 Task: Find connections with filter location Dikirnis with filter topic #careerswith filter profile language Potuguese with filter current company Hoteliers Web with filter school University with filter industry Transportation Equipment Manufacturing with filter service category UX Research with filter keywords title Architect
Action: Mouse moved to (661, 85)
Screenshot: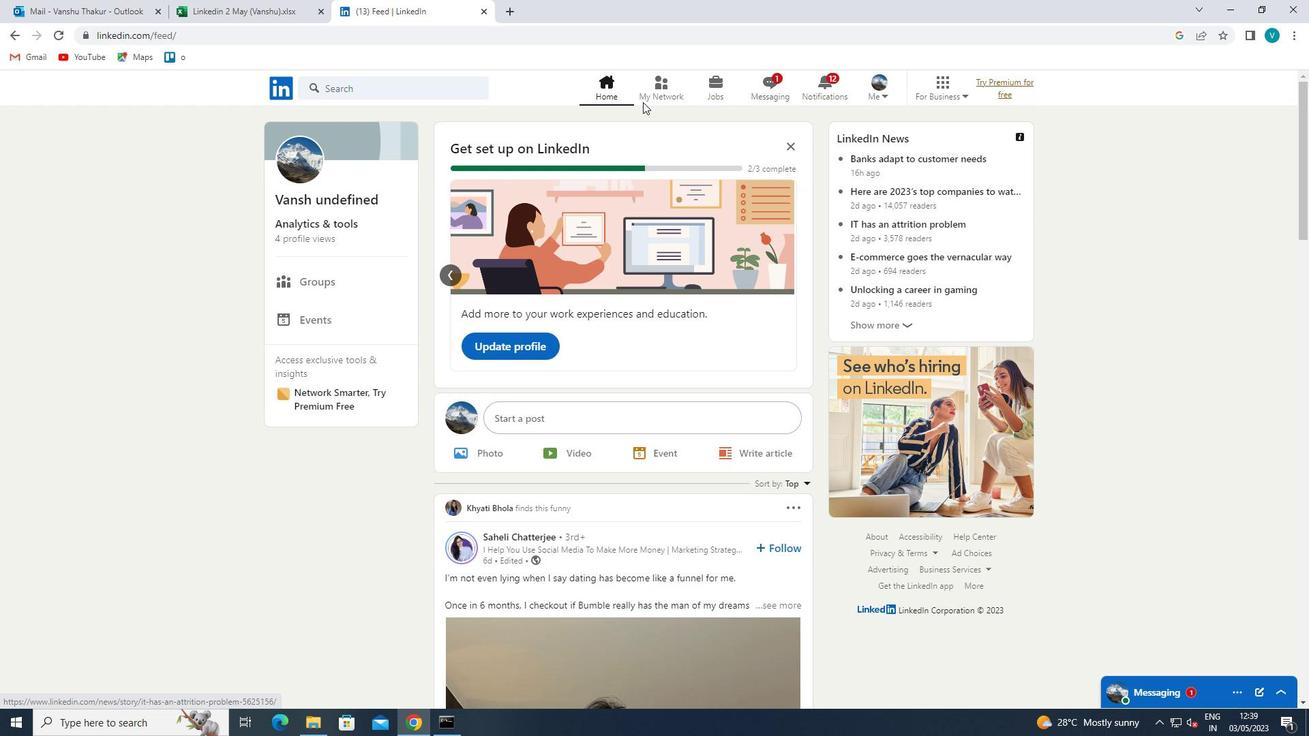 
Action: Mouse pressed left at (661, 85)
Screenshot: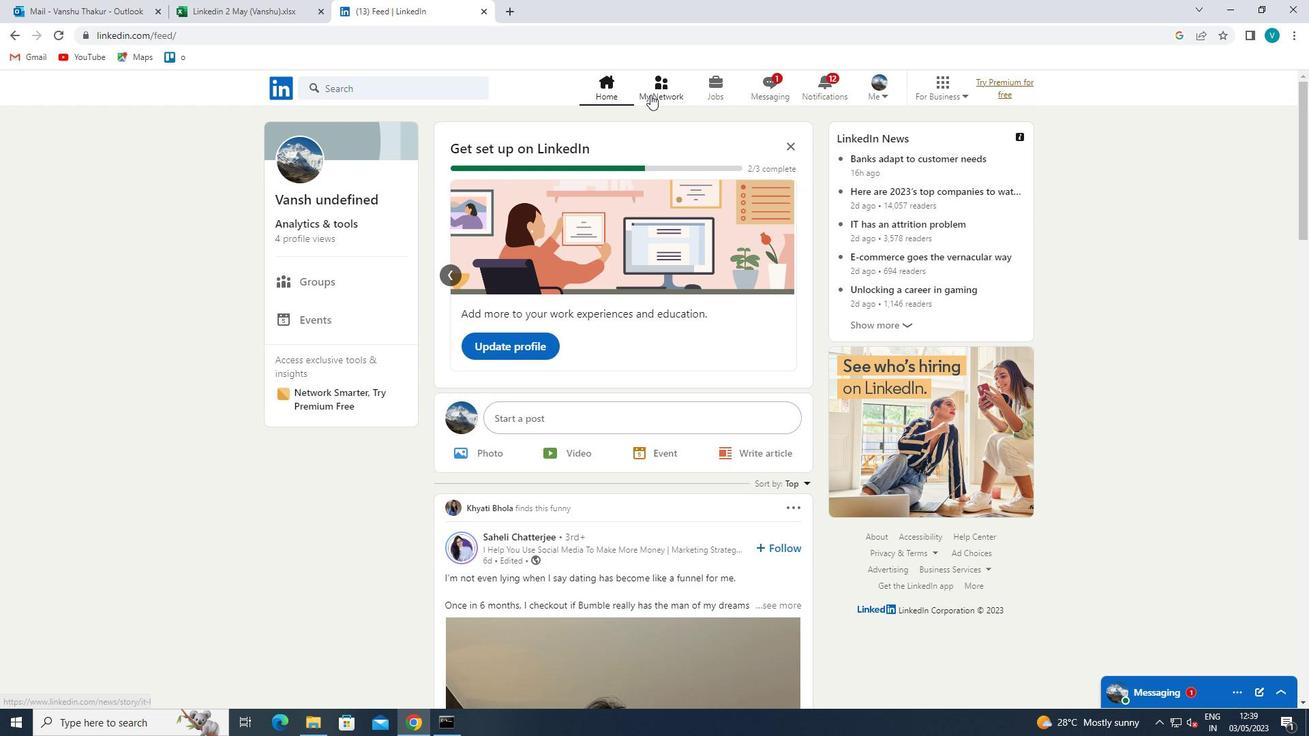 
Action: Mouse moved to (389, 167)
Screenshot: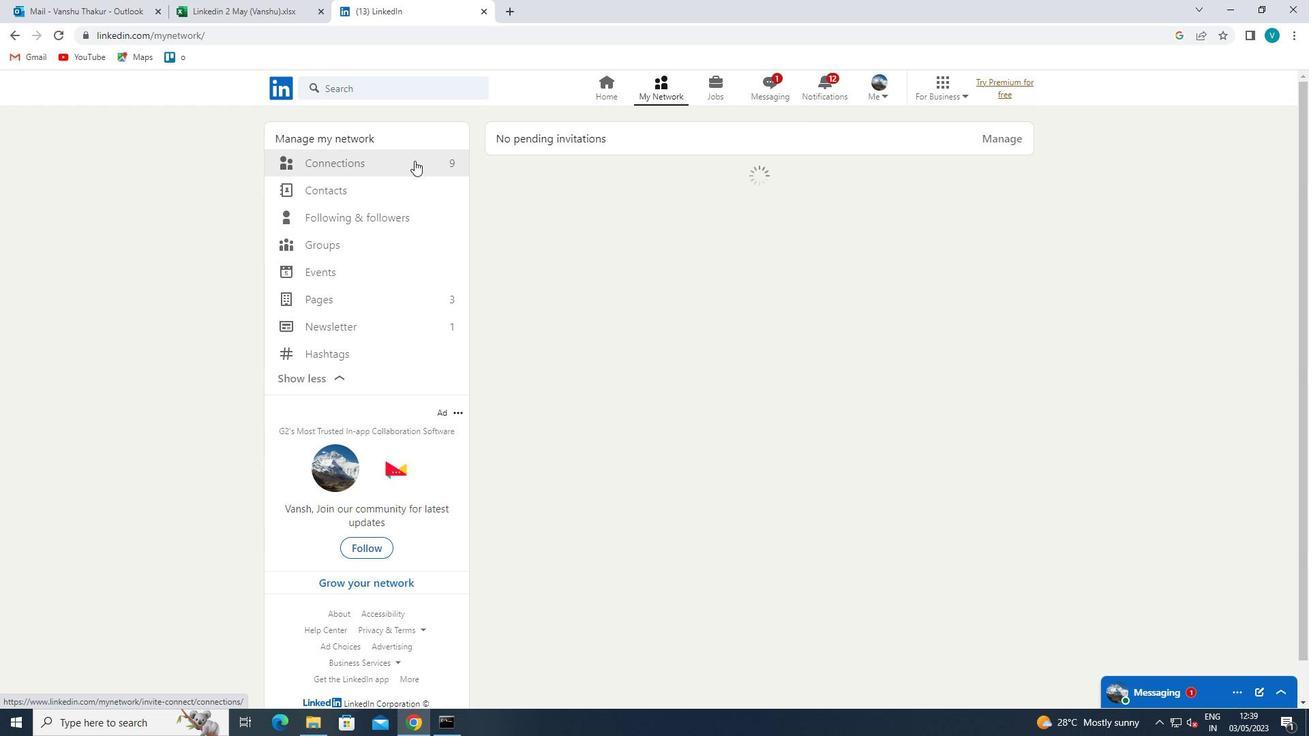 
Action: Mouse pressed left at (389, 167)
Screenshot: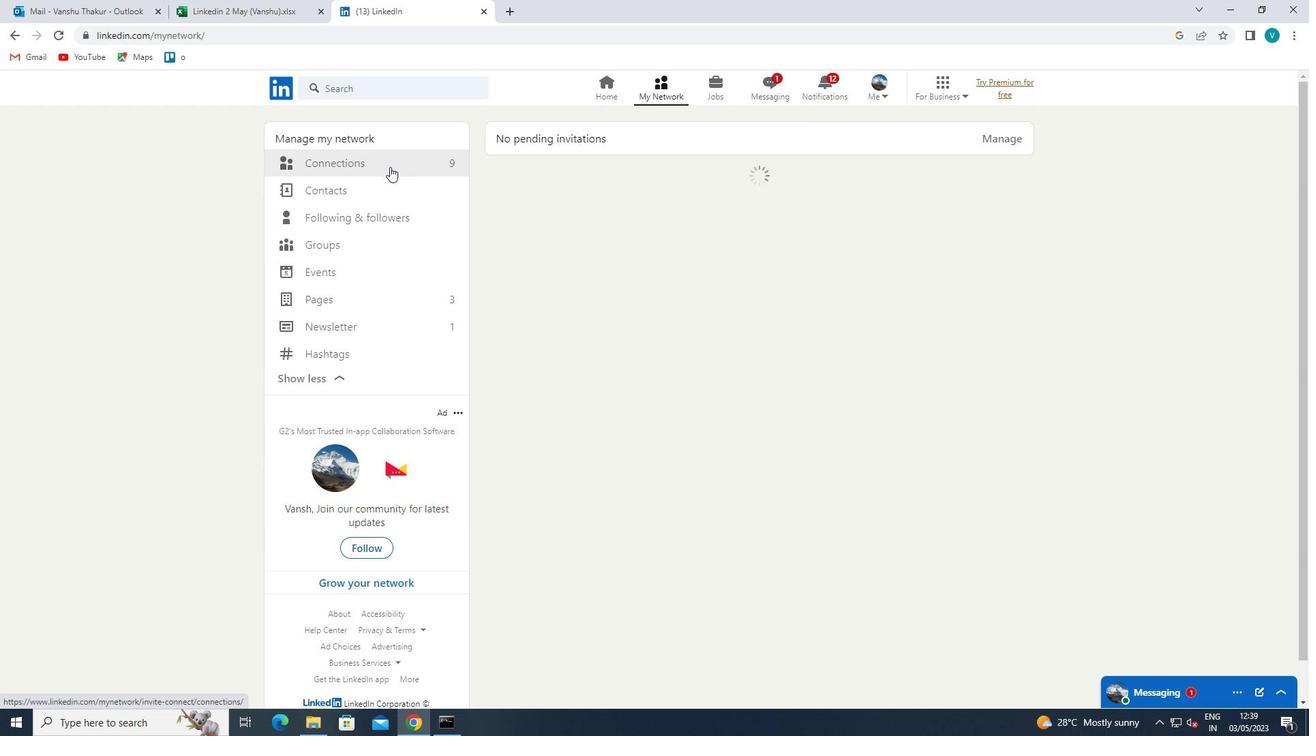 
Action: Mouse moved to (750, 171)
Screenshot: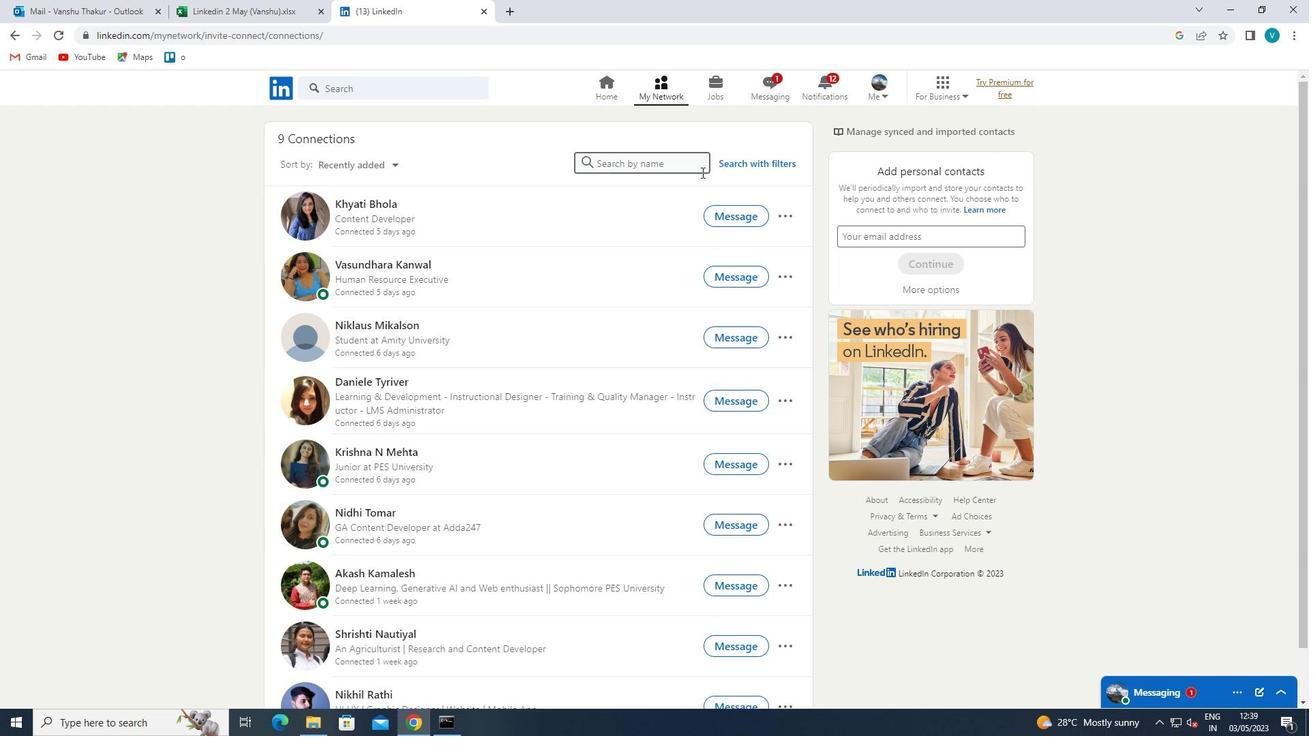 
Action: Mouse pressed left at (750, 171)
Screenshot: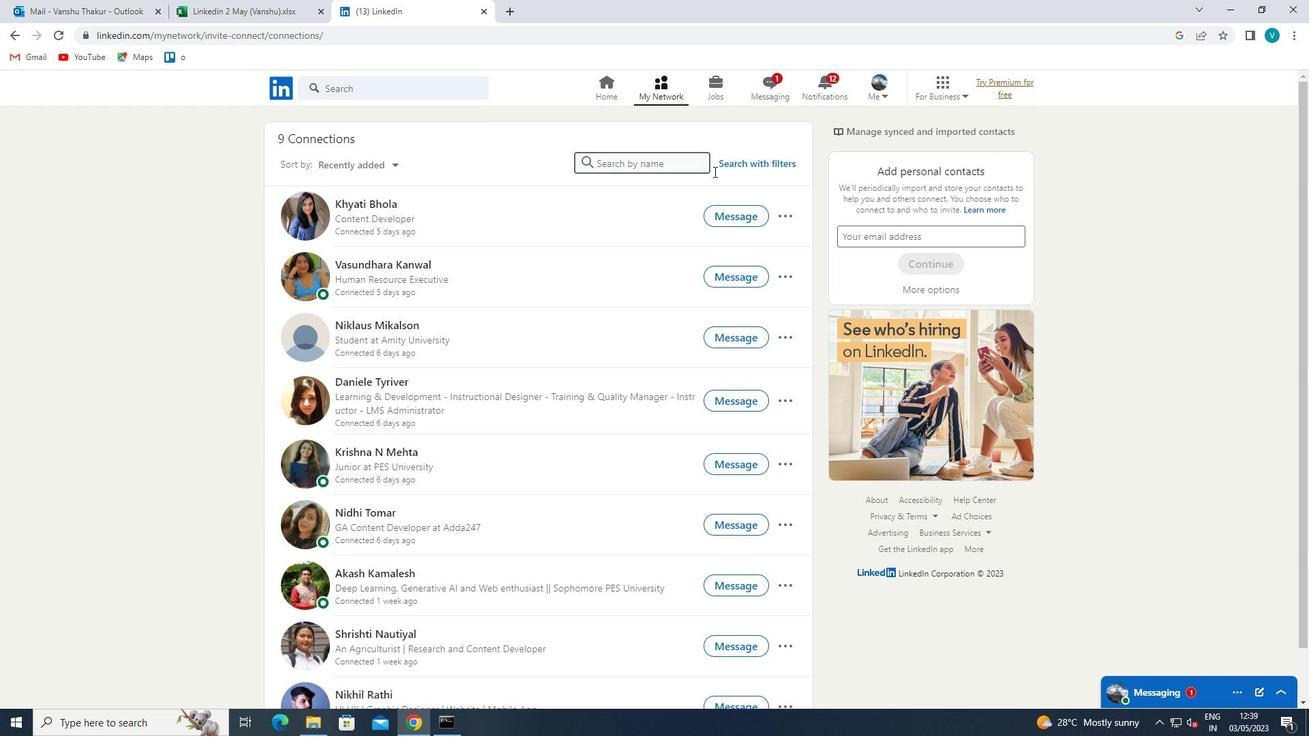 
Action: Mouse moved to (759, 166)
Screenshot: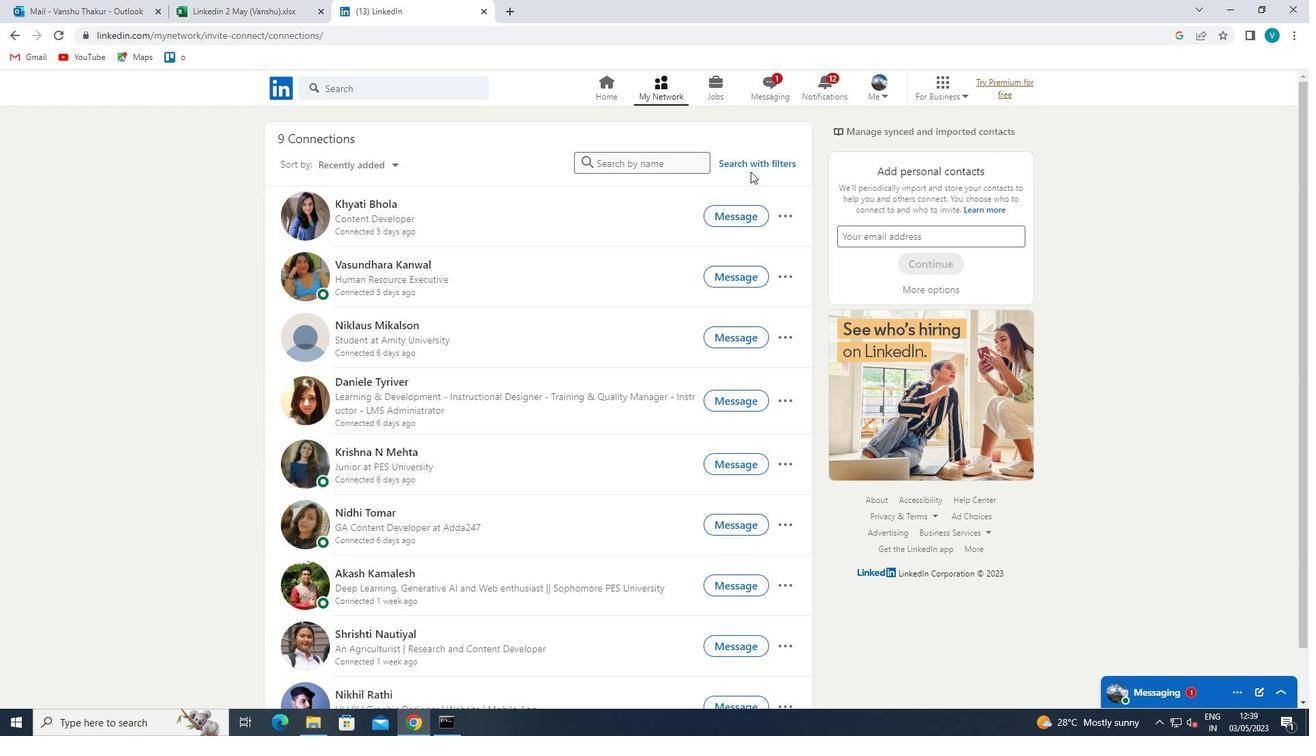 
Action: Mouse pressed left at (759, 166)
Screenshot: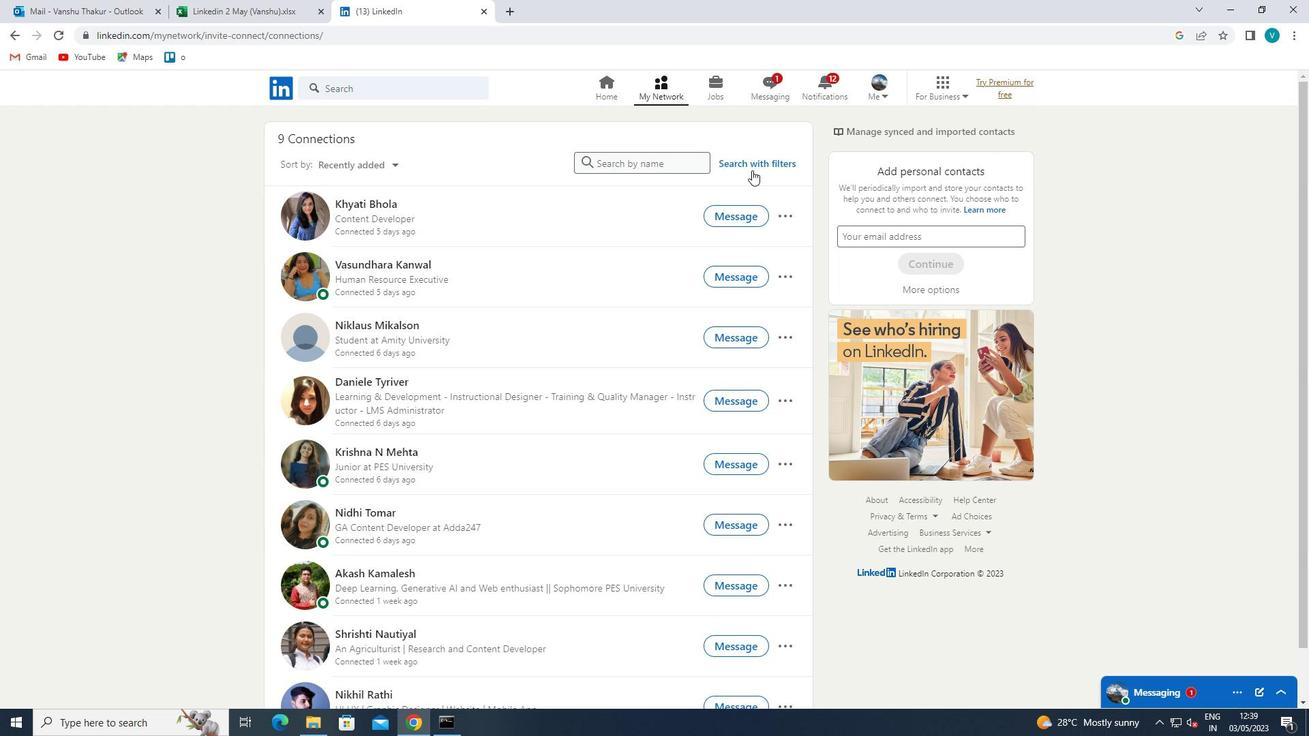 
Action: Mouse moved to (637, 130)
Screenshot: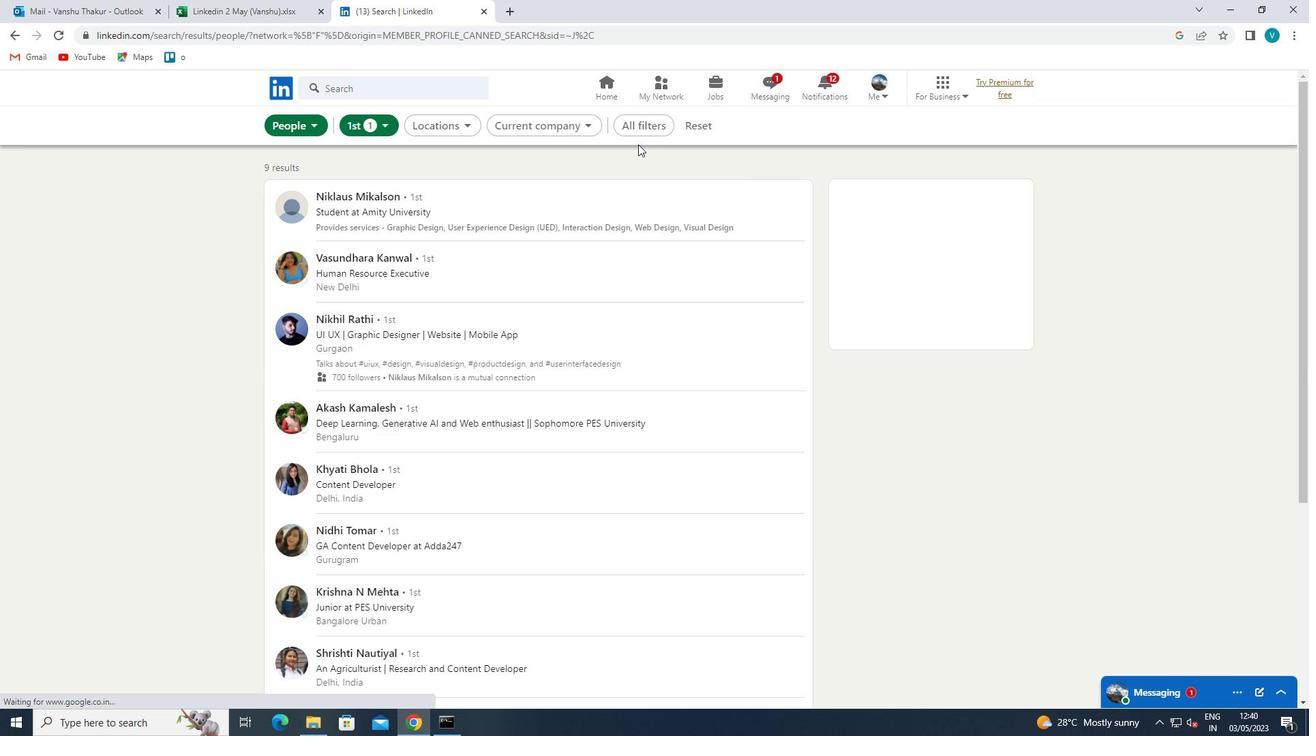 
Action: Mouse pressed left at (637, 130)
Screenshot: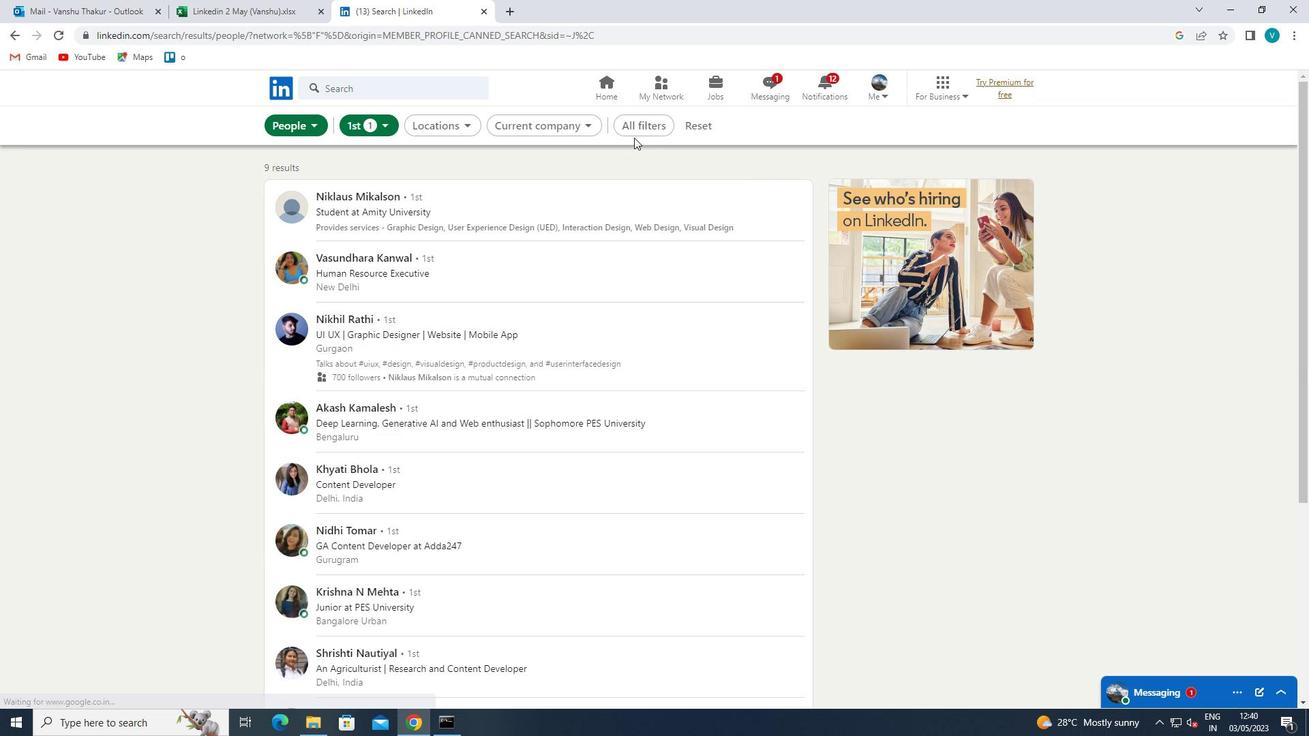 
Action: Mouse moved to (1106, 302)
Screenshot: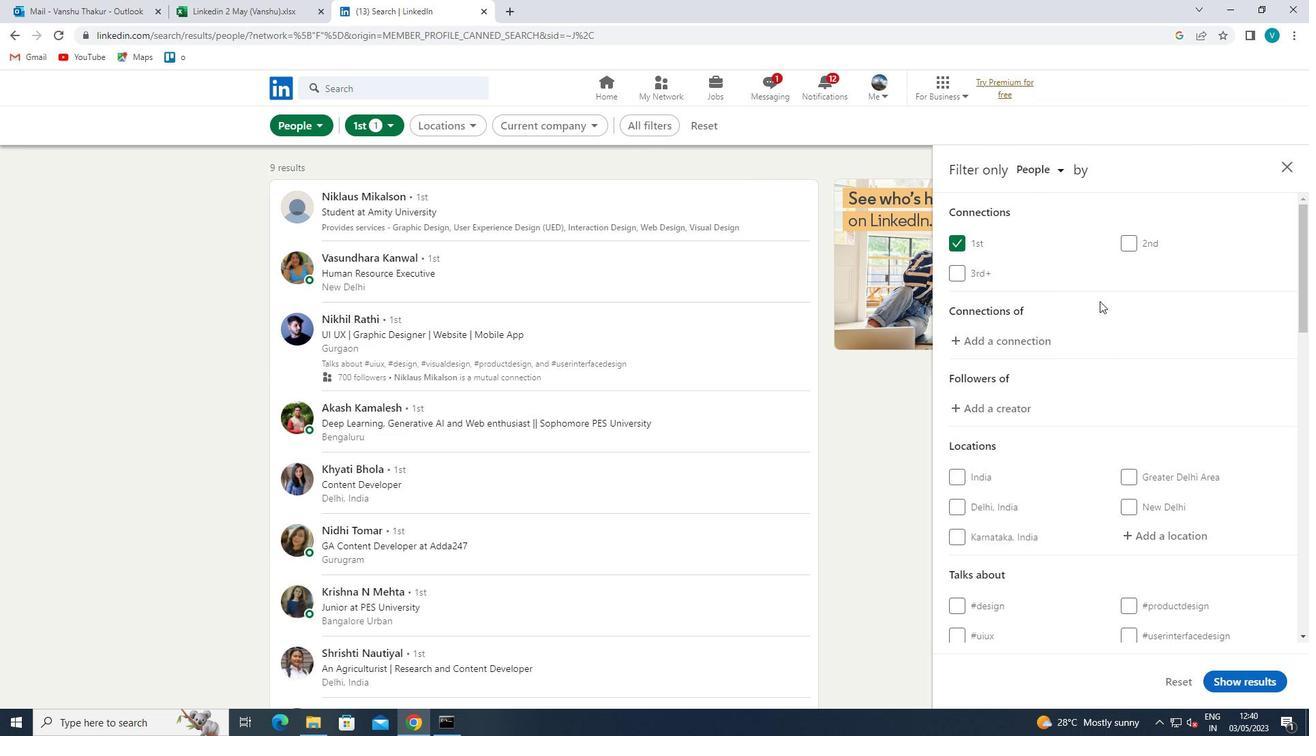 
Action: Mouse scrolled (1106, 301) with delta (0, 0)
Screenshot: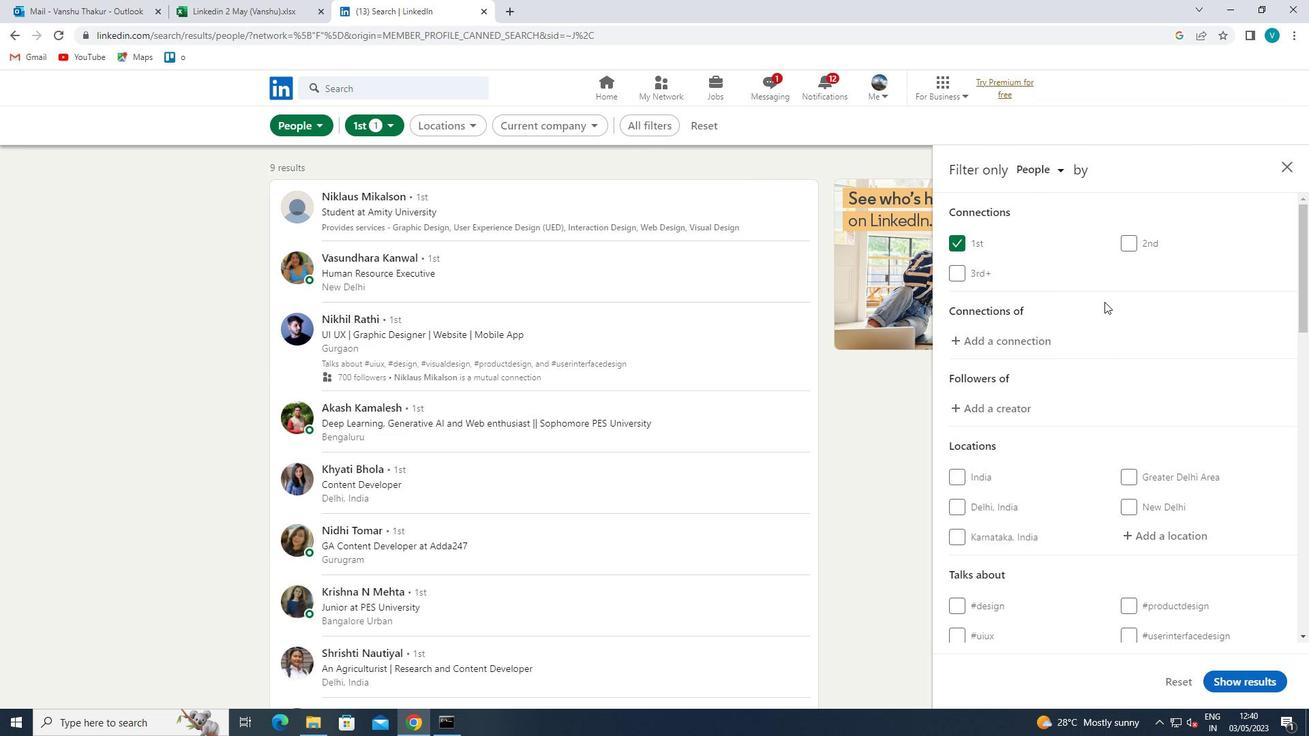 
Action: Mouse scrolled (1106, 301) with delta (0, 0)
Screenshot: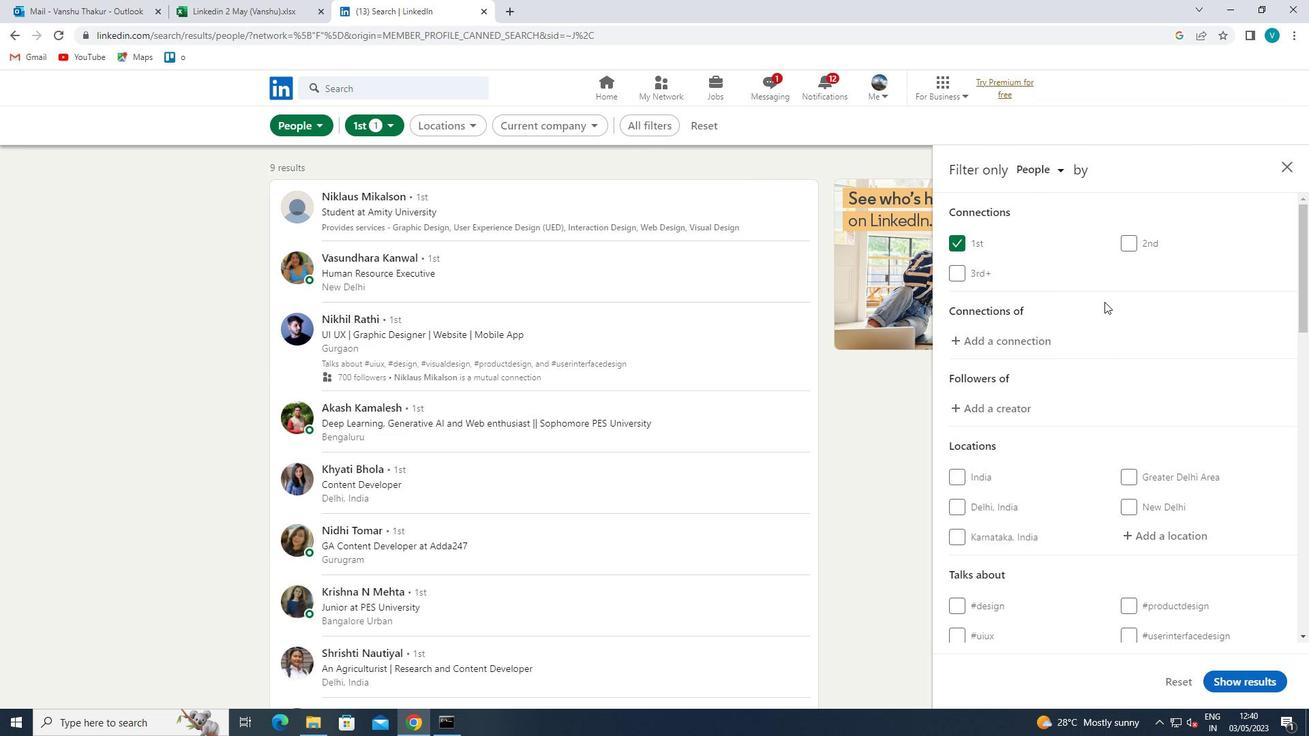 
Action: Mouse scrolled (1106, 301) with delta (0, 0)
Screenshot: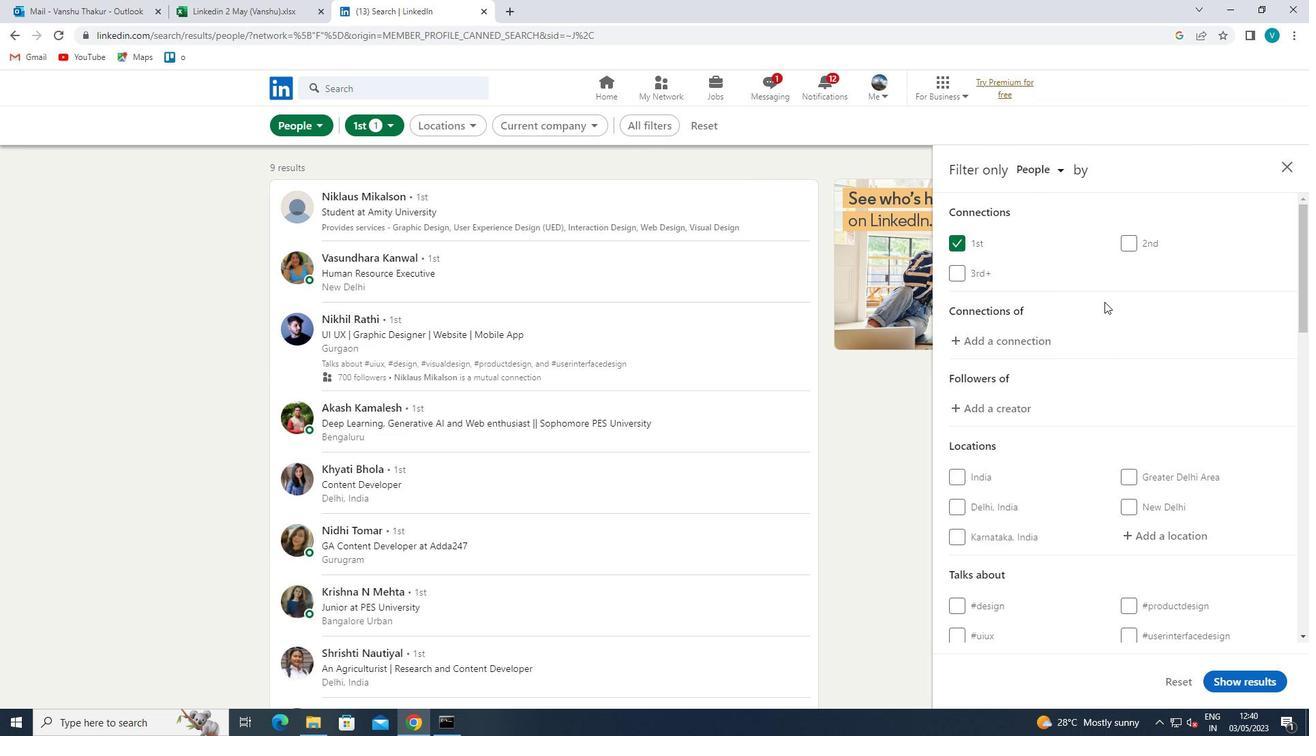 
Action: Mouse moved to (1147, 319)
Screenshot: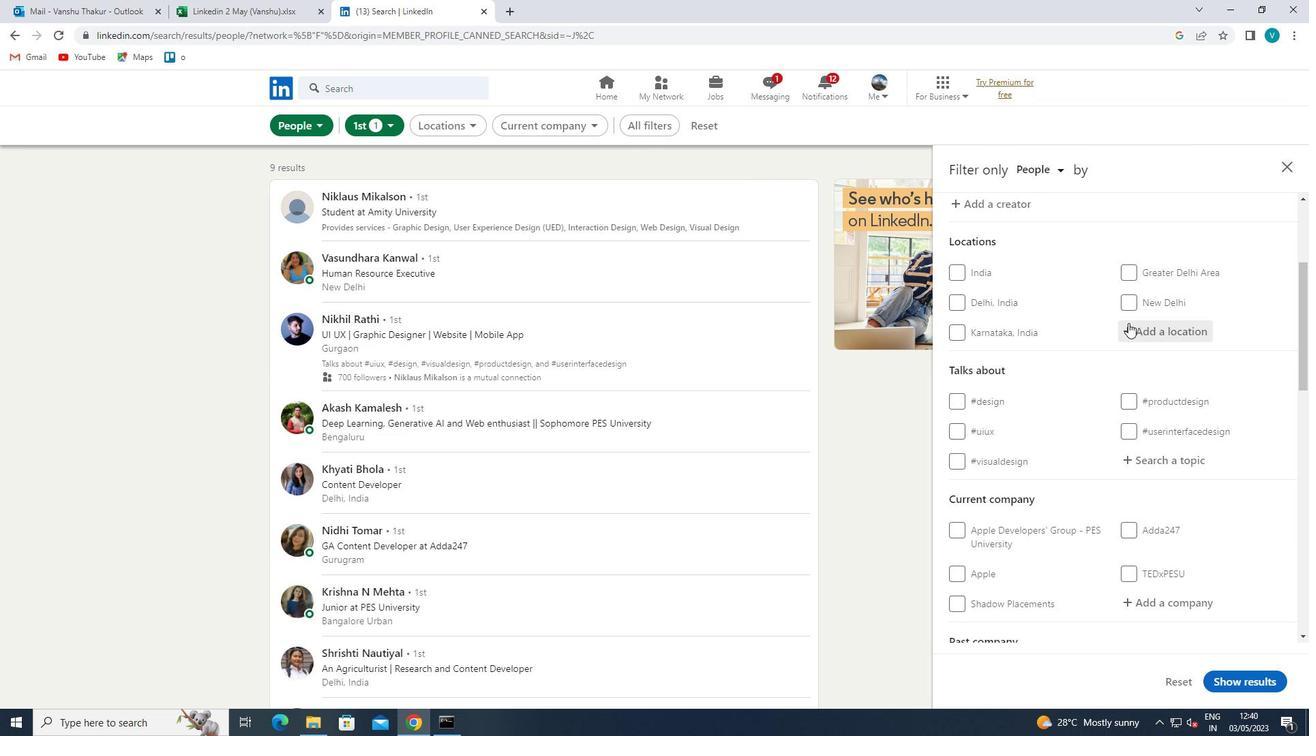 
Action: Mouse pressed left at (1147, 319)
Screenshot: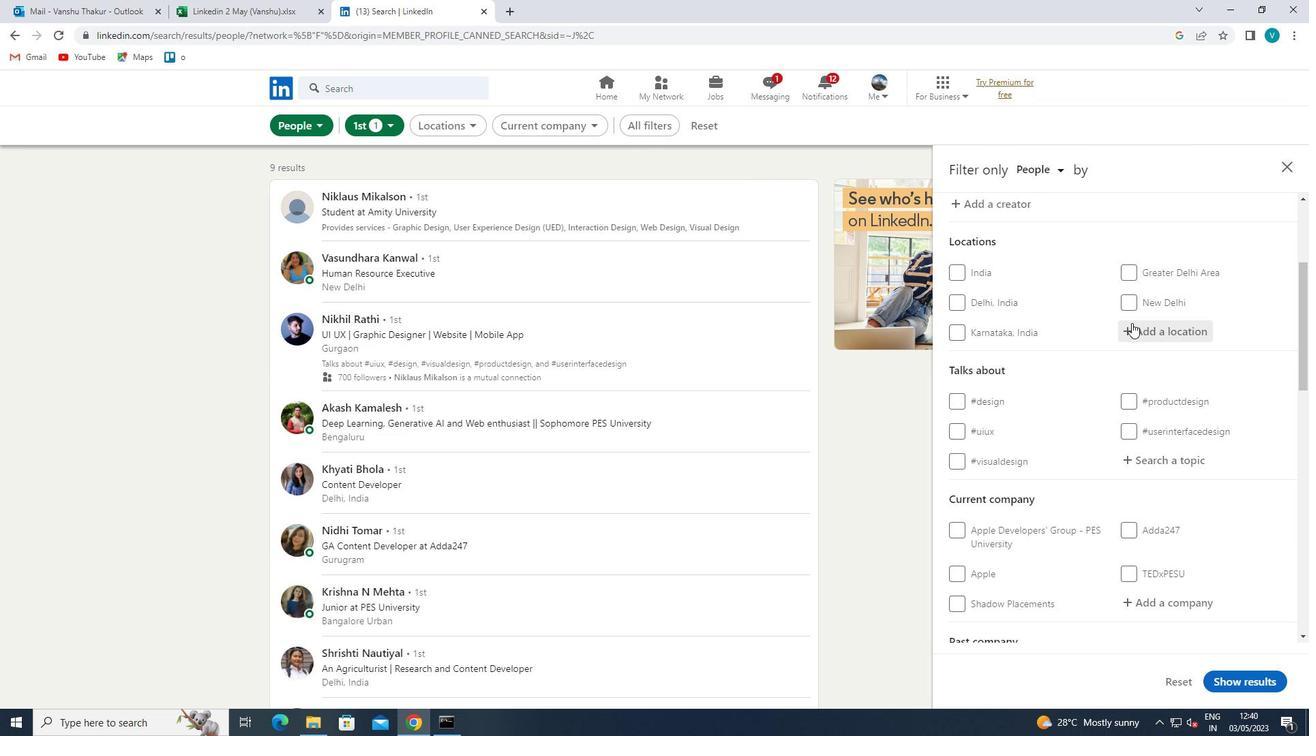 
Action: Mouse moved to (1015, 244)
Screenshot: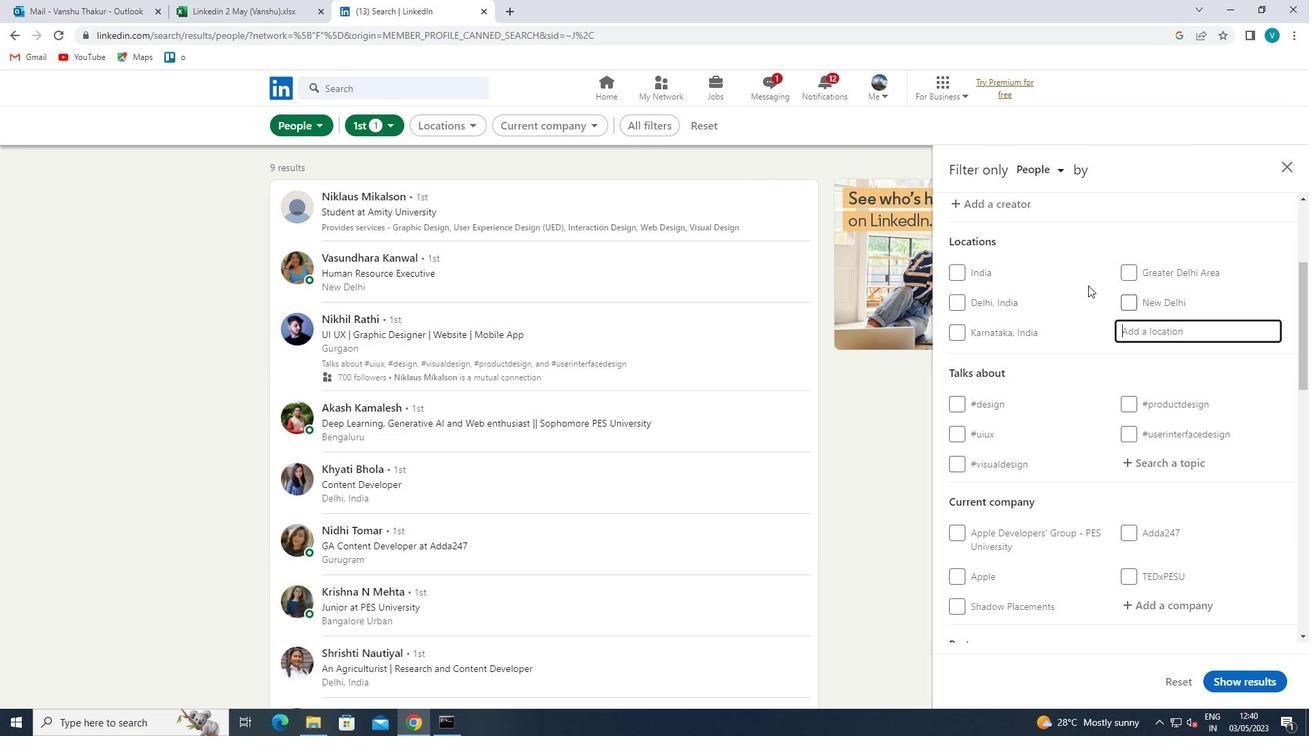 
Action: Key pressed <Key.shift>DIKIRINS
Screenshot: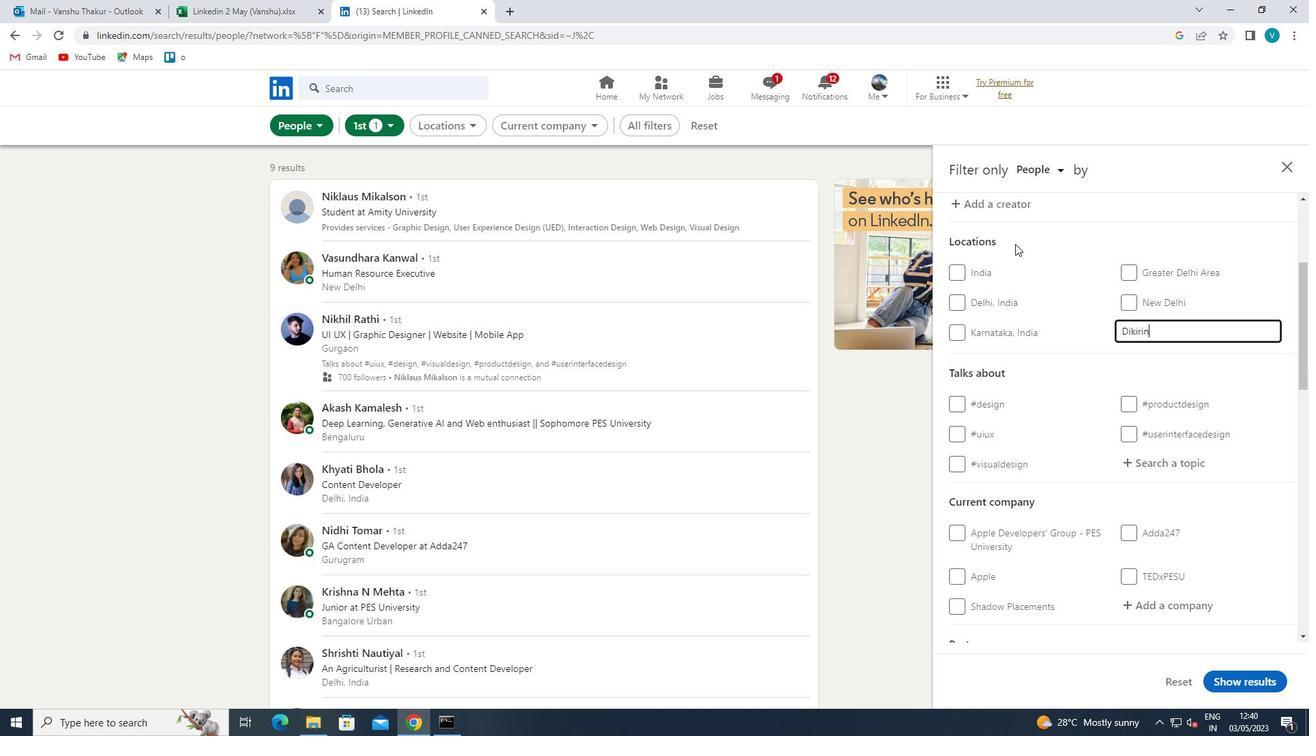 
Action: Mouse moved to (1089, 336)
Screenshot: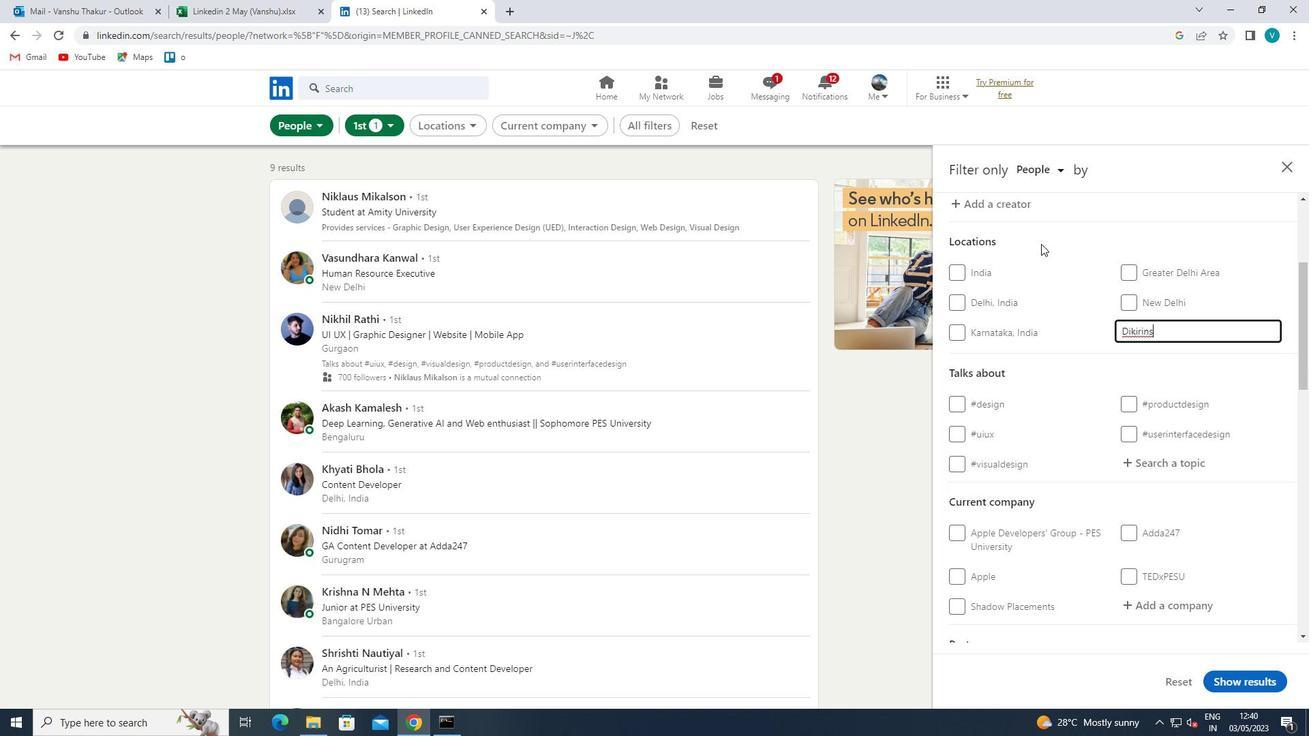 
Action: Mouse pressed left at (1089, 336)
Screenshot: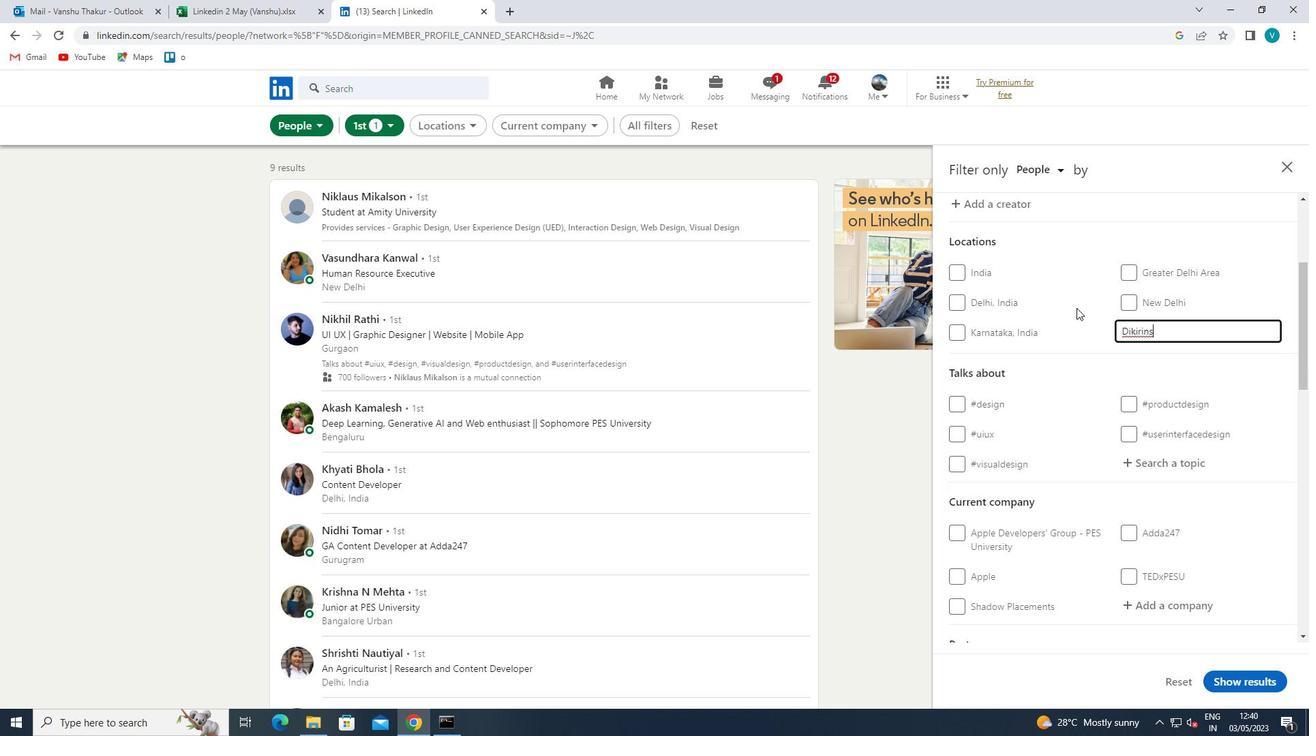 
Action: Mouse moved to (1149, 347)
Screenshot: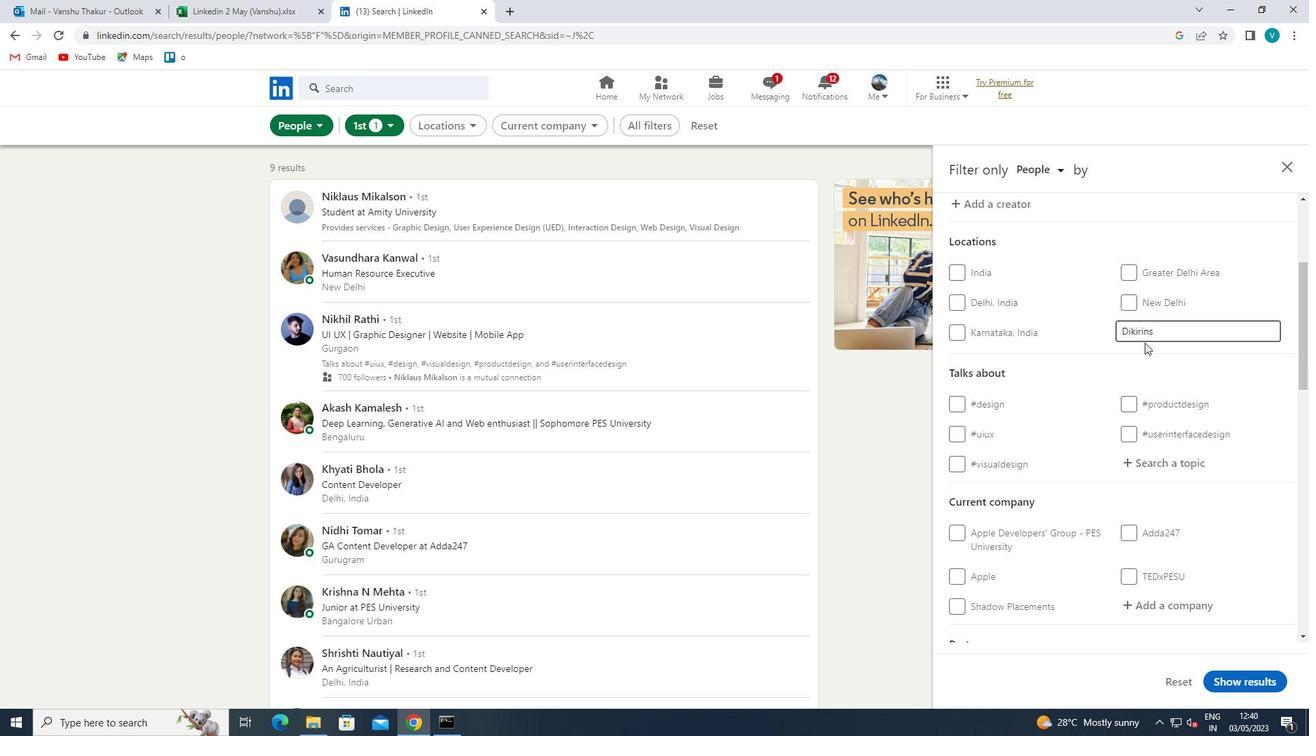 
Action: Mouse scrolled (1149, 346) with delta (0, 0)
Screenshot: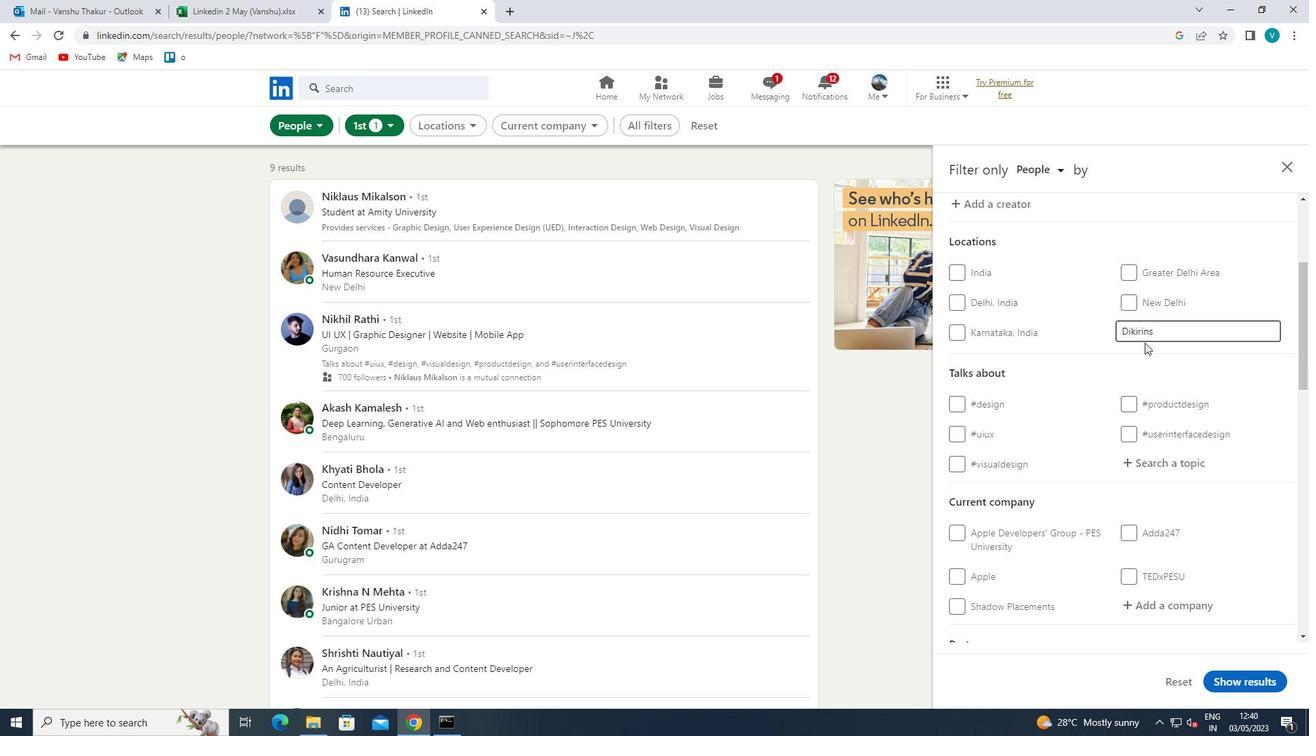 
Action: Mouse moved to (1152, 349)
Screenshot: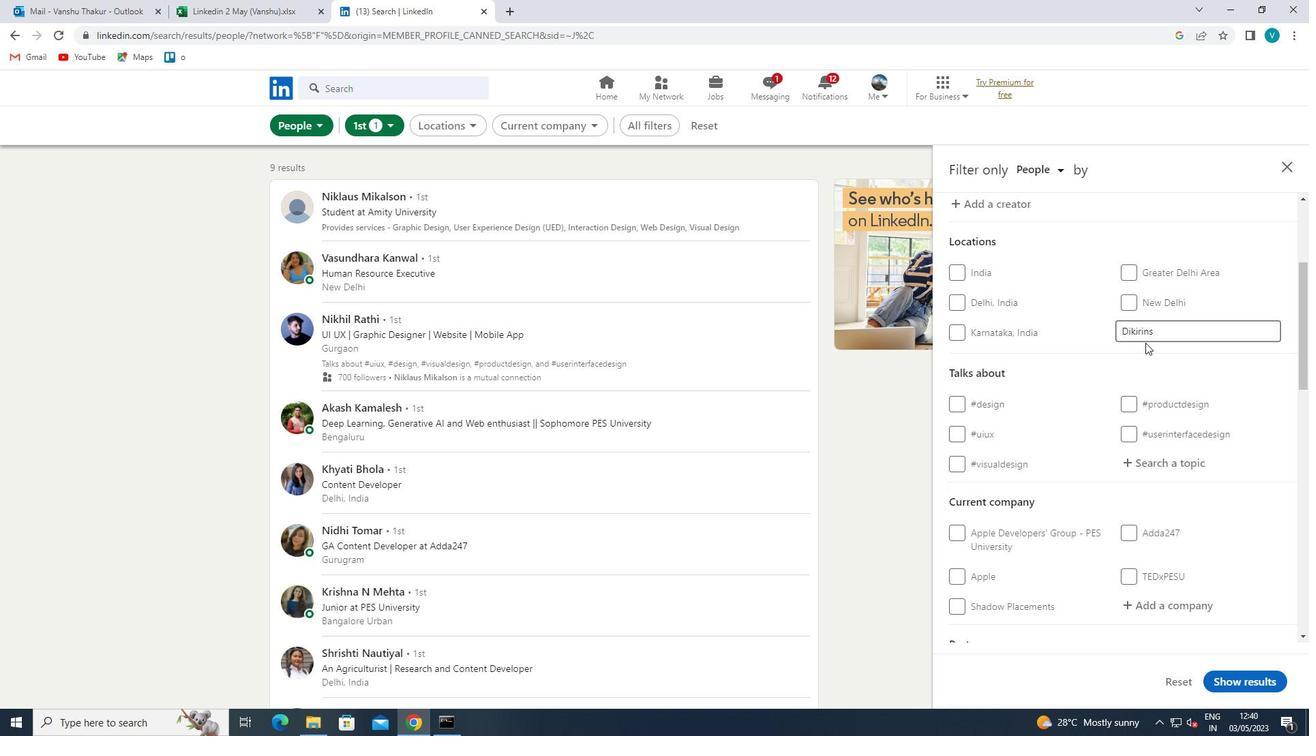 
Action: Mouse scrolled (1152, 348) with delta (0, 0)
Screenshot: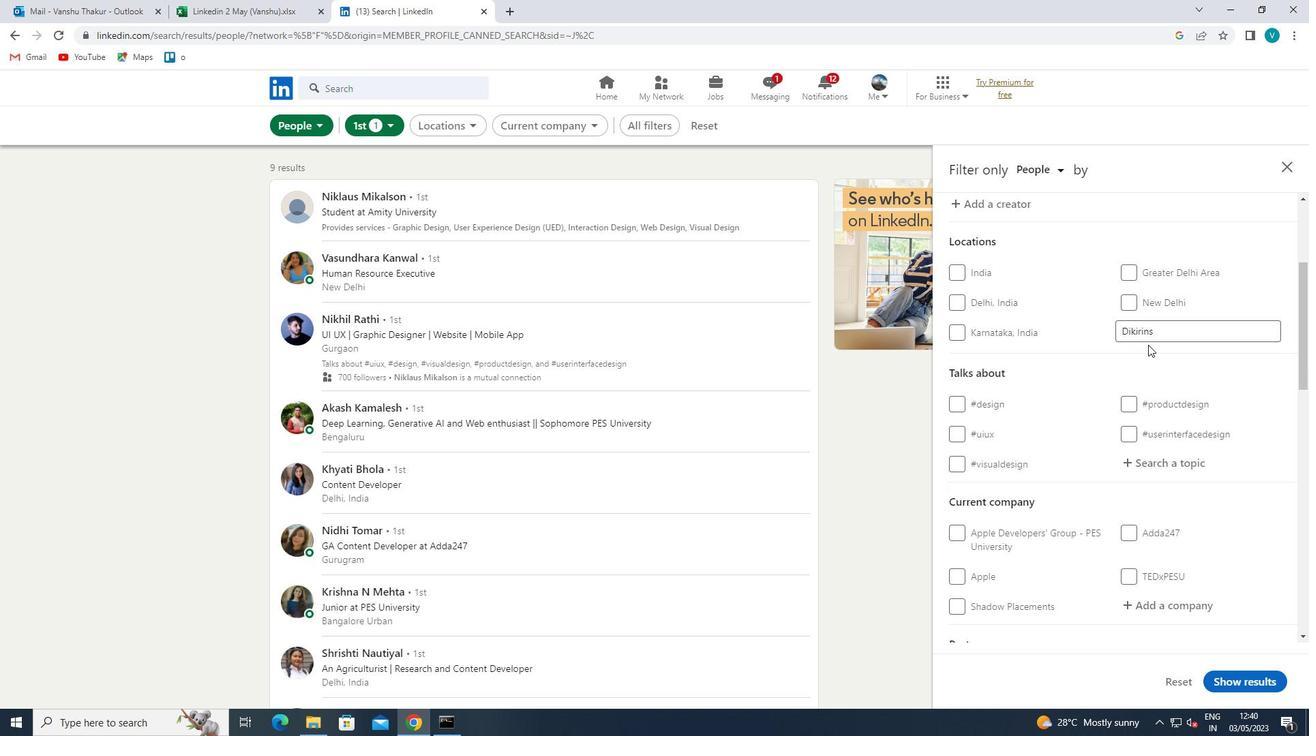 
Action: Mouse moved to (1188, 321)
Screenshot: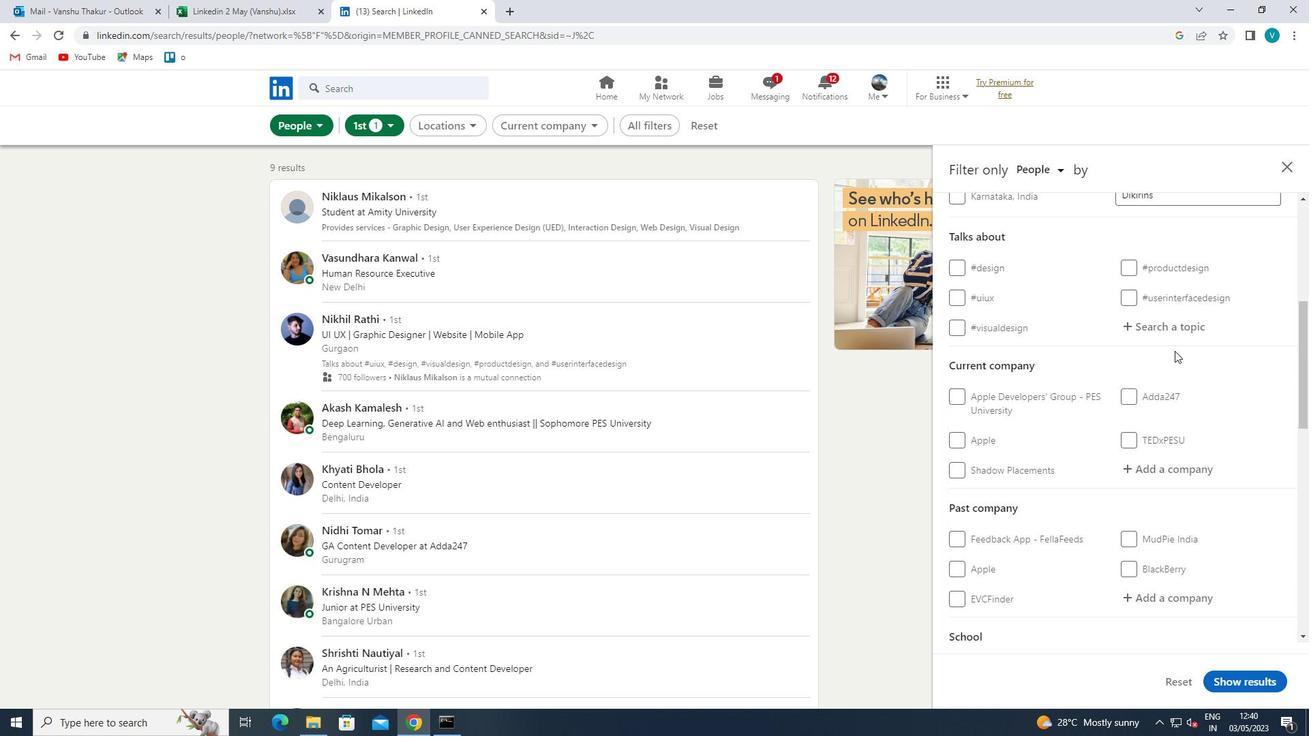 
Action: Mouse pressed left at (1188, 321)
Screenshot: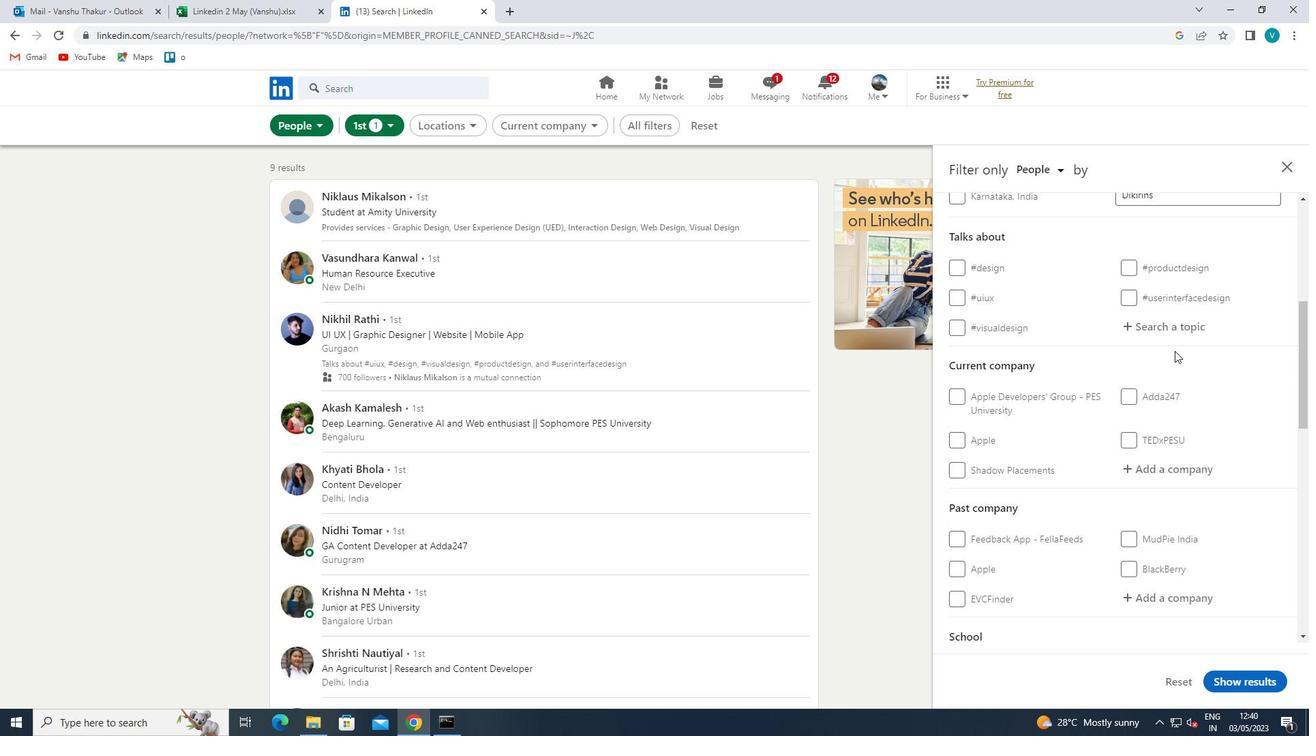 
Action: Mouse moved to (1188, 321)
Screenshot: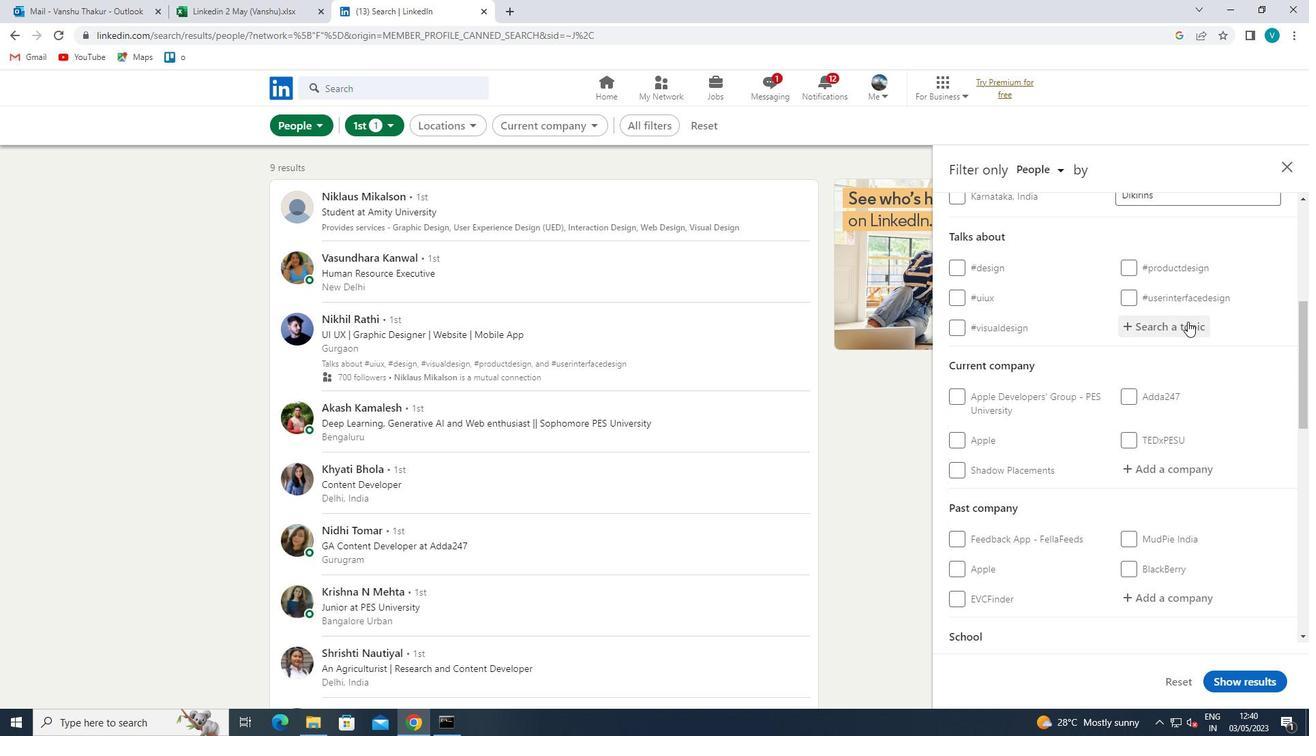 
Action: Key pressed CAREERS
Screenshot: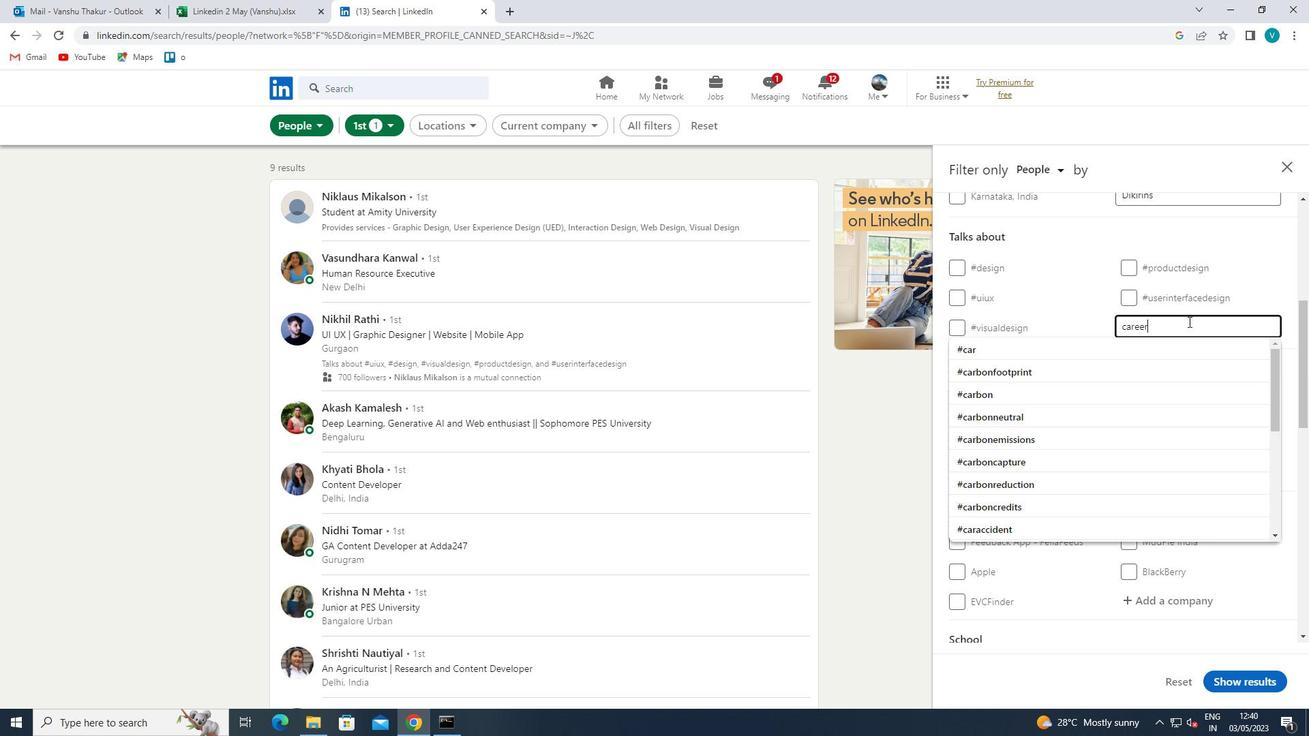 
Action: Mouse moved to (1128, 346)
Screenshot: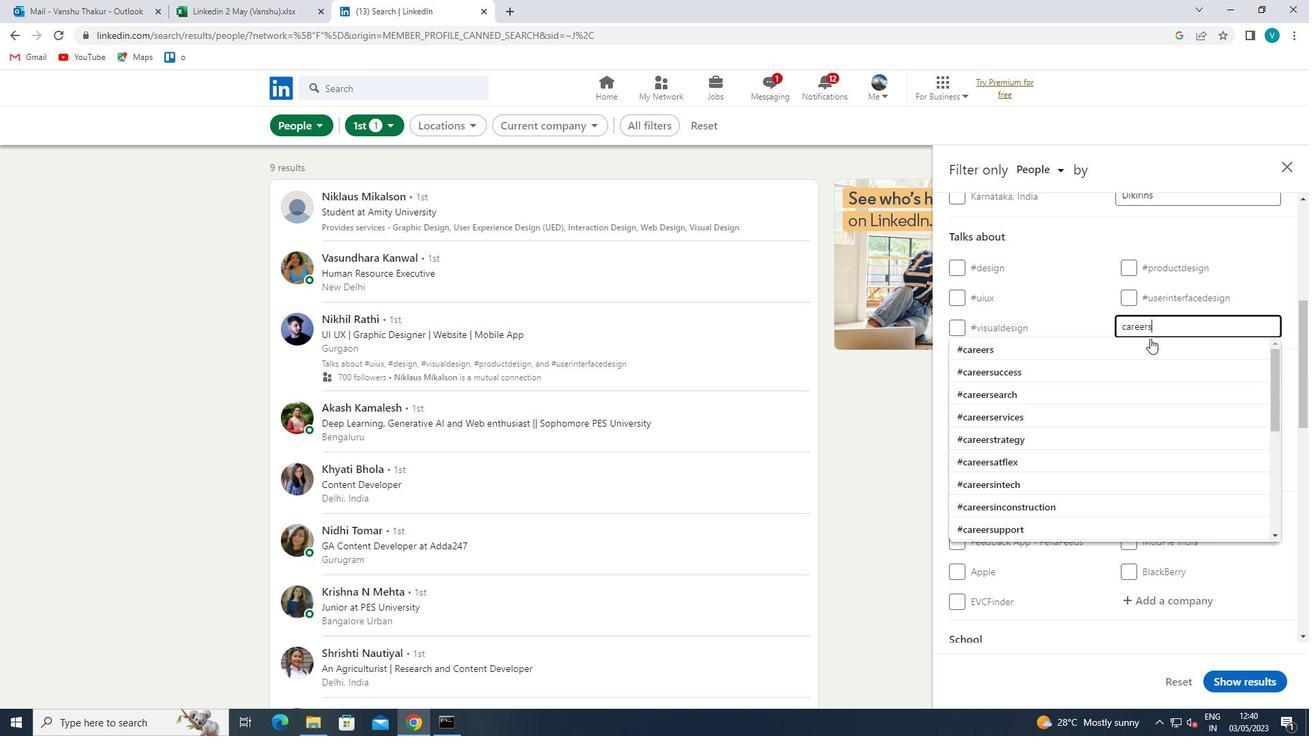 
Action: Mouse pressed left at (1128, 346)
Screenshot: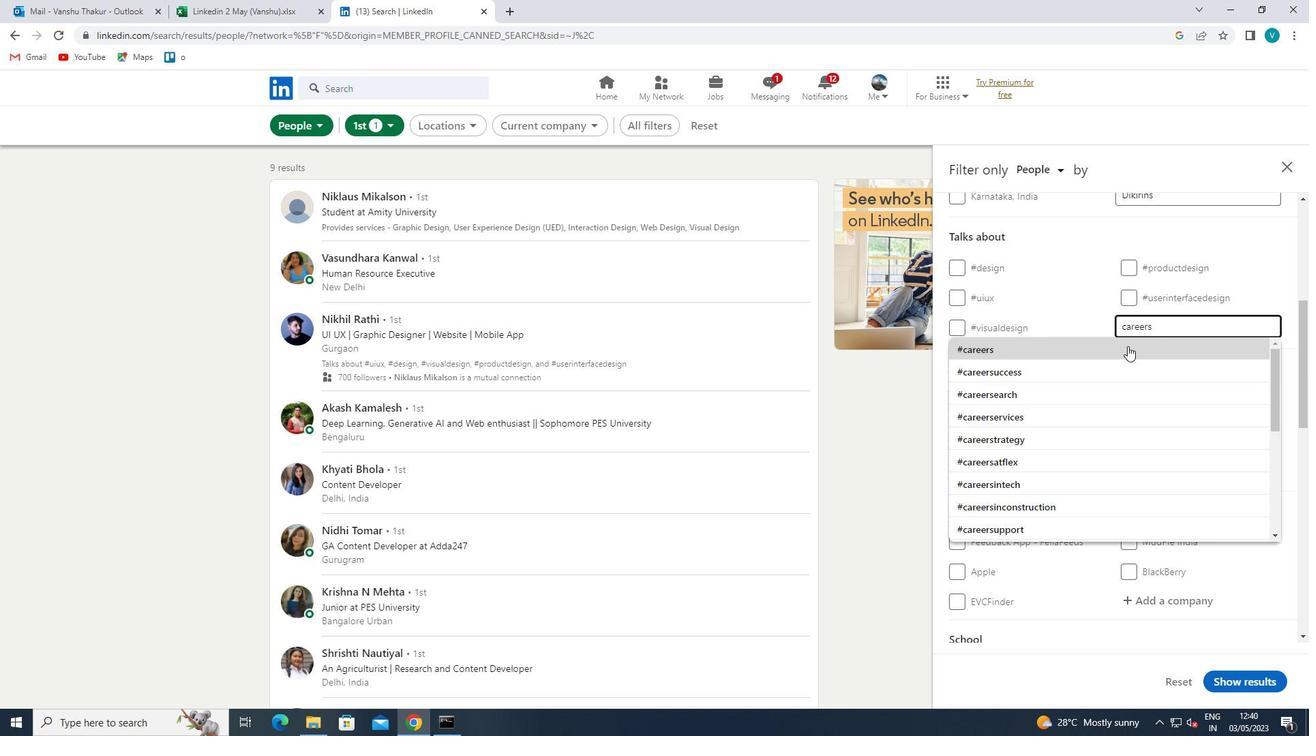 
Action: Mouse moved to (1128, 347)
Screenshot: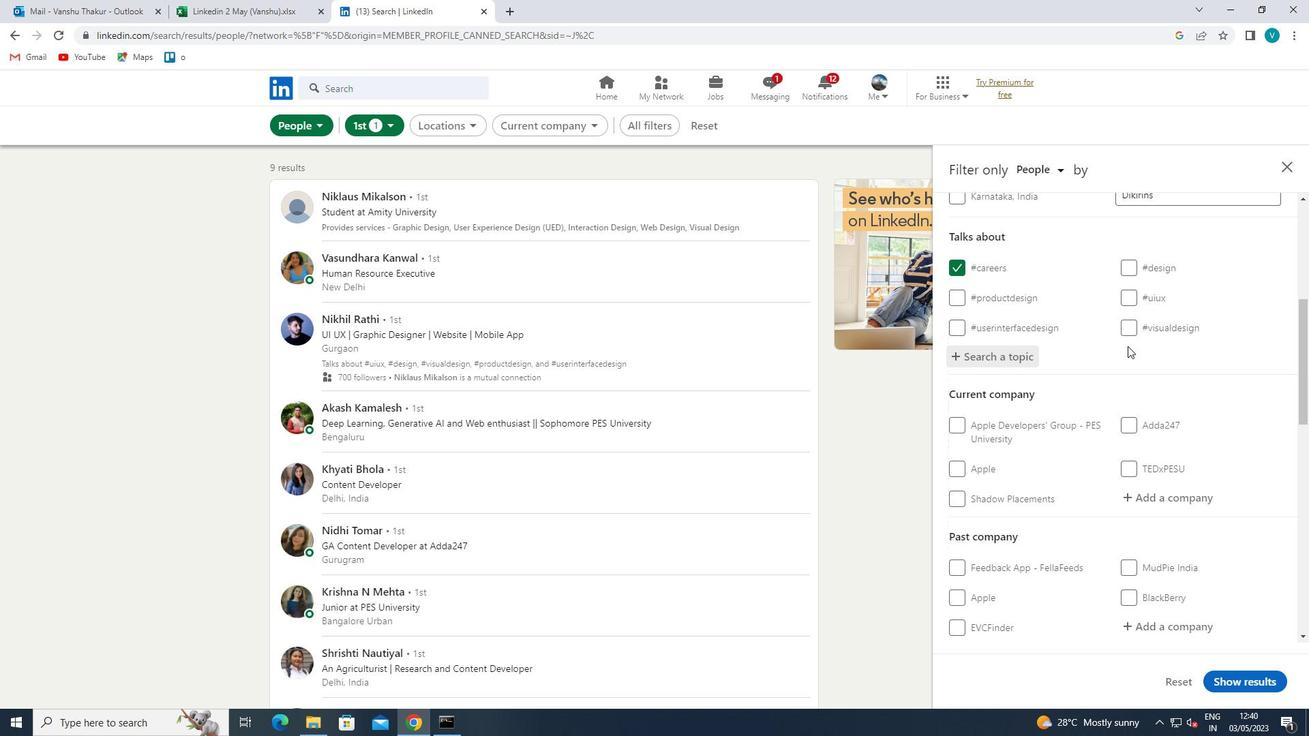 
Action: Mouse scrolled (1128, 347) with delta (0, 0)
Screenshot: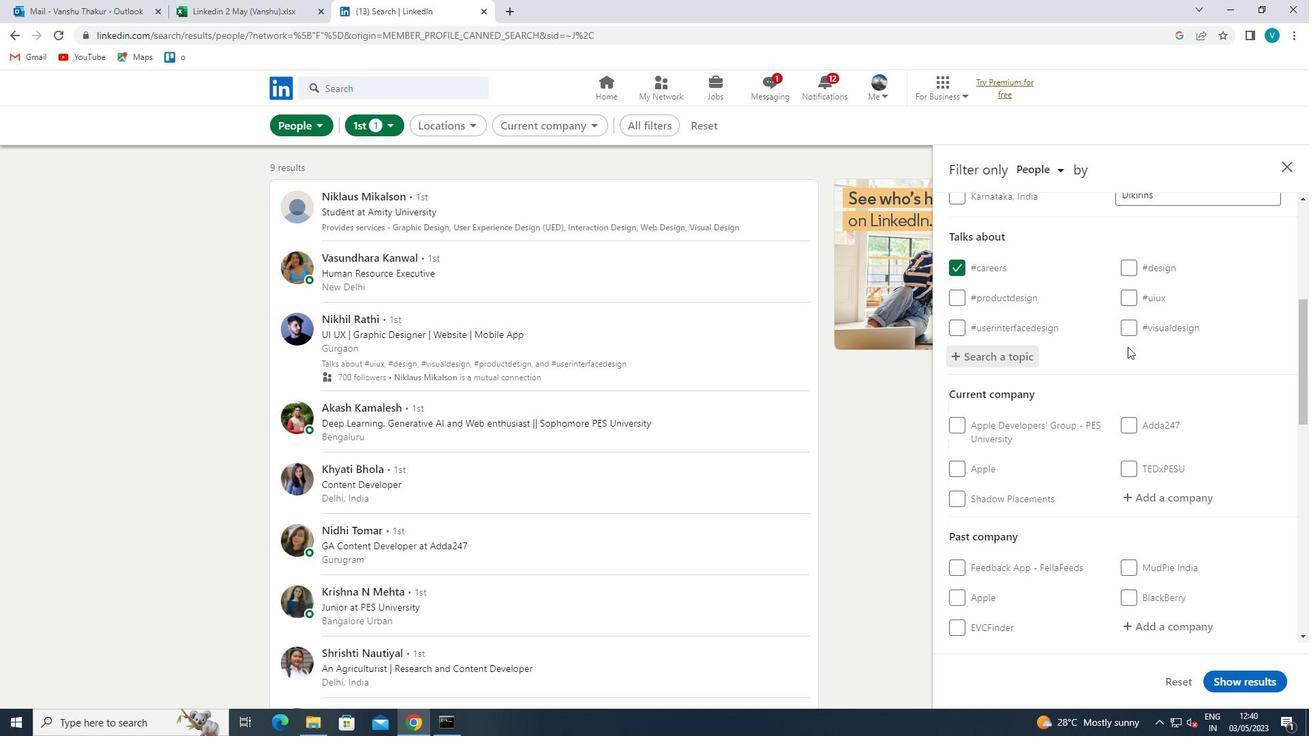 
Action: Mouse moved to (1128, 348)
Screenshot: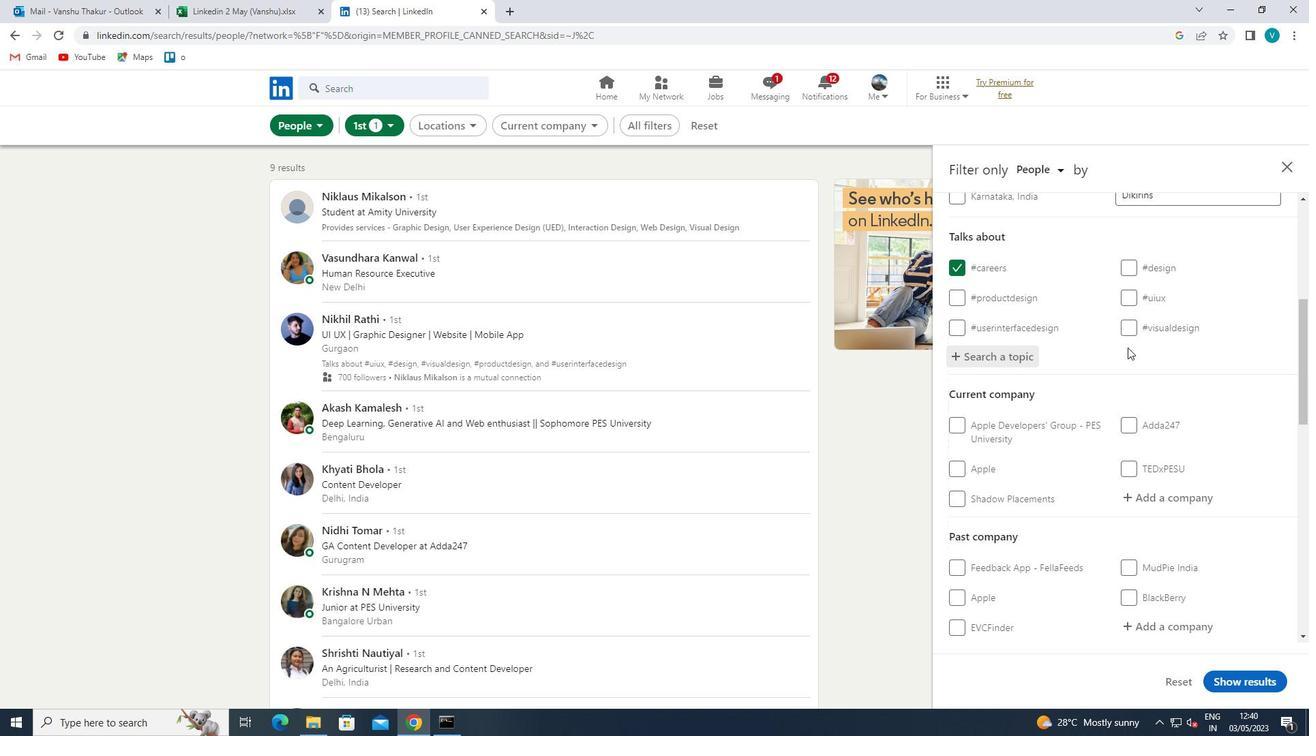 
Action: Mouse scrolled (1128, 347) with delta (0, 0)
Screenshot: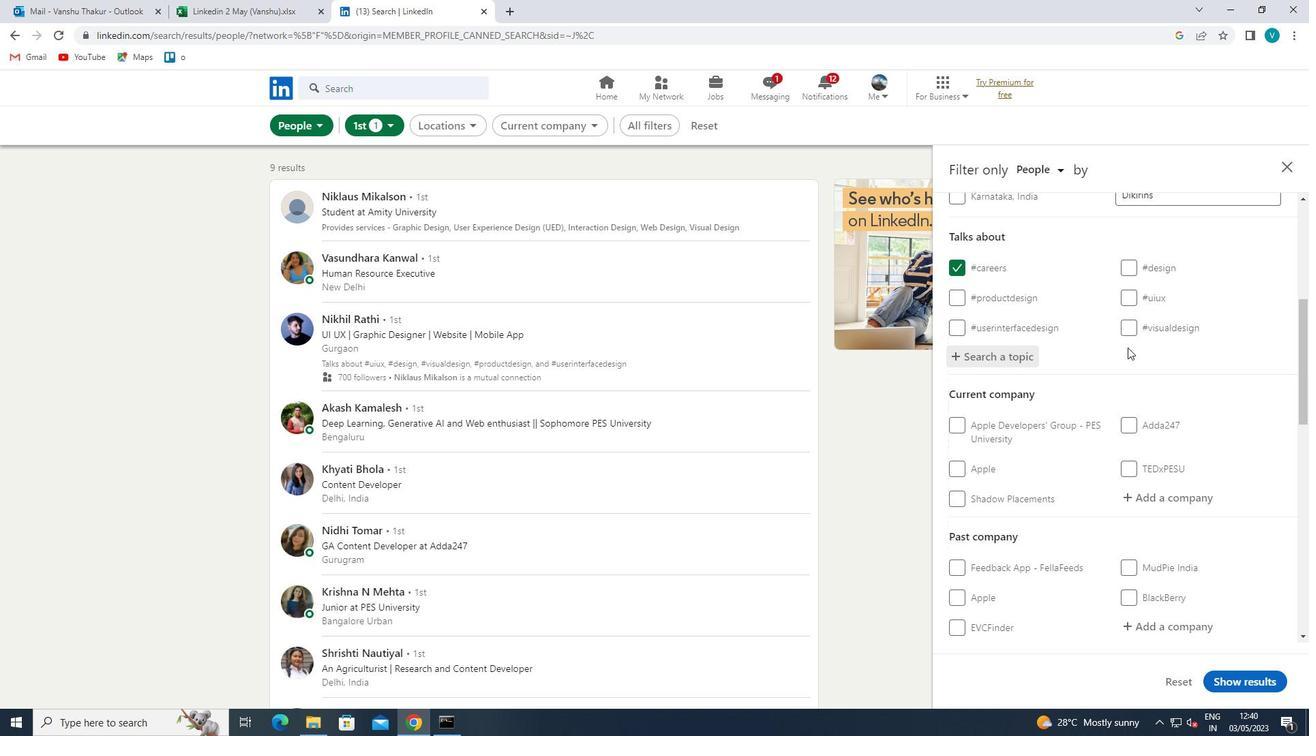 
Action: Mouse scrolled (1128, 347) with delta (0, 0)
Screenshot: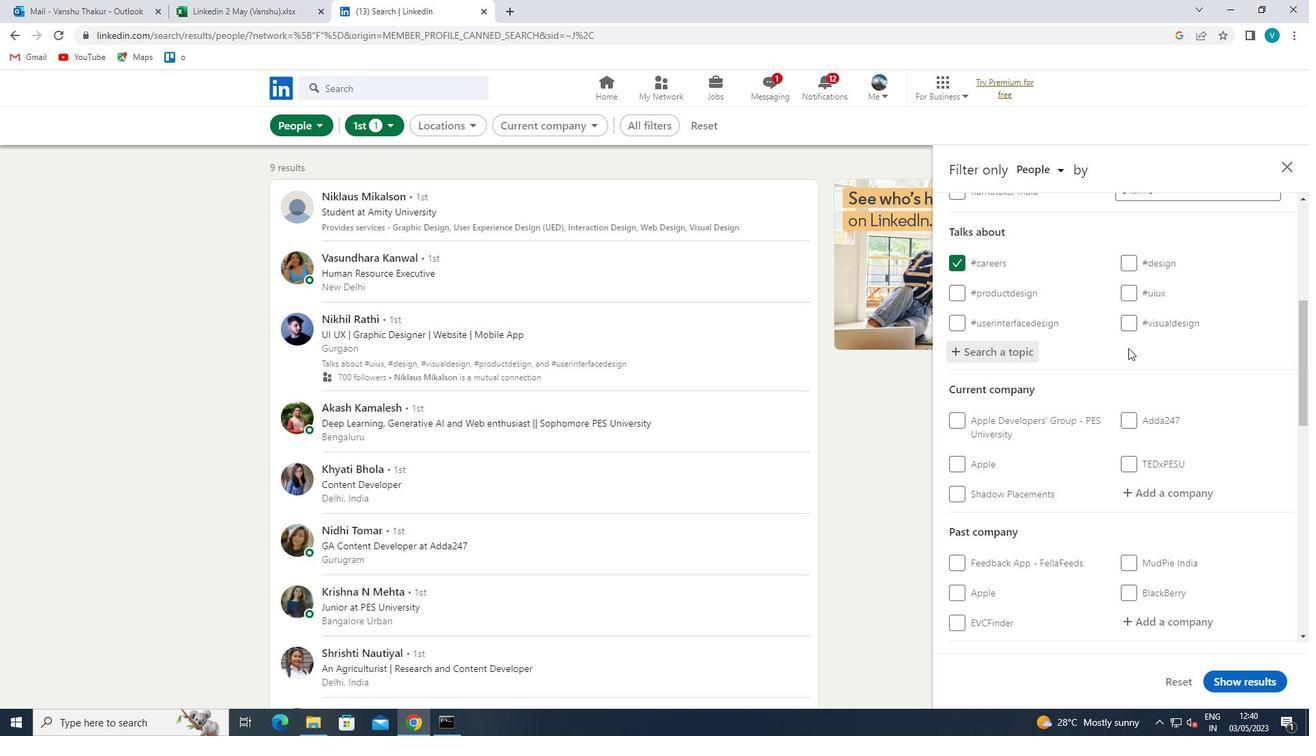 
Action: Mouse moved to (1164, 307)
Screenshot: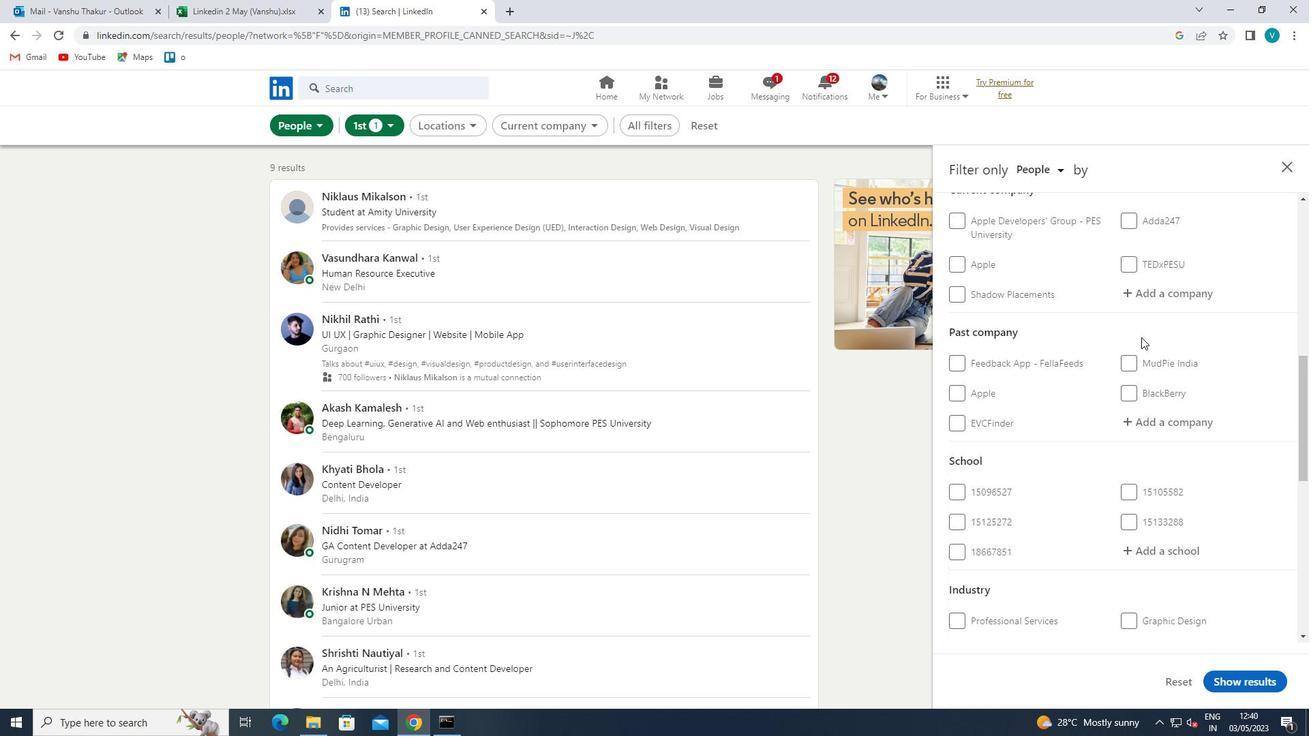 
Action: Mouse pressed left at (1164, 307)
Screenshot: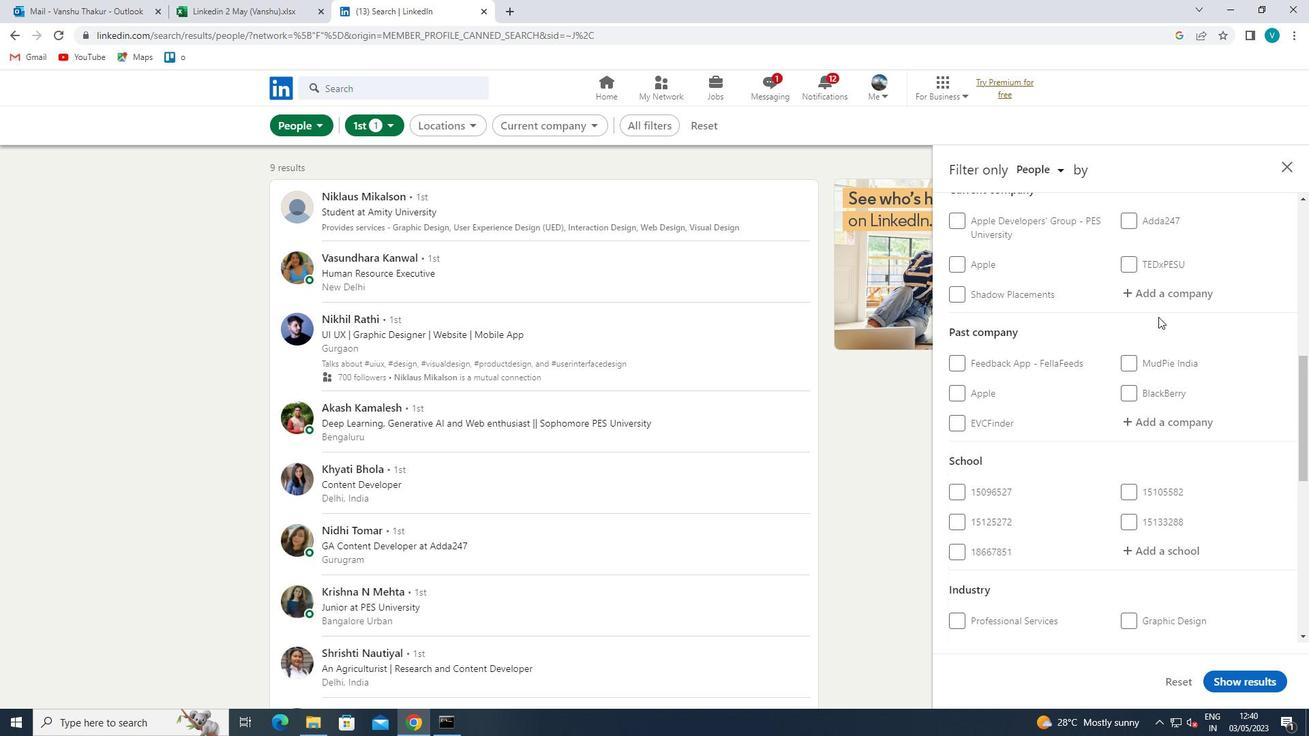 
Action: Mouse moved to (1170, 297)
Screenshot: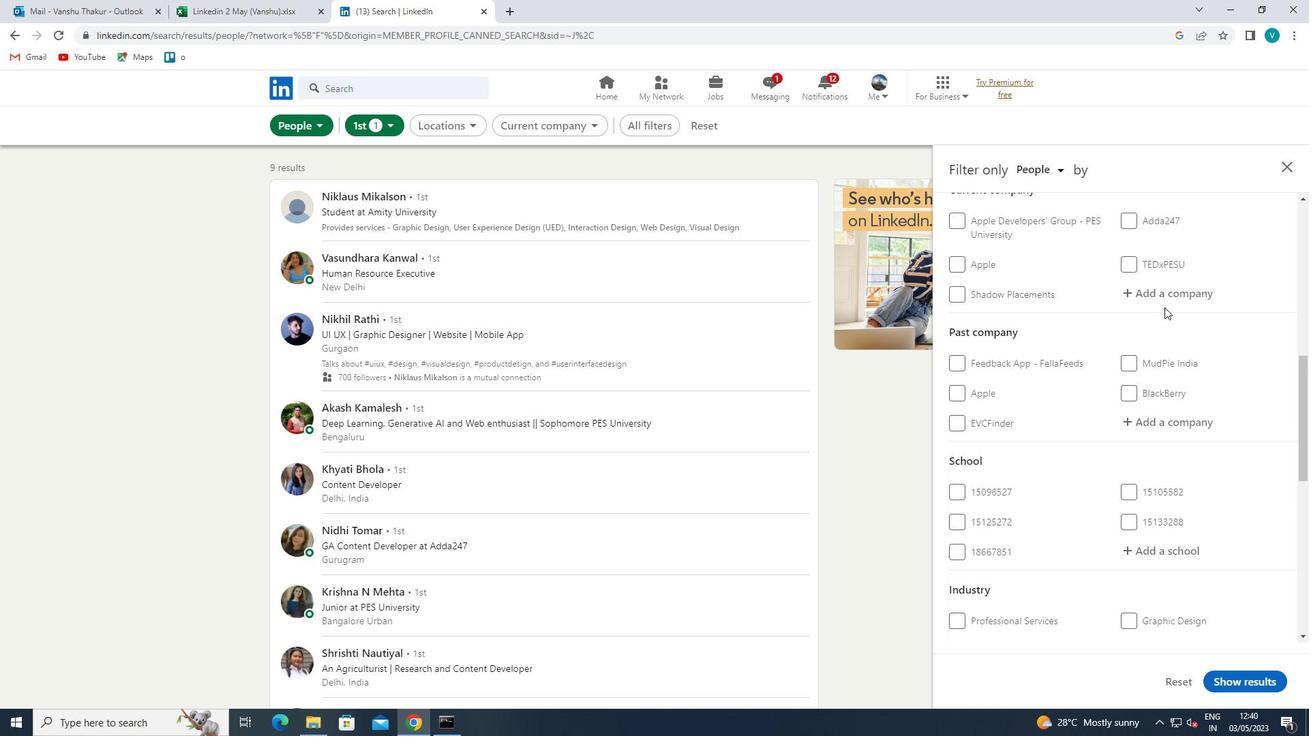 
Action: Mouse pressed left at (1170, 297)
Screenshot: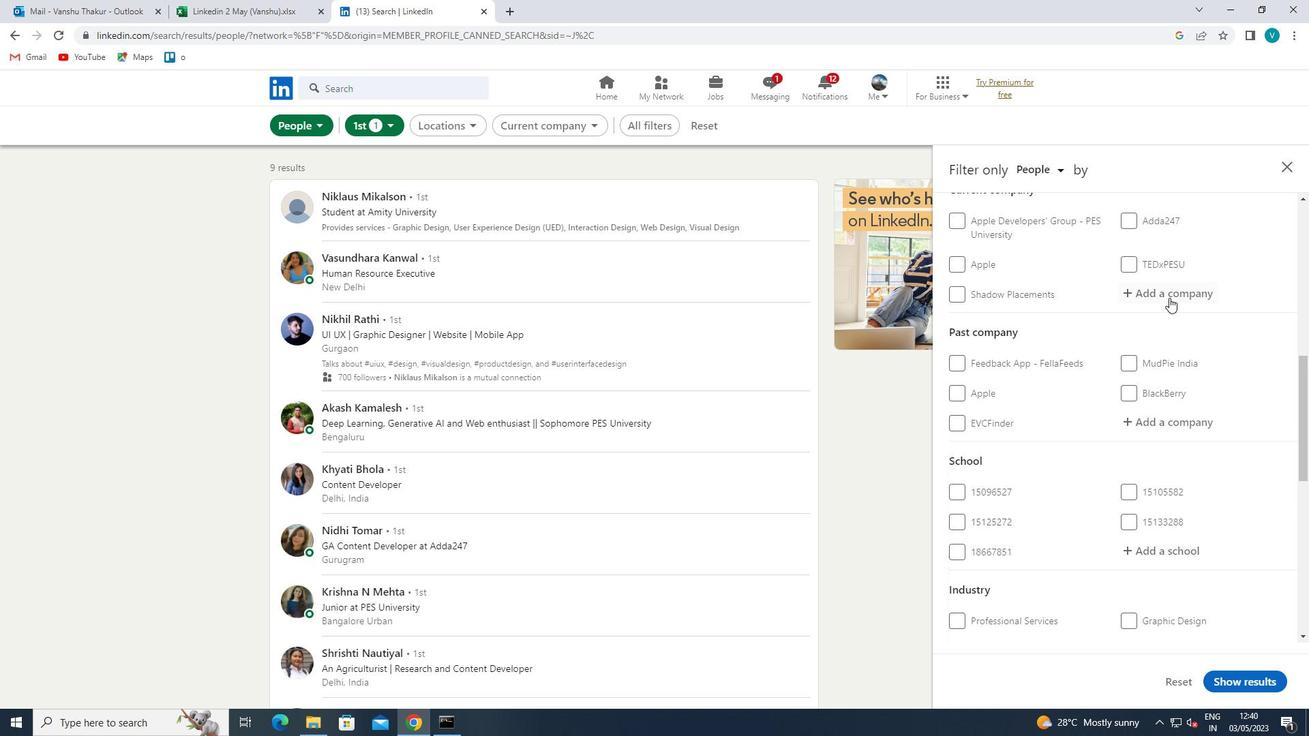 
Action: Mouse scrolled (1170, 298) with delta (0, 0)
Screenshot: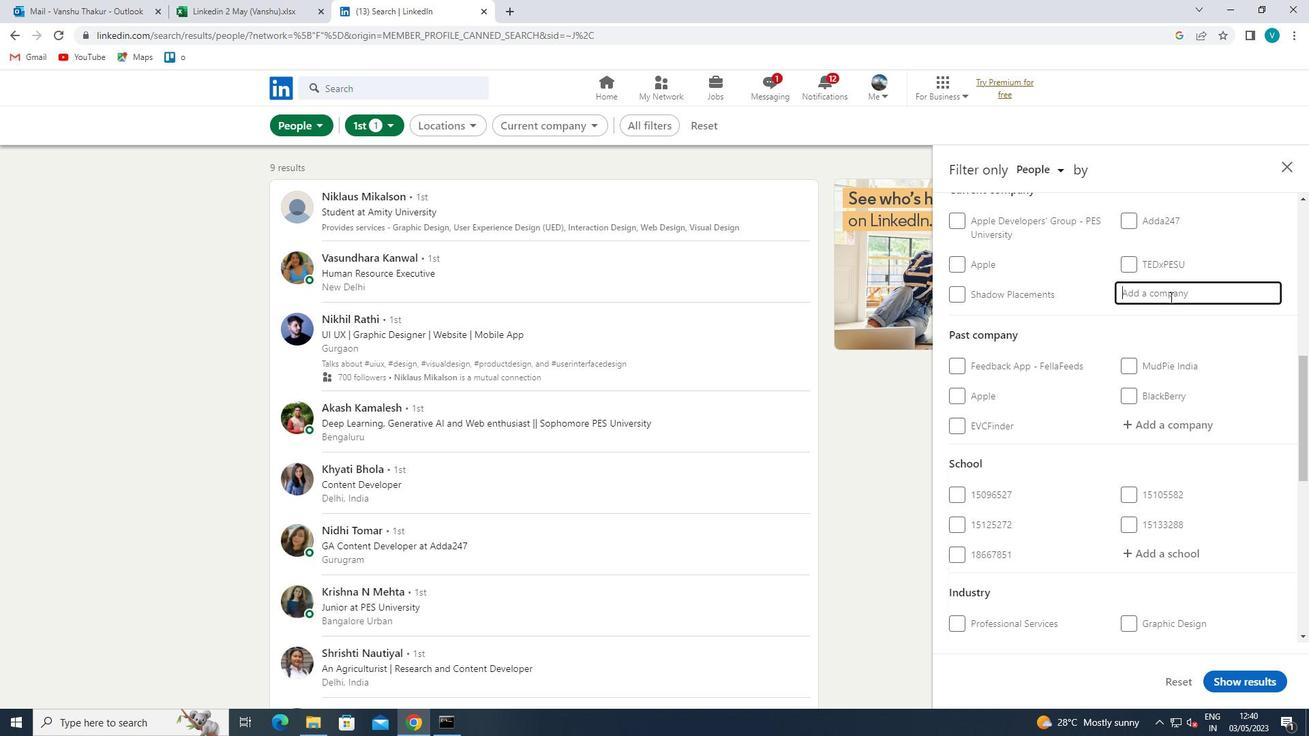 
Action: Key pressed <Key.shift>HOTELIERS
Screenshot: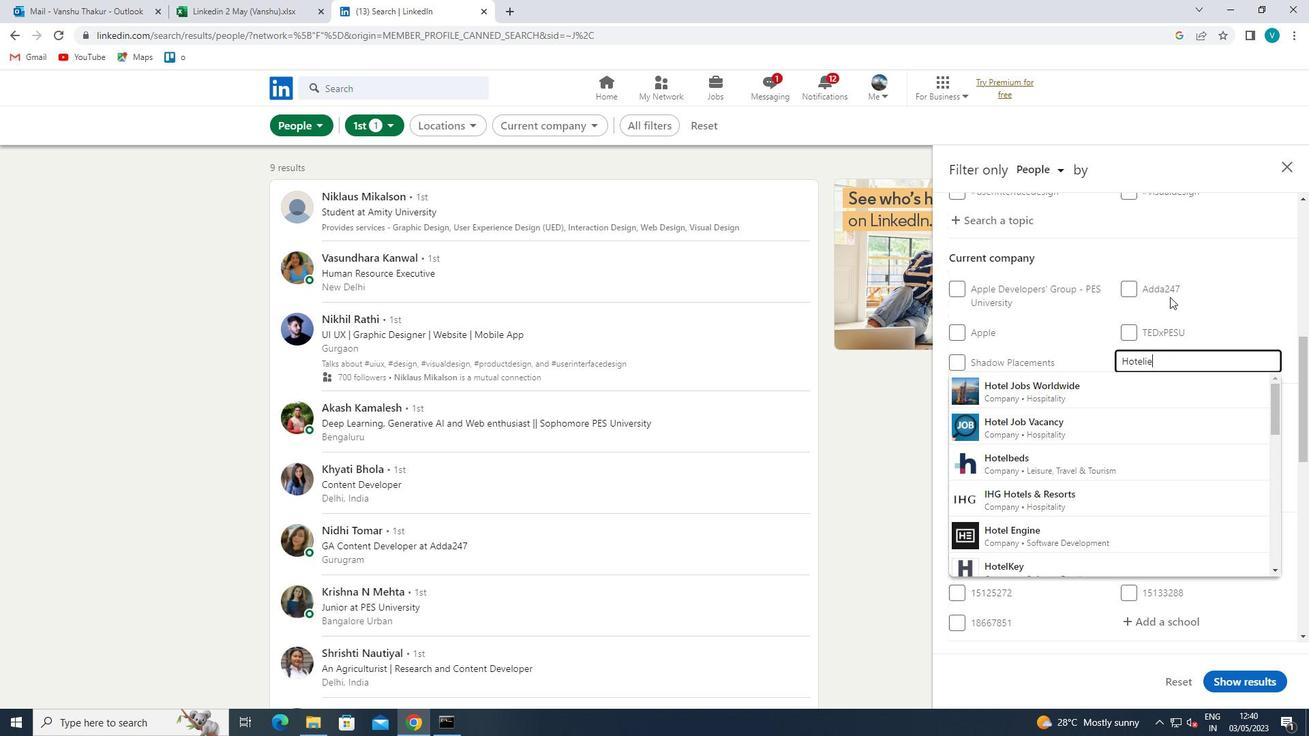
Action: Mouse moved to (1109, 383)
Screenshot: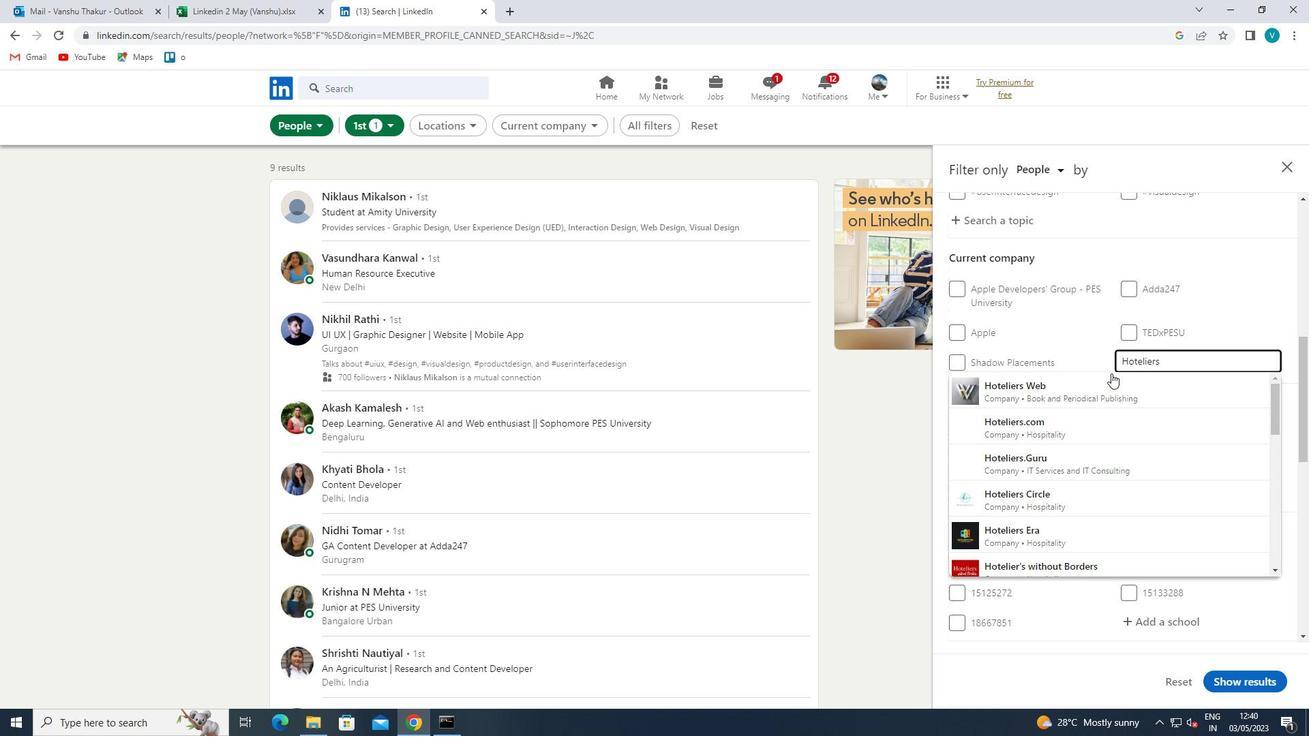 
Action: Mouse pressed left at (1109, 383)
Screenshot: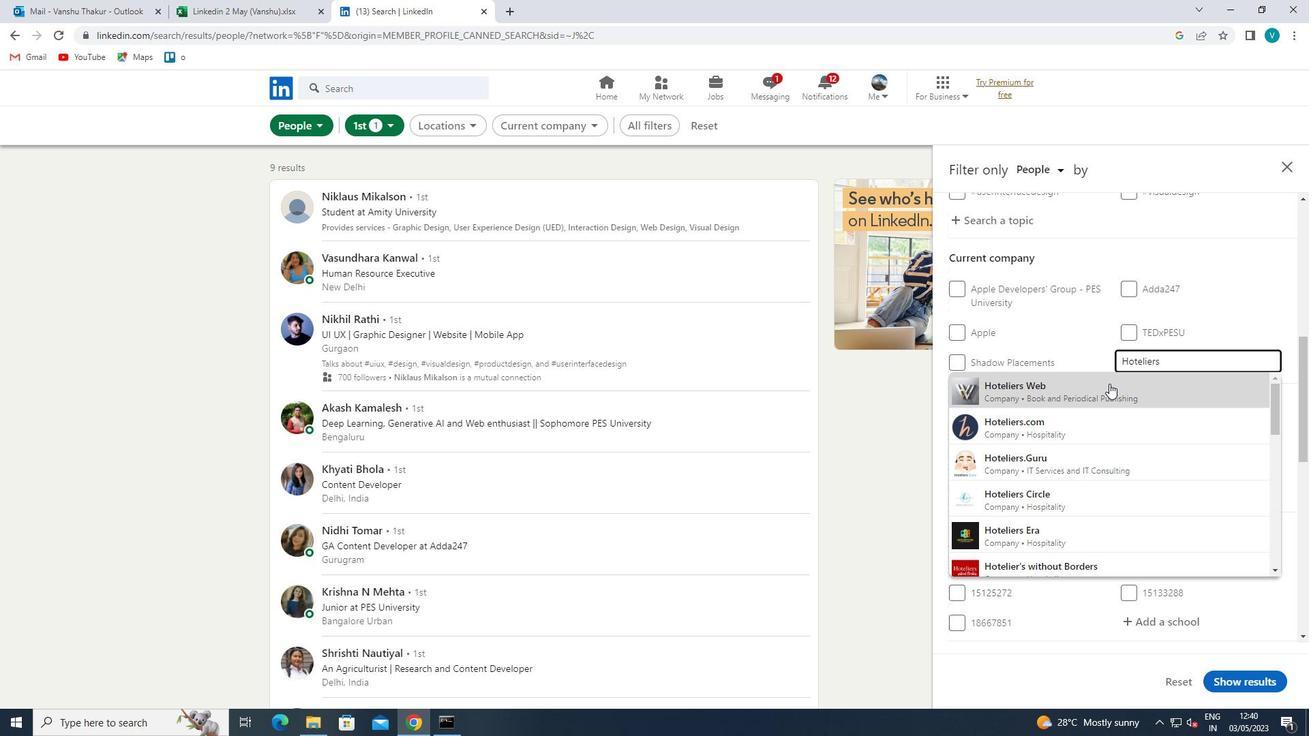 
Action: Mouse moved to (1111, 386)
Screenshot: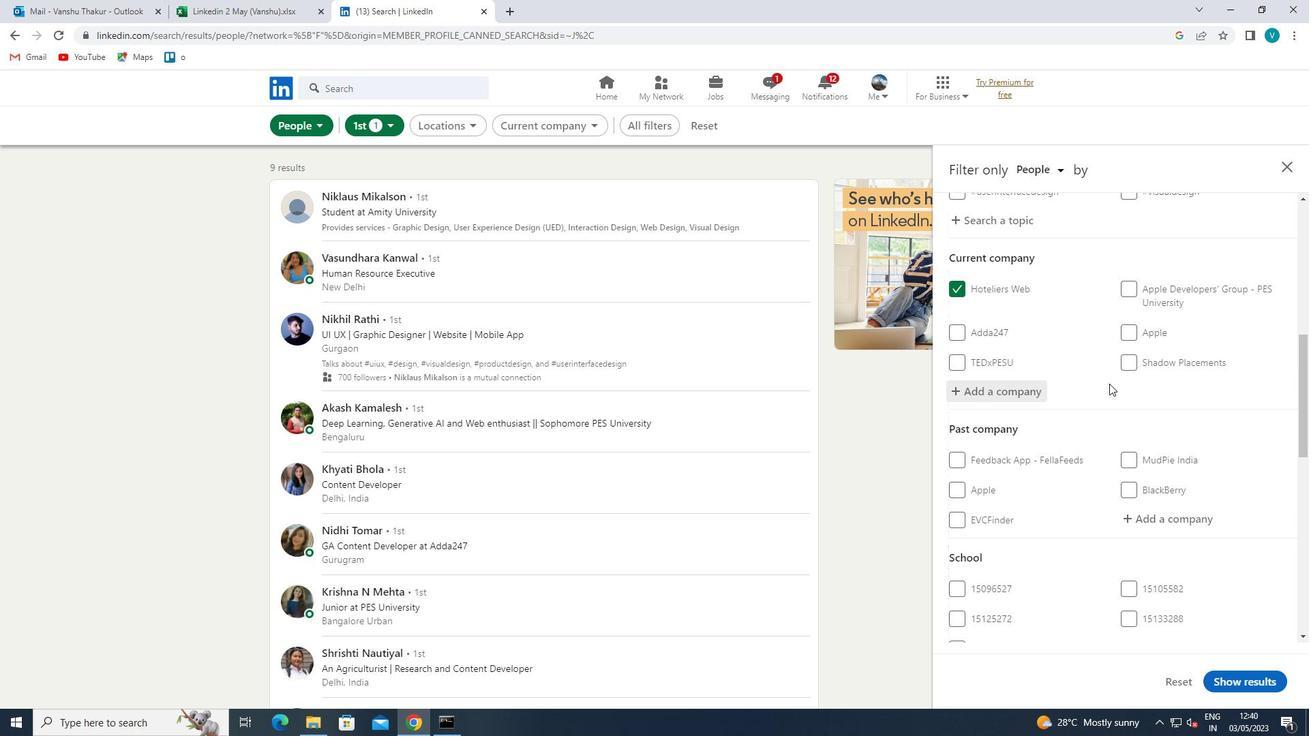 
Action: Mouse scrolled (1111, 385) with delta (0, 0)
Screenshot: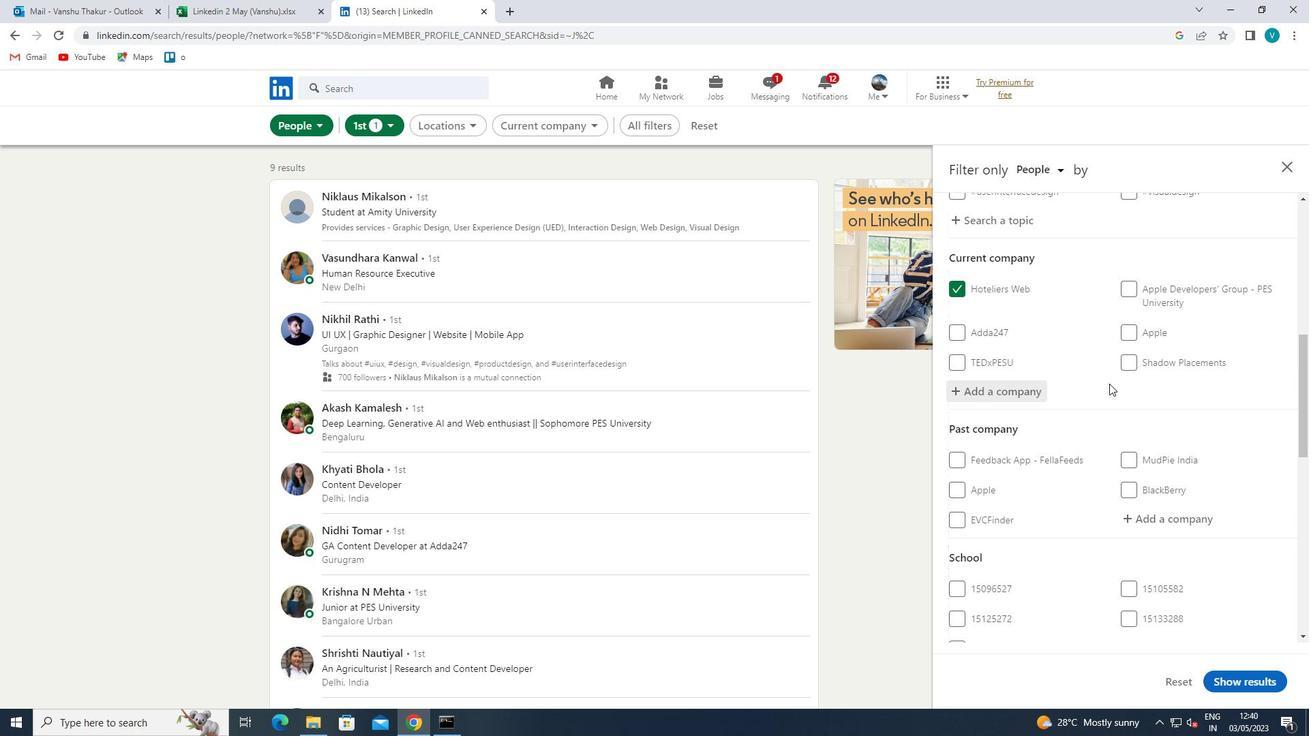 
Action: Mouse moved to (1113, 387)
Screenshot: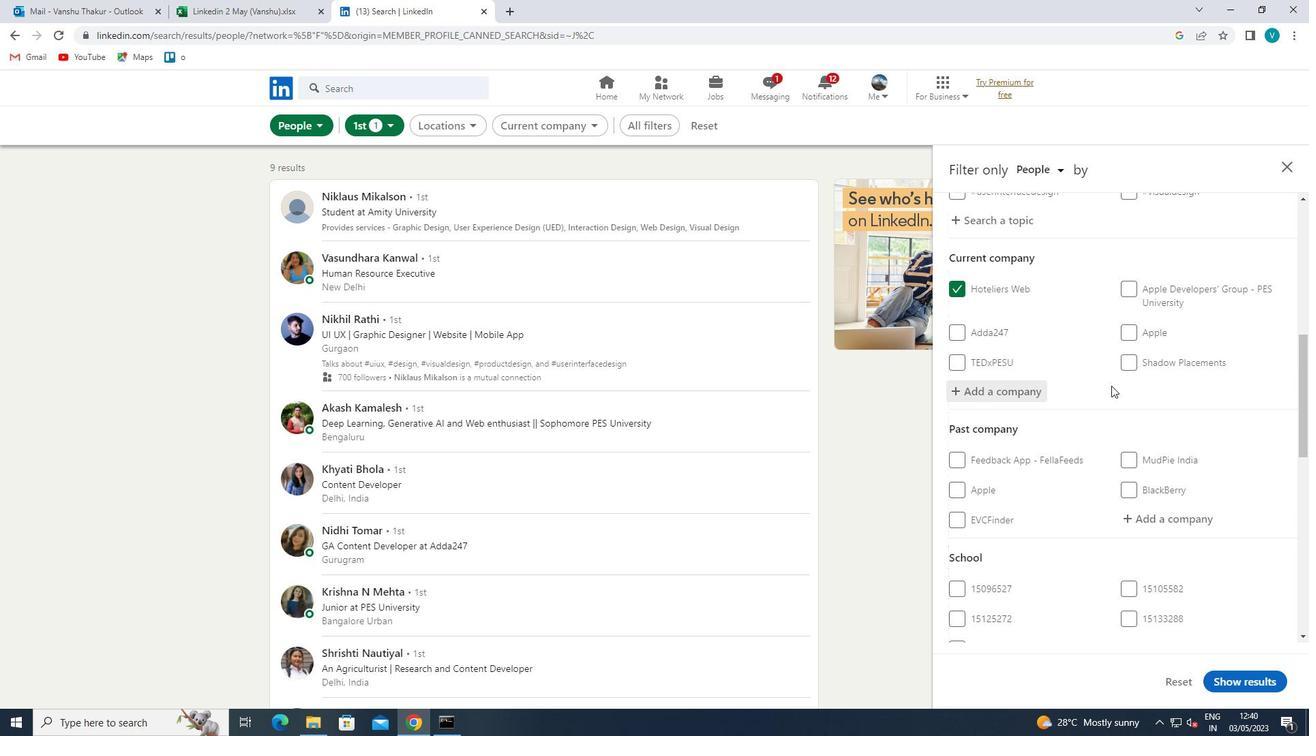 
Action: Mouse scrolled (1113, 386) with delta (0, 0)
Screenshot: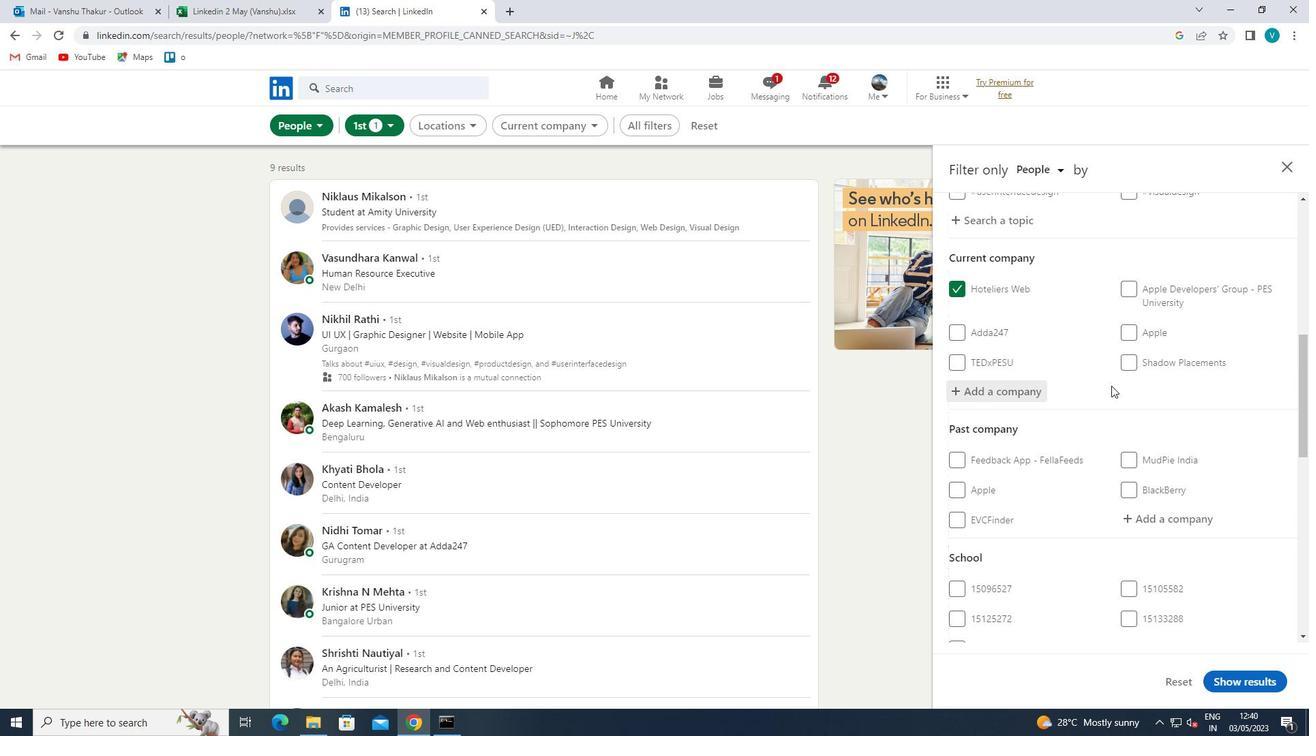 
Action: Mouse moved to (1113, 388)
Screenshot: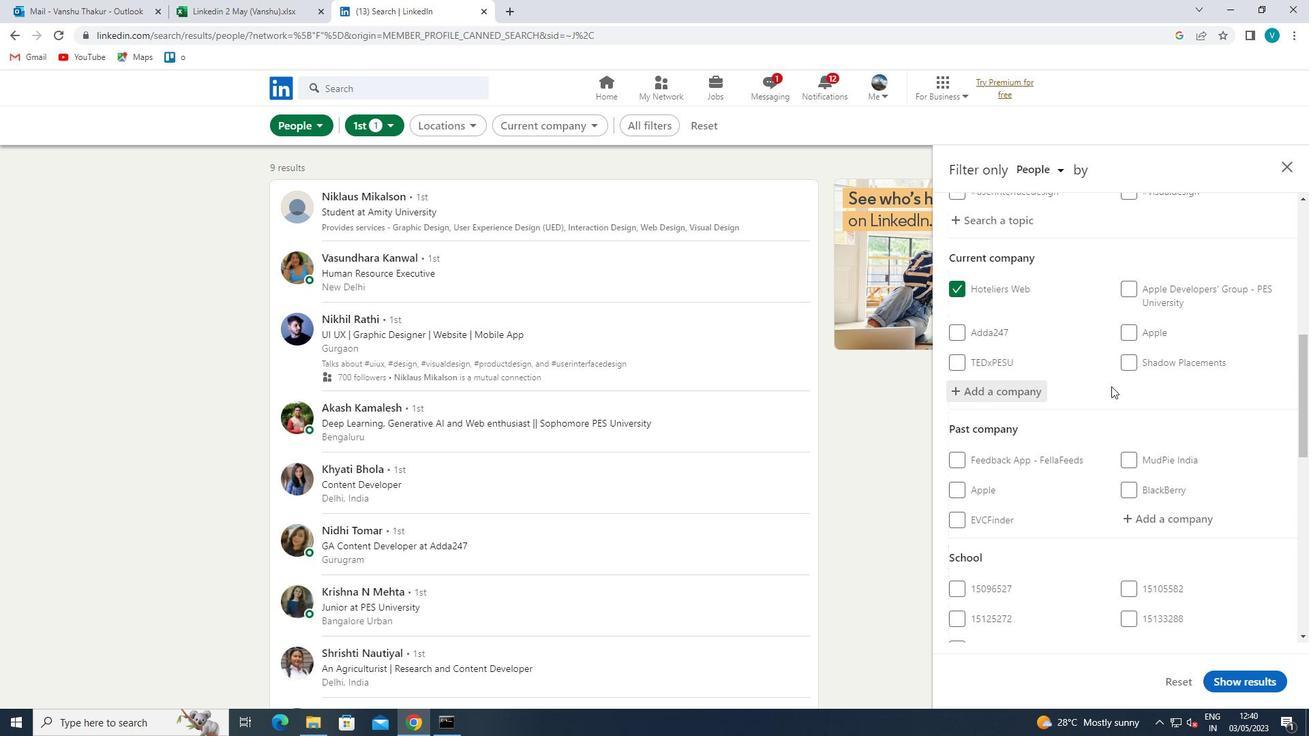 
Action: Mouse scrolled (1113, 387) with delta (0, 0)
Screenshot: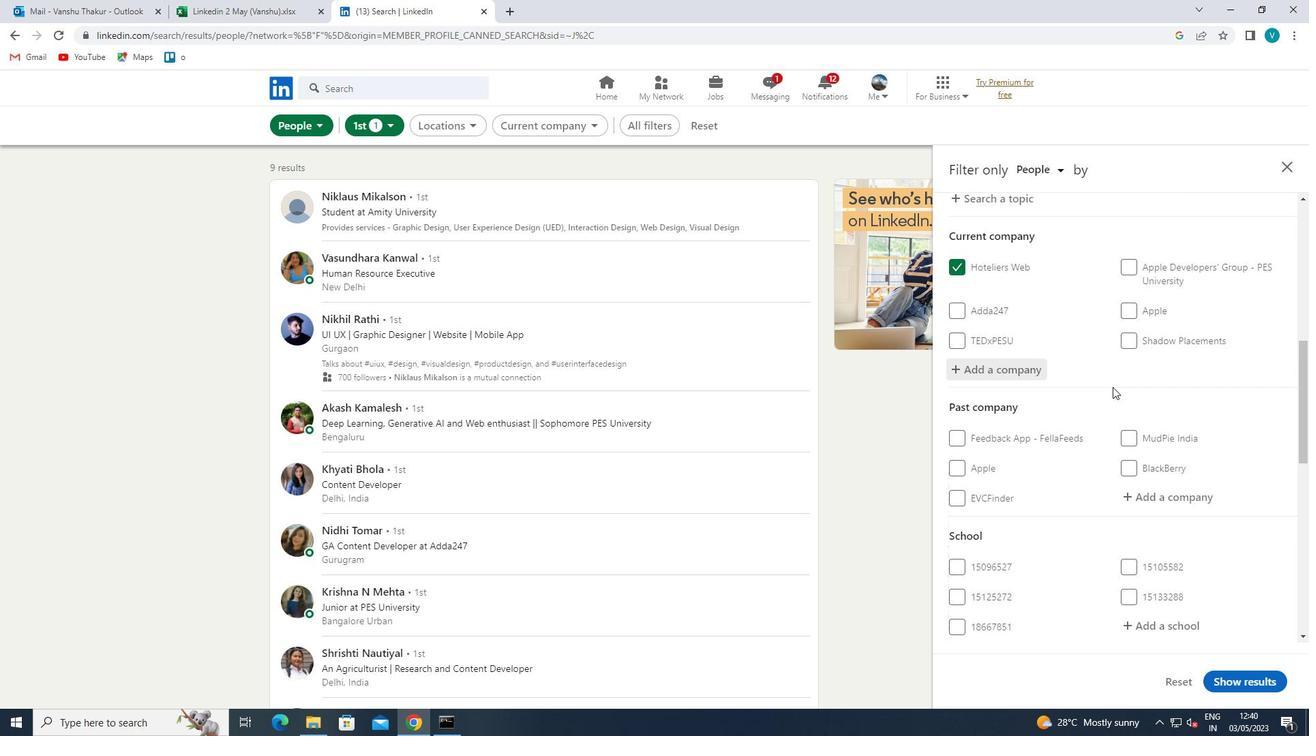 
Action: Mouse moved to (1140, 433)
Screenshot: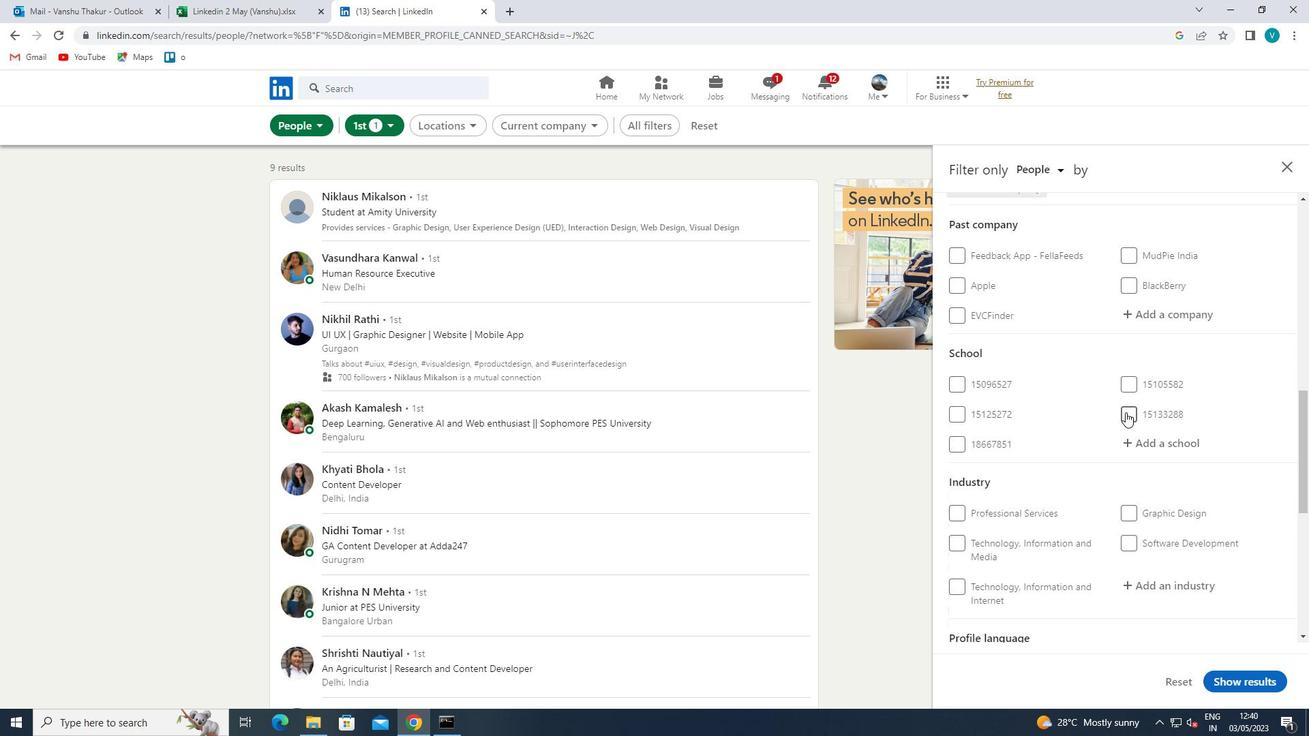 
Action: Mouse pressed left at (1140, 433)
Screenshot: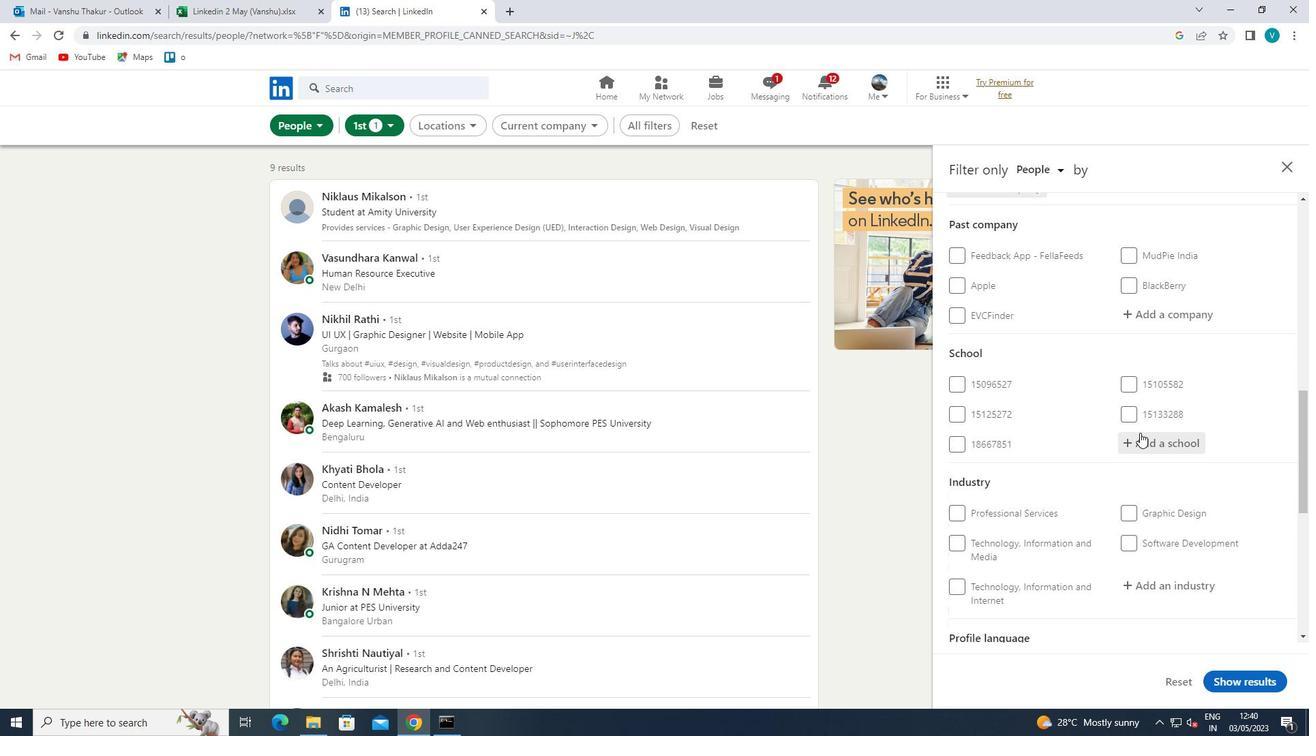 
Action: Key pressed <Key.shift>UNIVERSITY<Key.space>
Screenshot: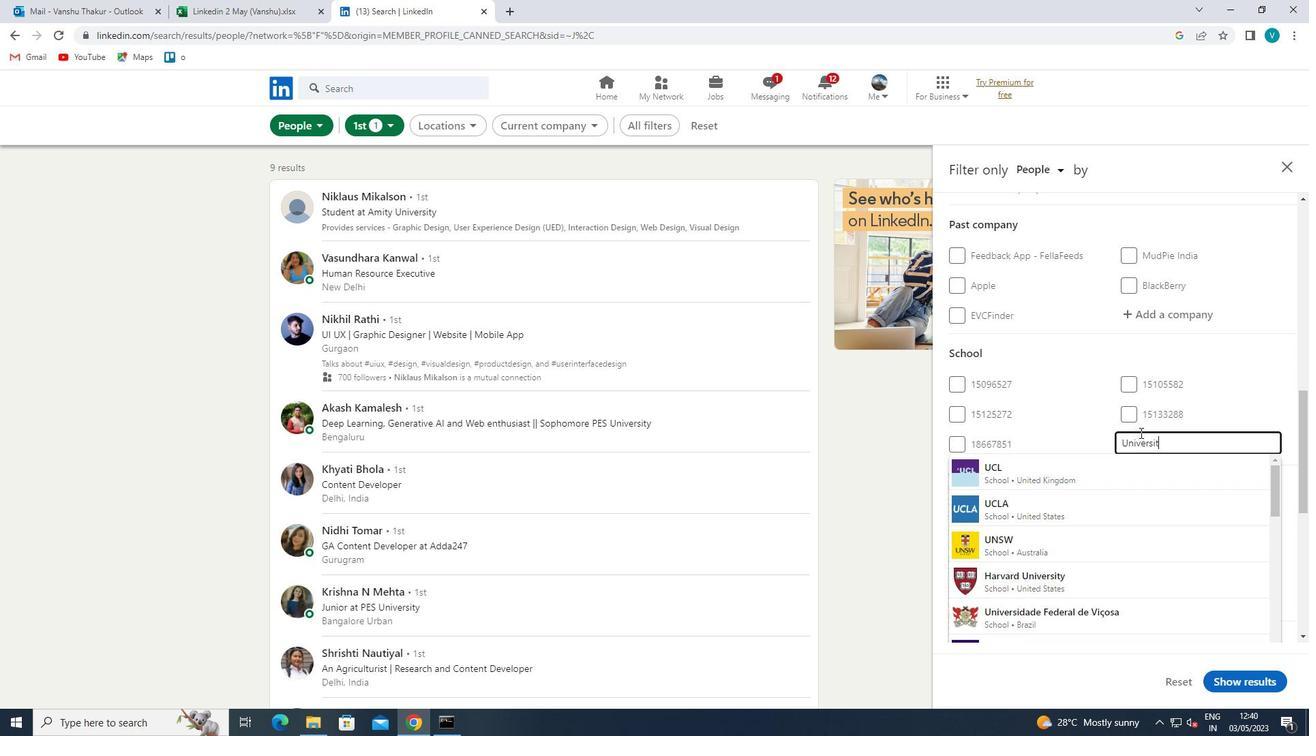 
Action: Mouse moved to (1108, 438)
Screenshot: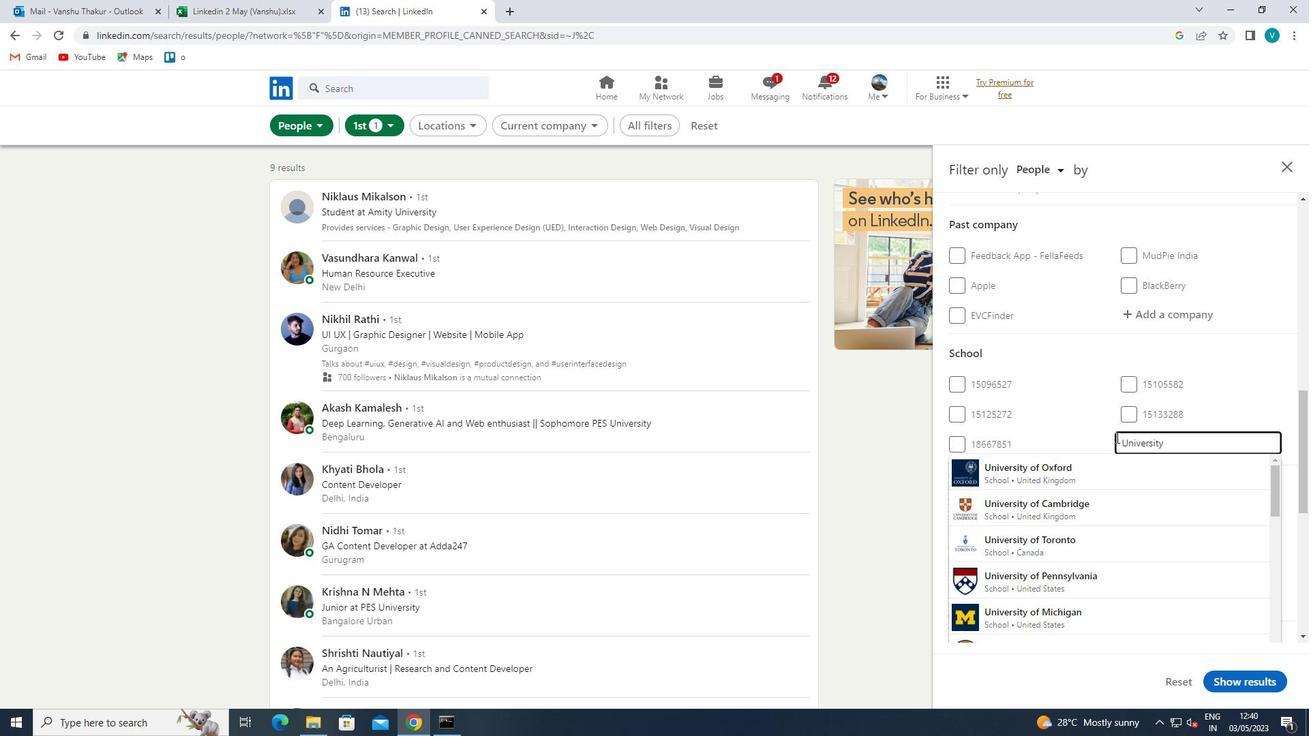 
Action: Mouse pressed left at (1108, 438)
Screenshot: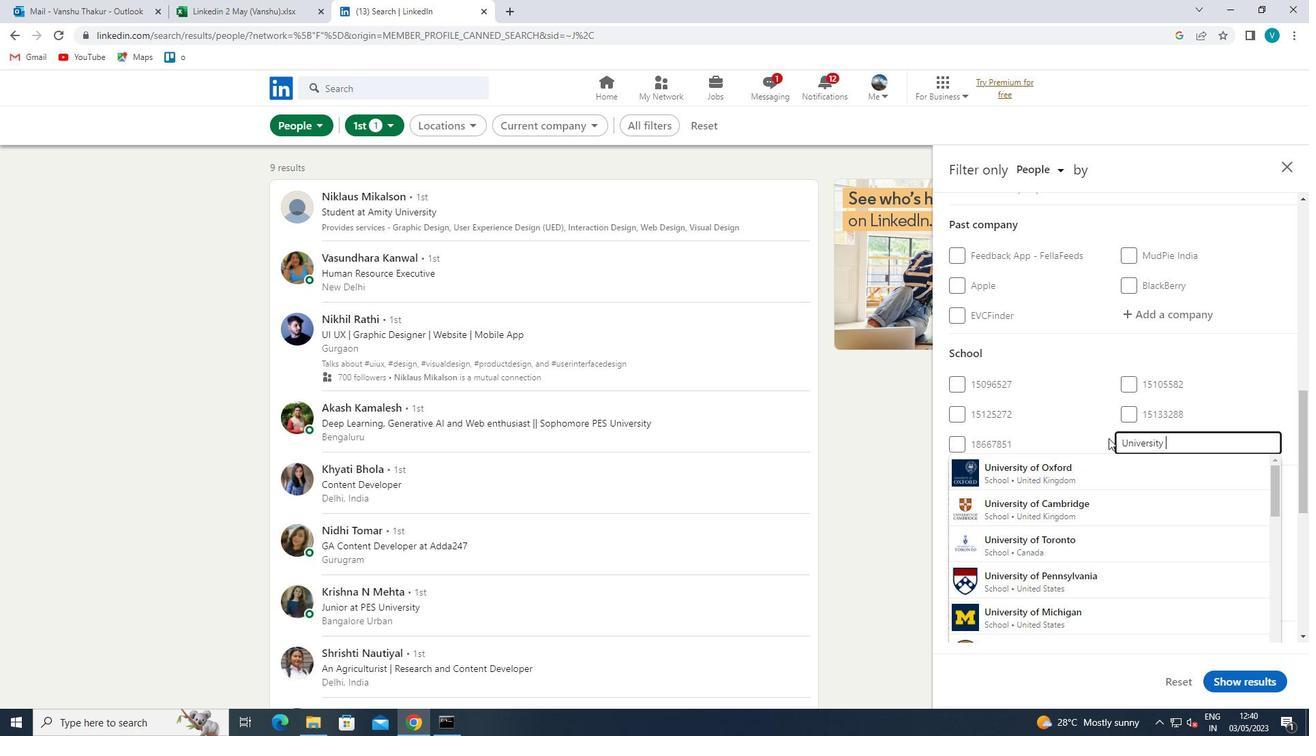 
Action: Mouse scrolled (1108, 437) with delta (0, 0)
Screenshot: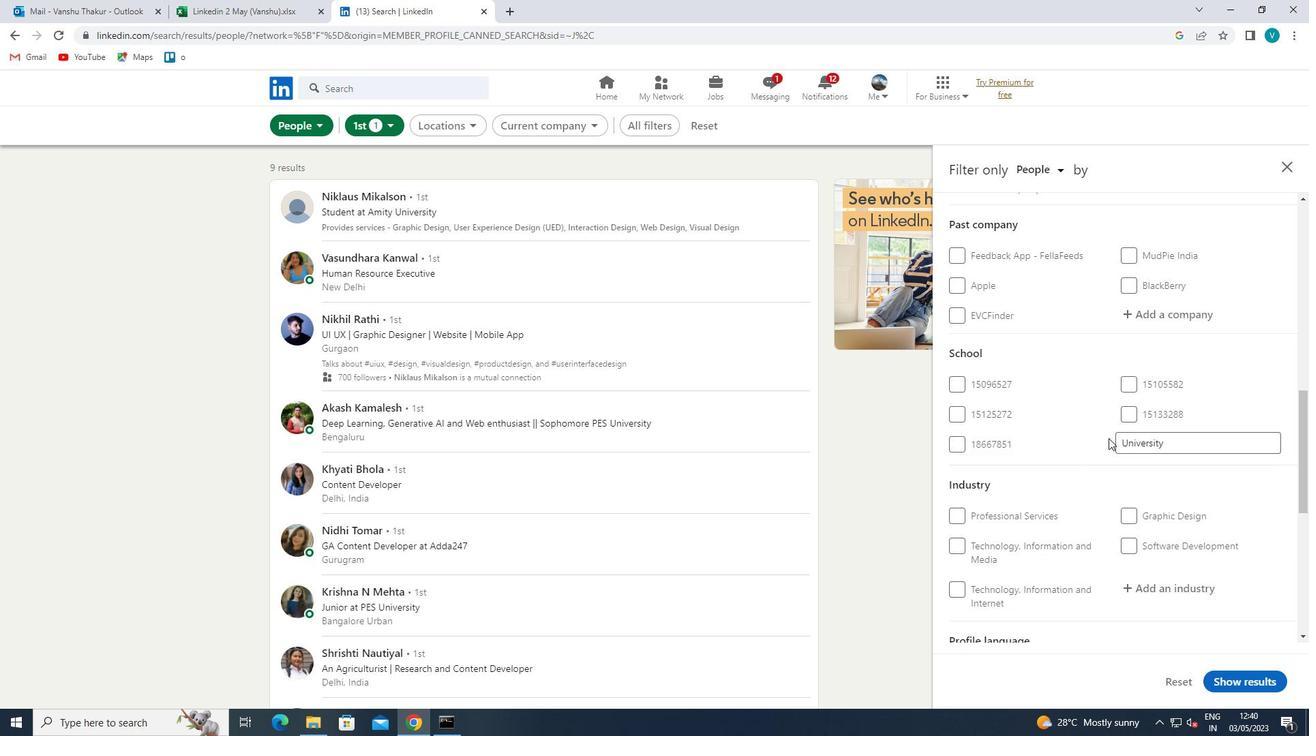 
Action: Mouse scrolled (1108, 437) with delta (0, 0)
Screenshot: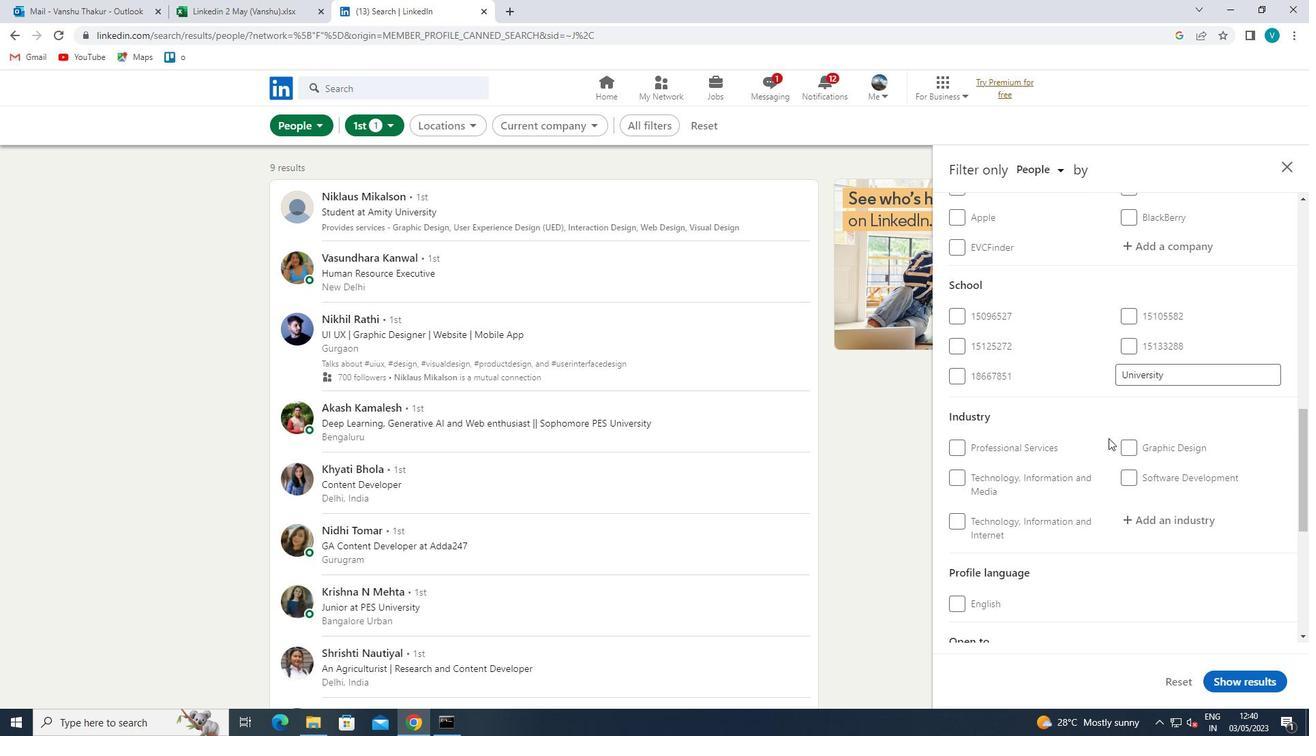 
Action: Mouse scrolled (1108, 437) with delta (0, 0)
Screenshot: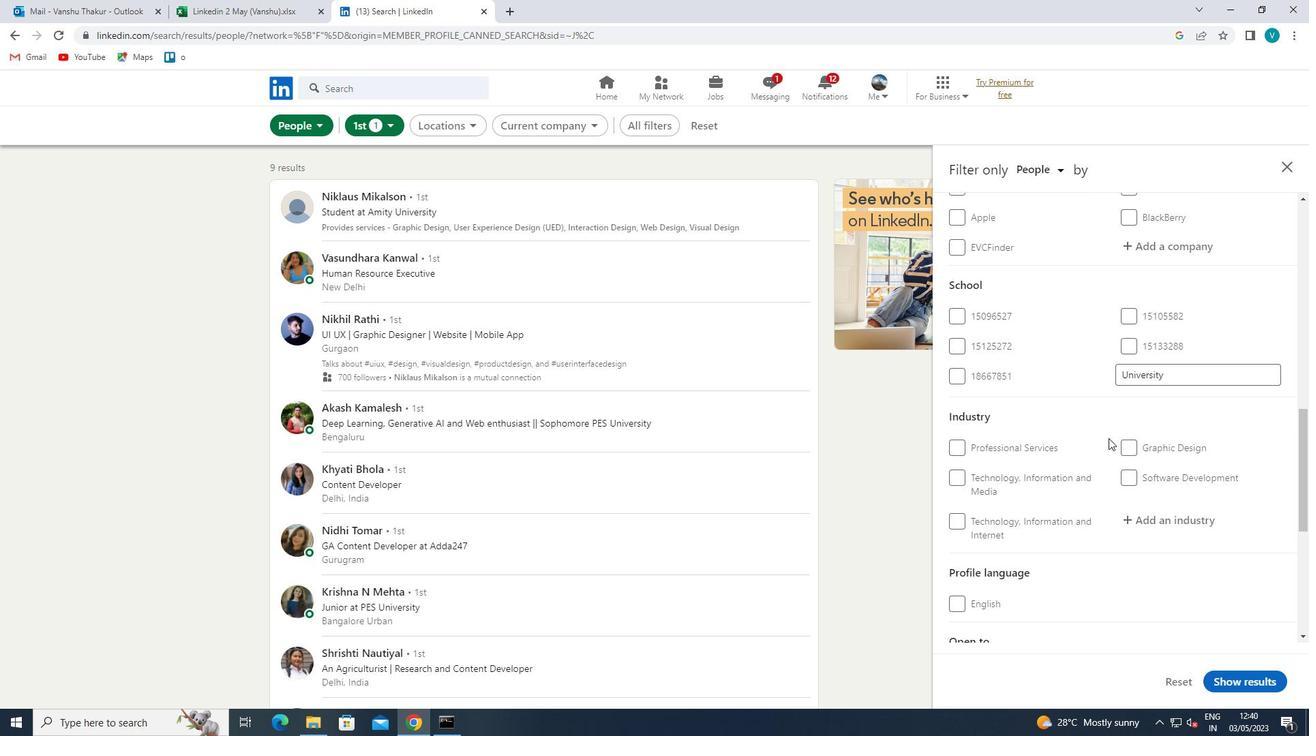 
Action: Mouse scrolled (1108, 437) with delta (0, 0)
Screenshot: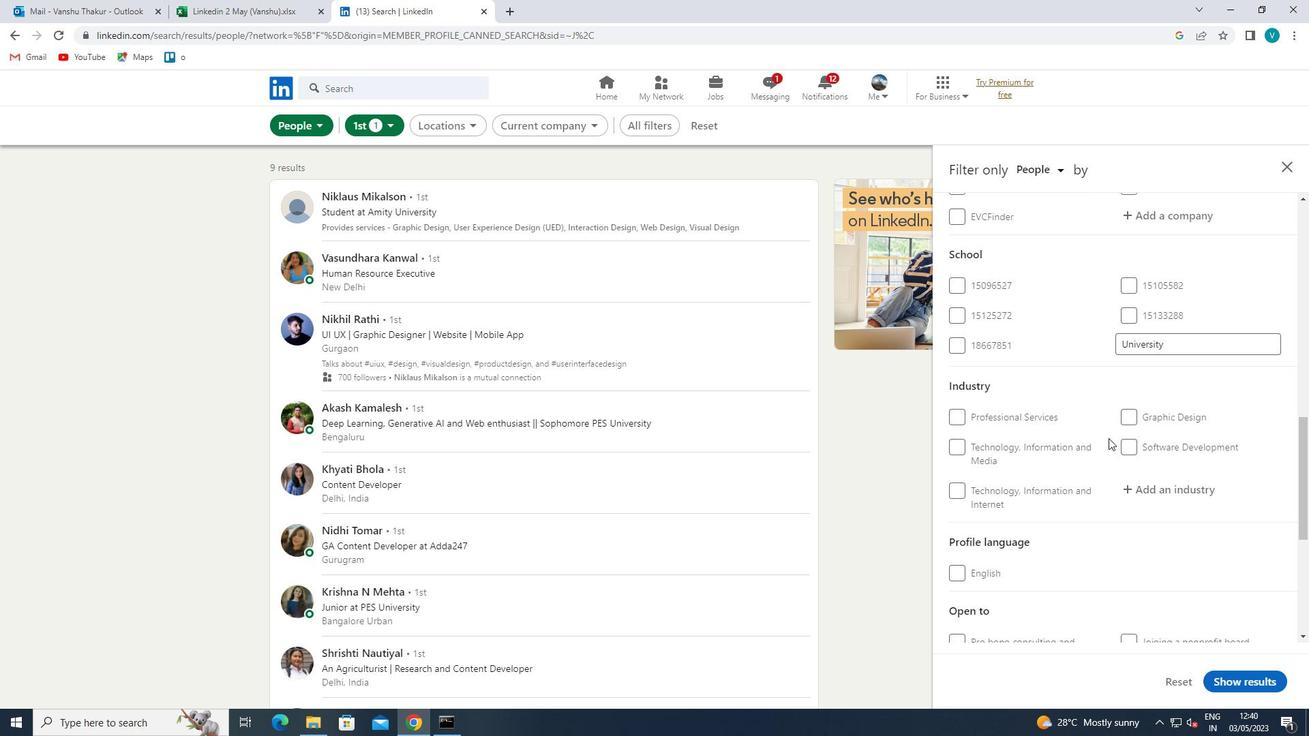 
Action: Mouse scrolled (1108, 437) with delta (0, 0)
Screenshot: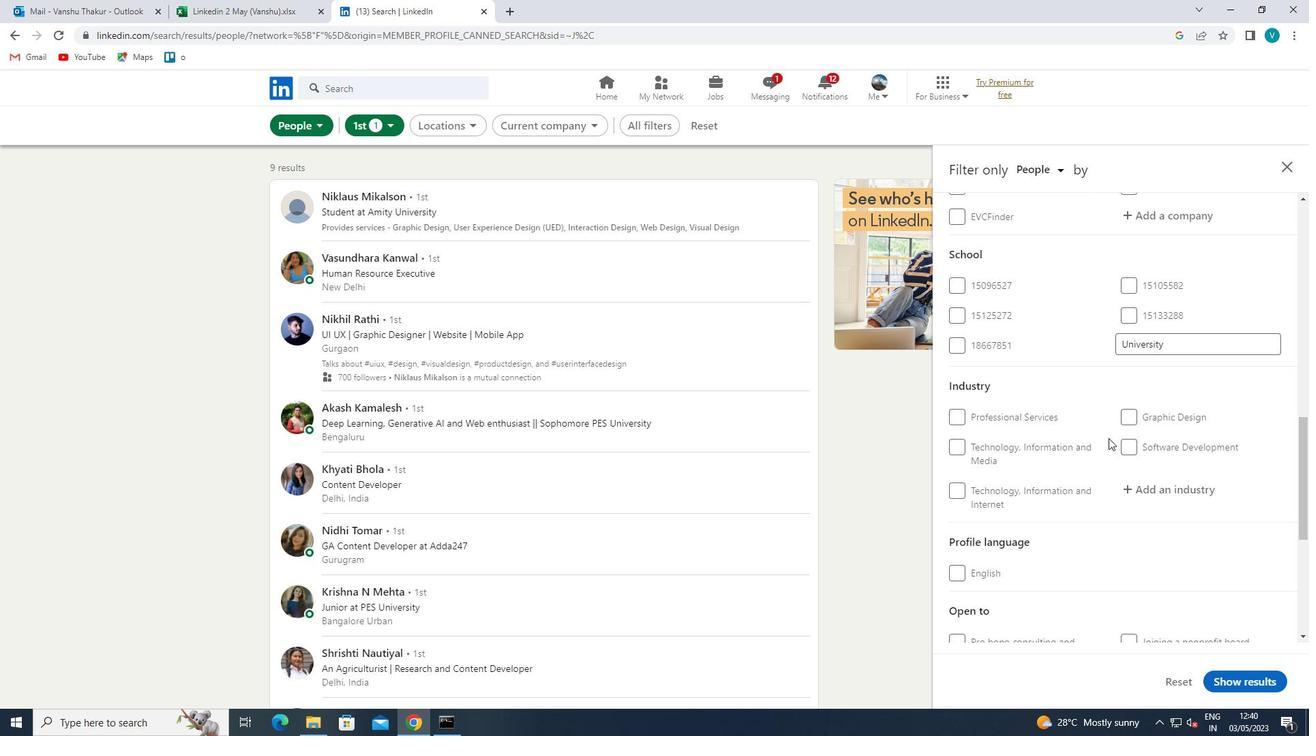 
Action: Mouse scrolled (1108, 439) with delta (0, 0)
Screenshot: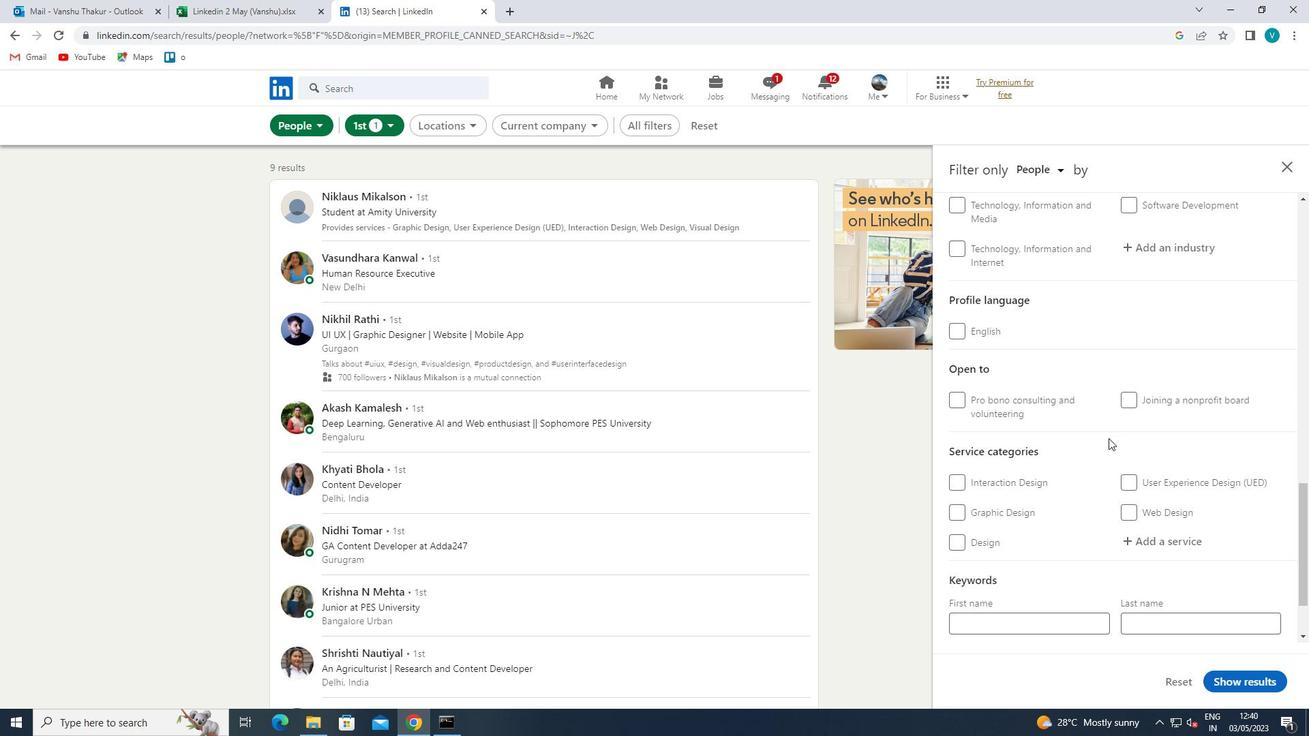 
Action: Mouse moved to (1184, 318)
Screenshot: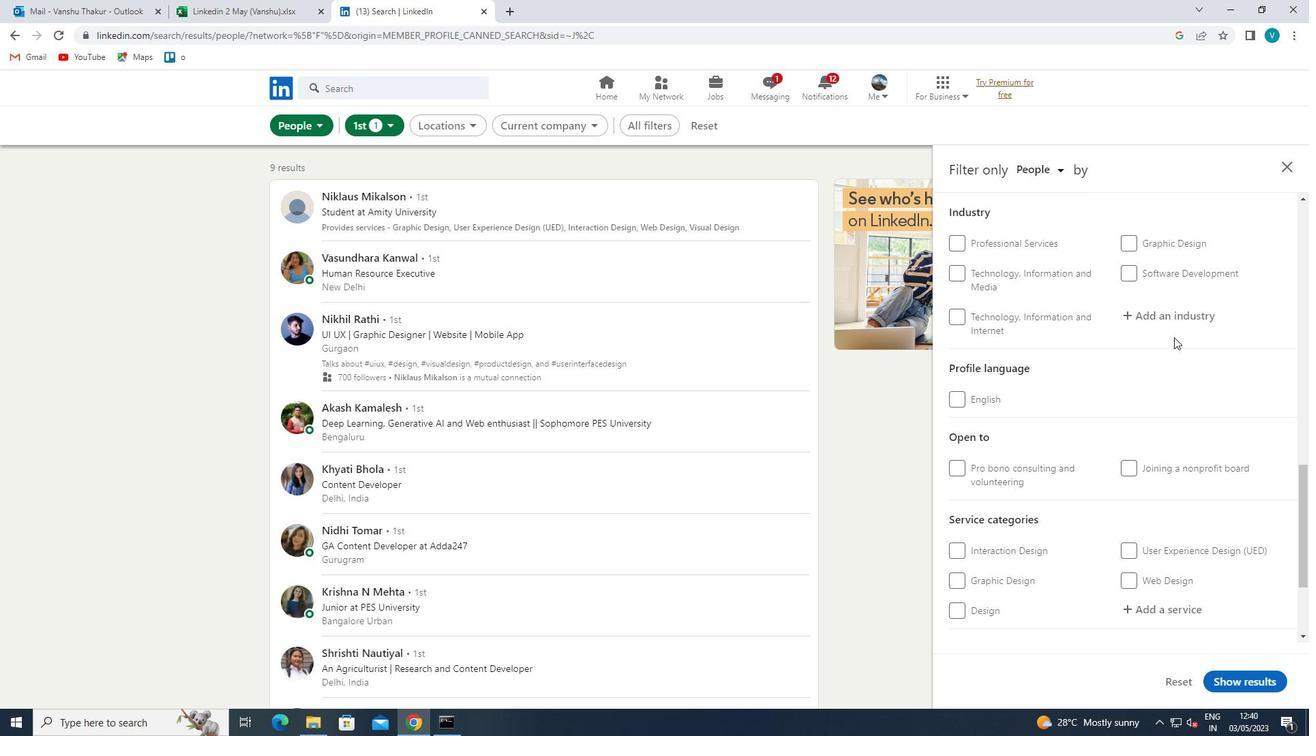 
Action: Mouse pressed left at (1184, 318)
Screenshot: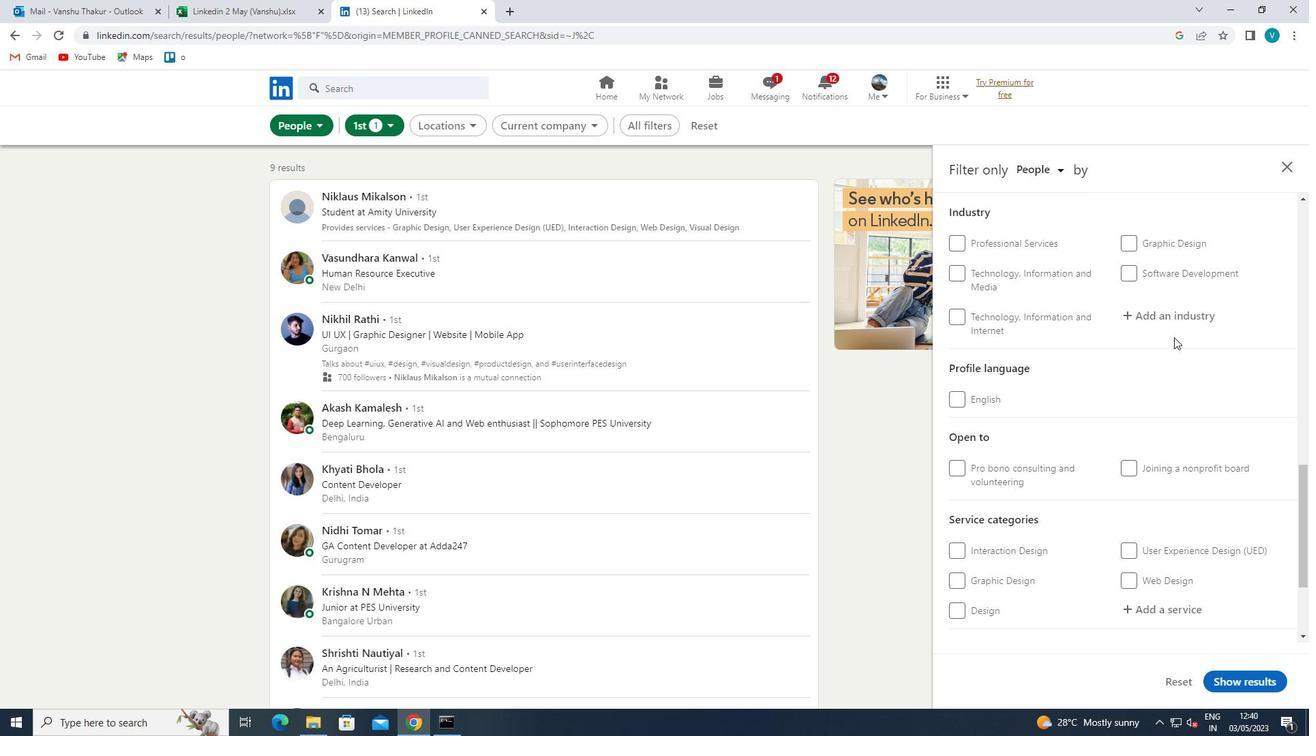 
Action: Key pressed <Key.shift>TRANSPO
Screenshot: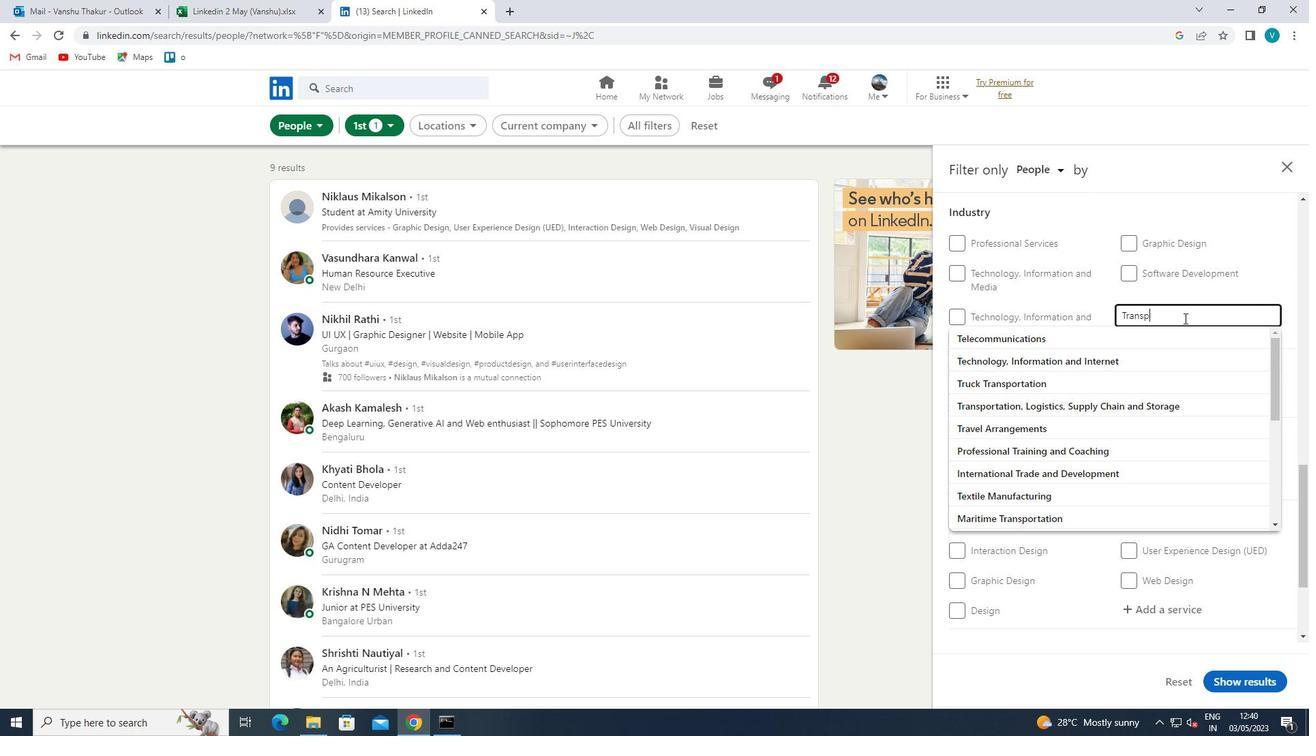 
Action: Mouse moved to (1183, 306)
Screenshot: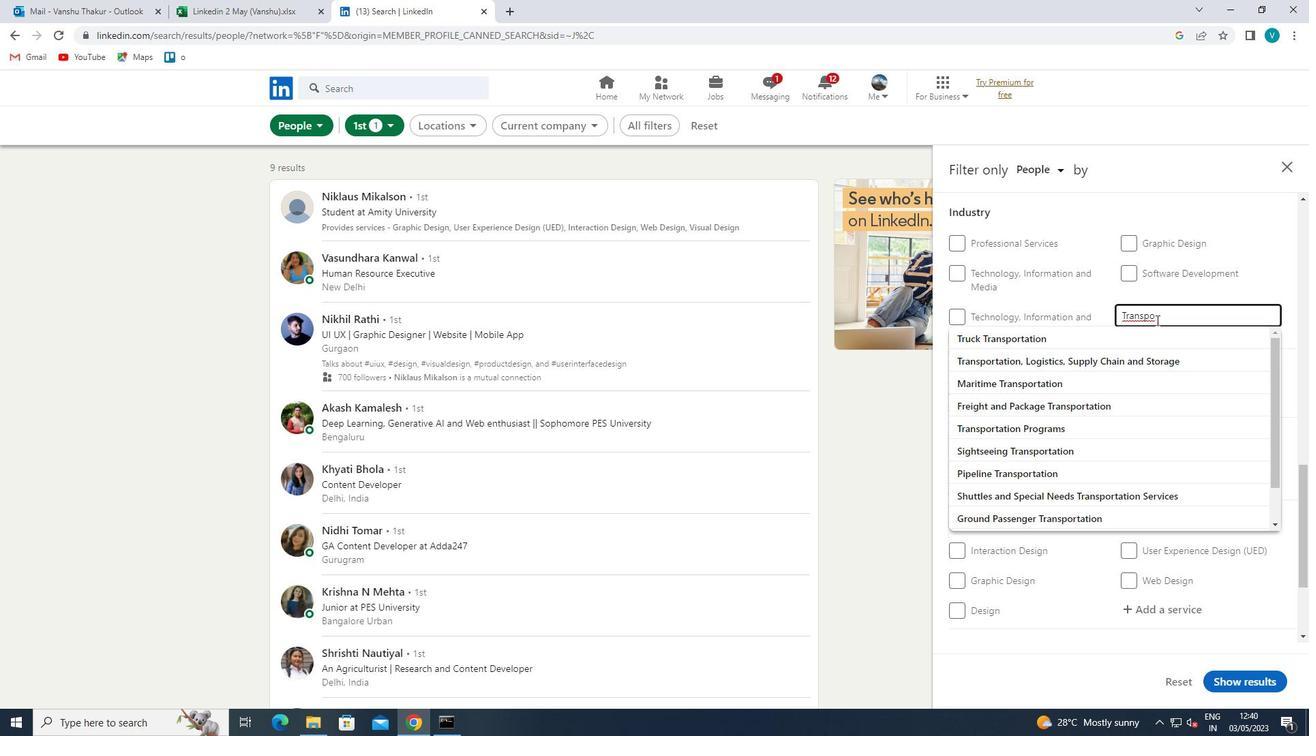 
Action: Key pressed RTATION<Key.space><Key.shift><Key.shift><Key.shift><Key.shift><Key.shift>EQ
Screenshot: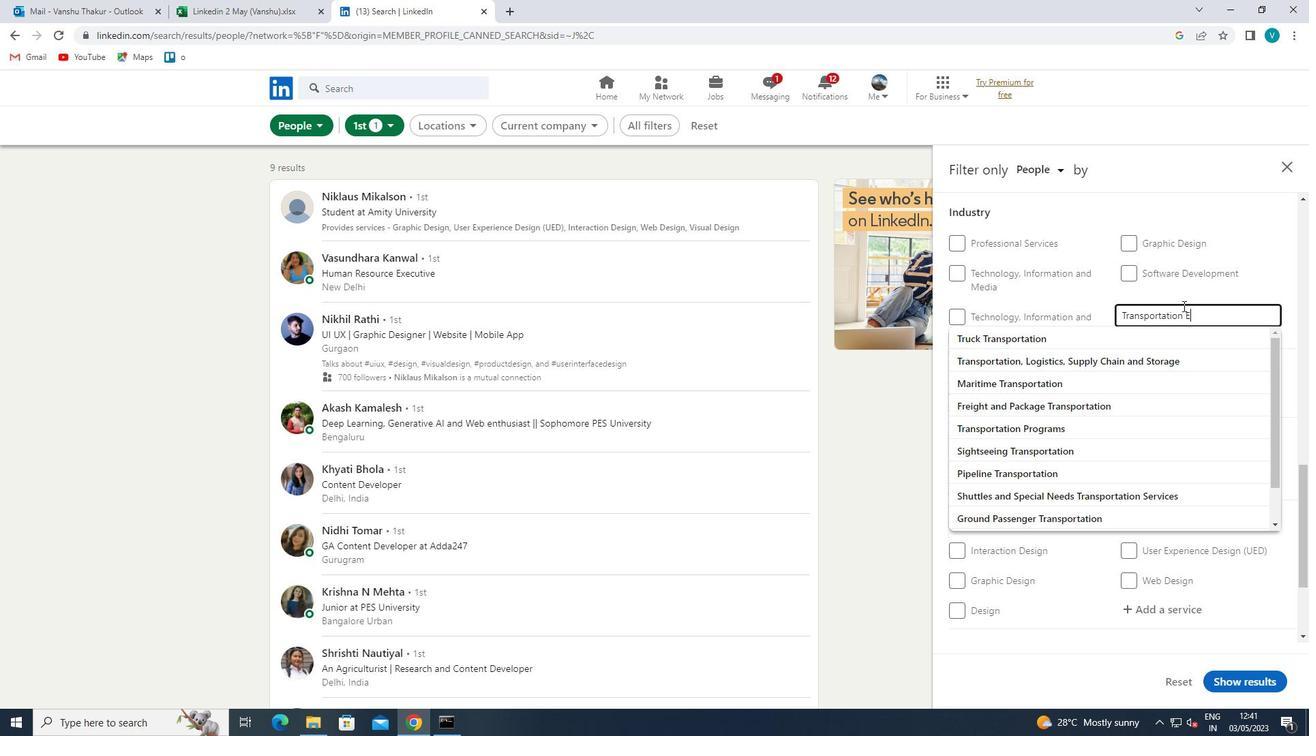 
Action: Mouse moved to (1162, 330)
Screenshot: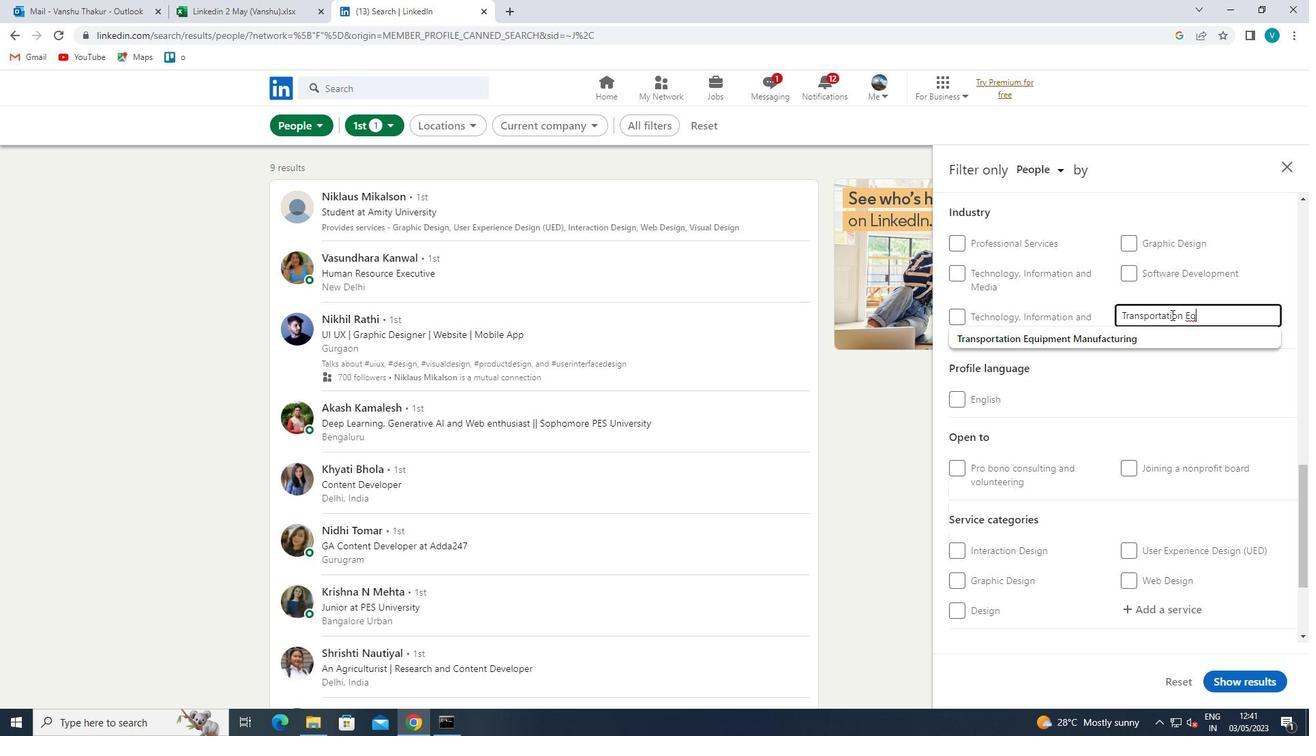 
Action: Mouse pressed left at (1162, 330)
Screenshot: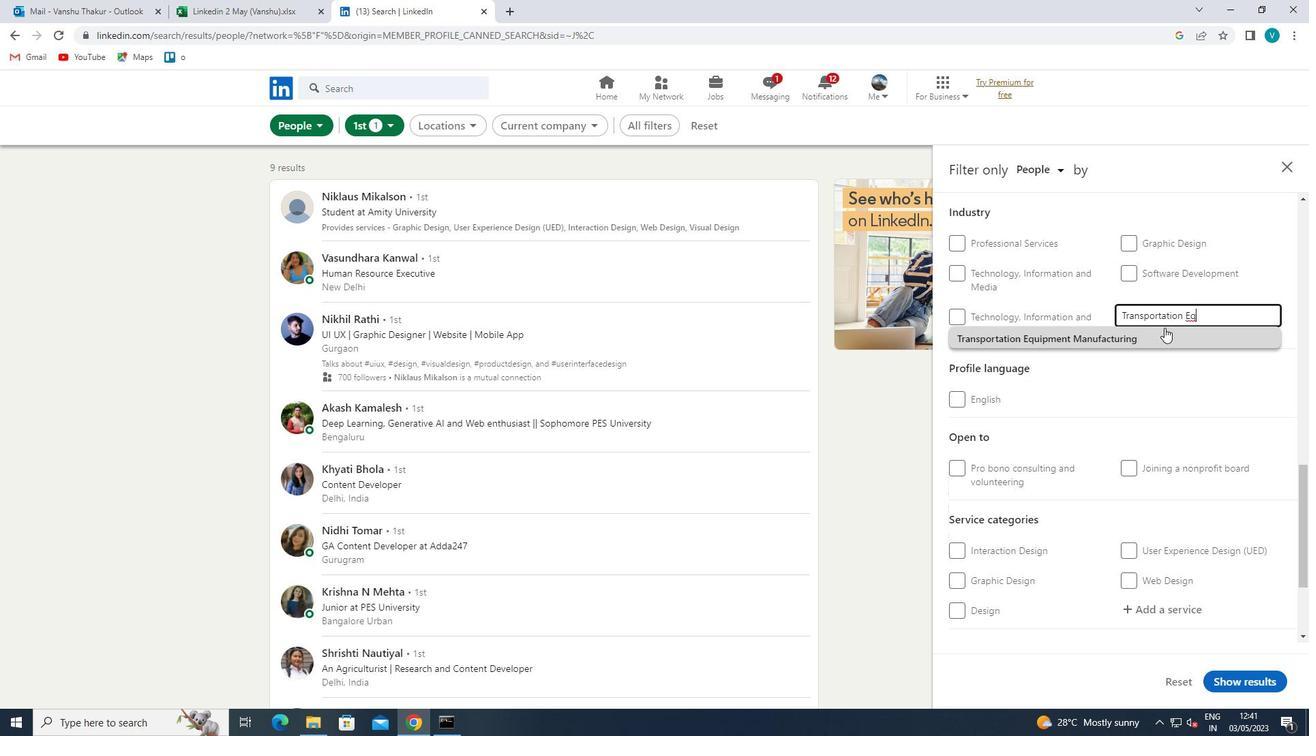 
Action: Mouse scrolled (1162, 330) with delta (0, 0)
Screenshot: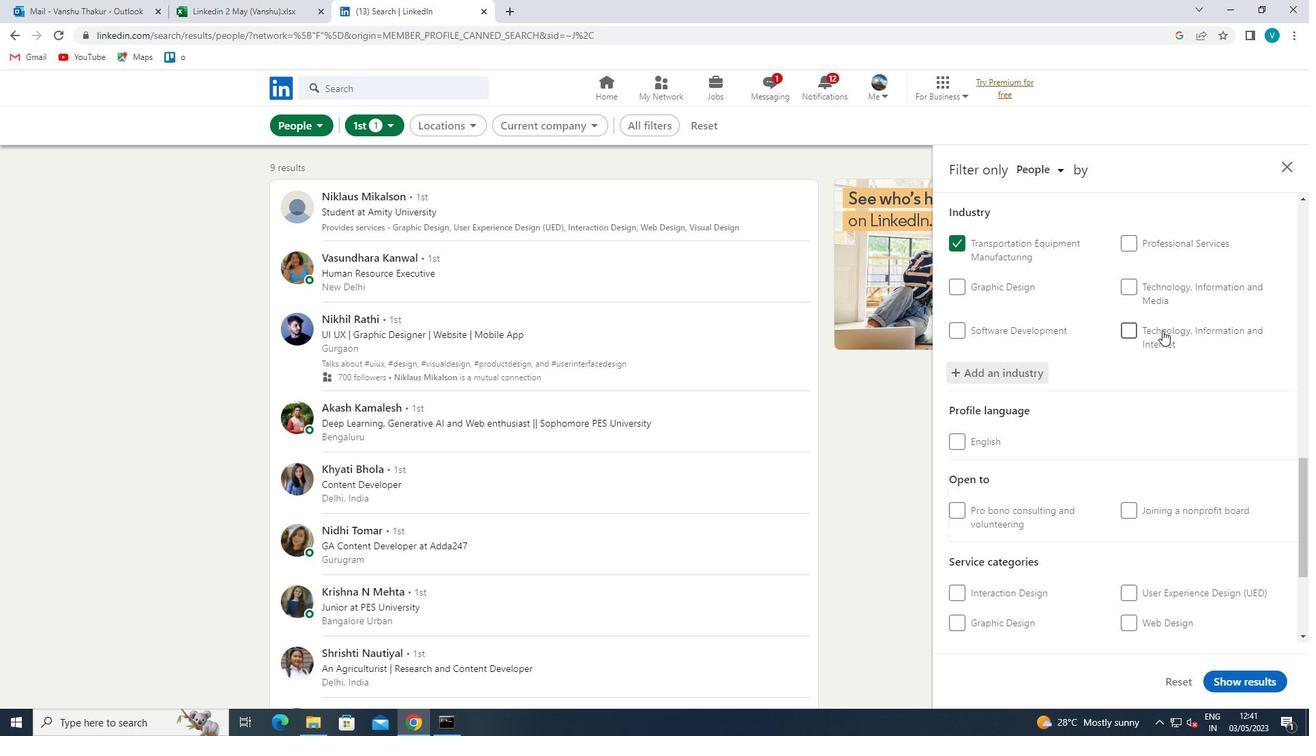 
Action: Mouse scrolled (1162, 330) with delta (0, 0)
Screenshot: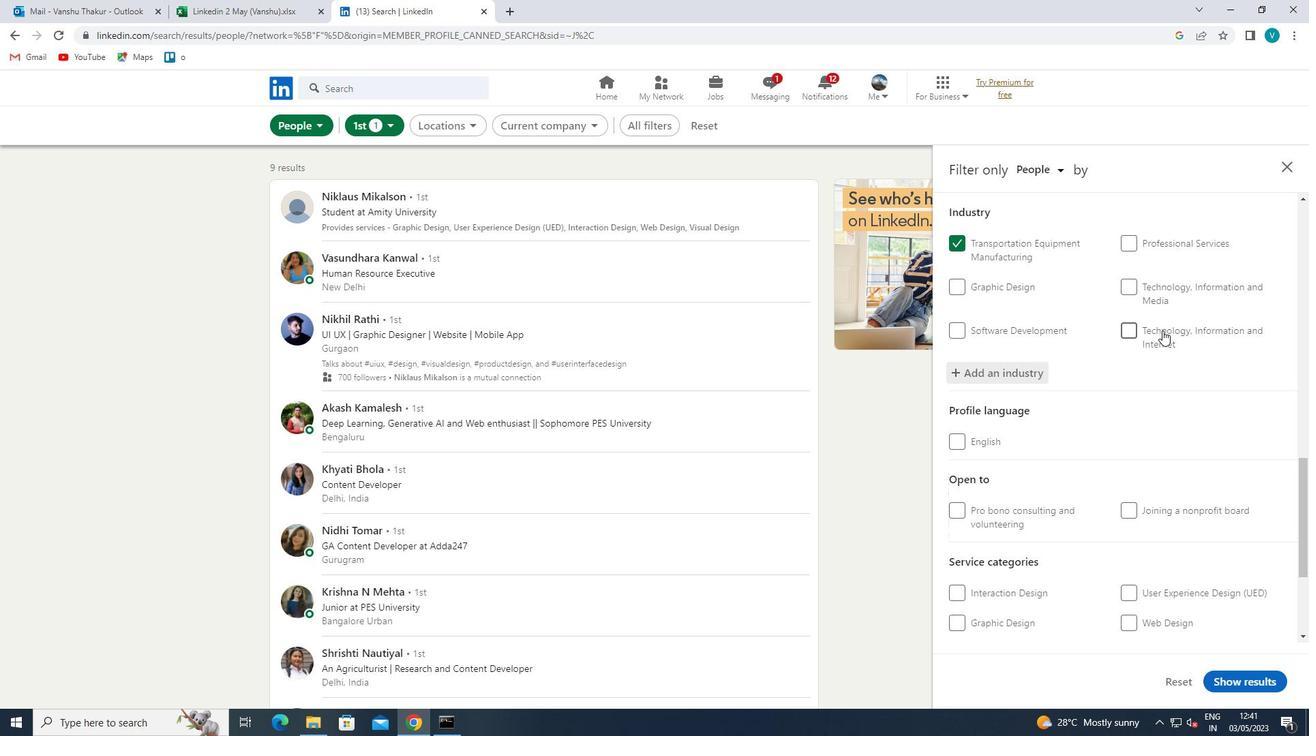 
Action: Mouse moved to (1162, 338)
Screenshot: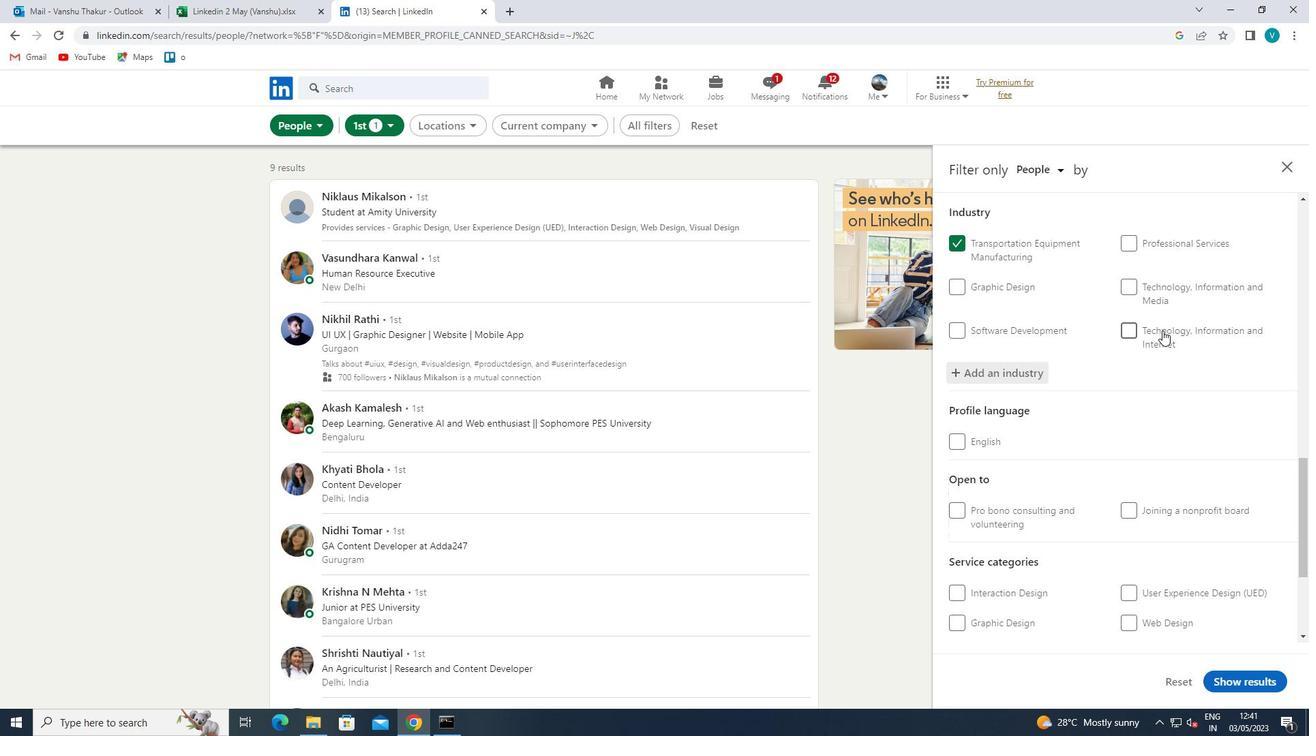 
Action: Mouse scrolled (1162, 338) with delta (0, 0)
Screenshot: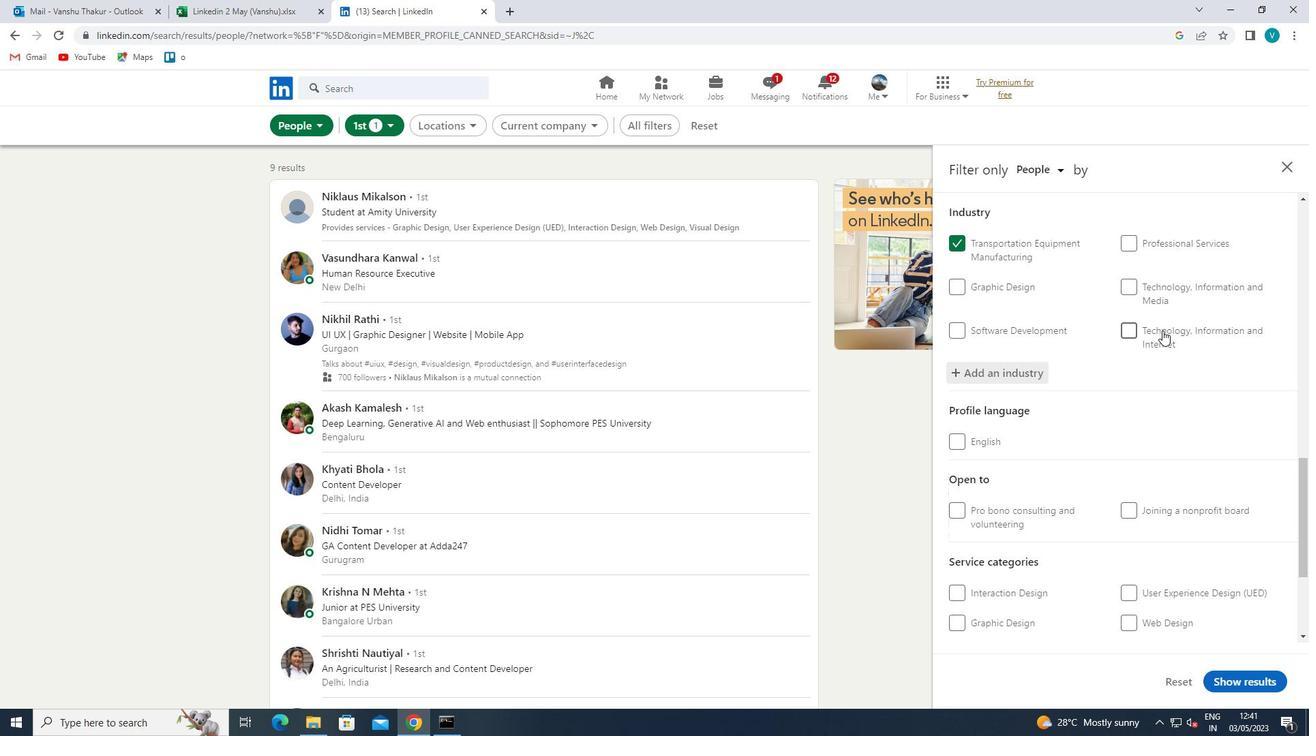 
Action: Mouse moved to (1162, 346)
Screenshot: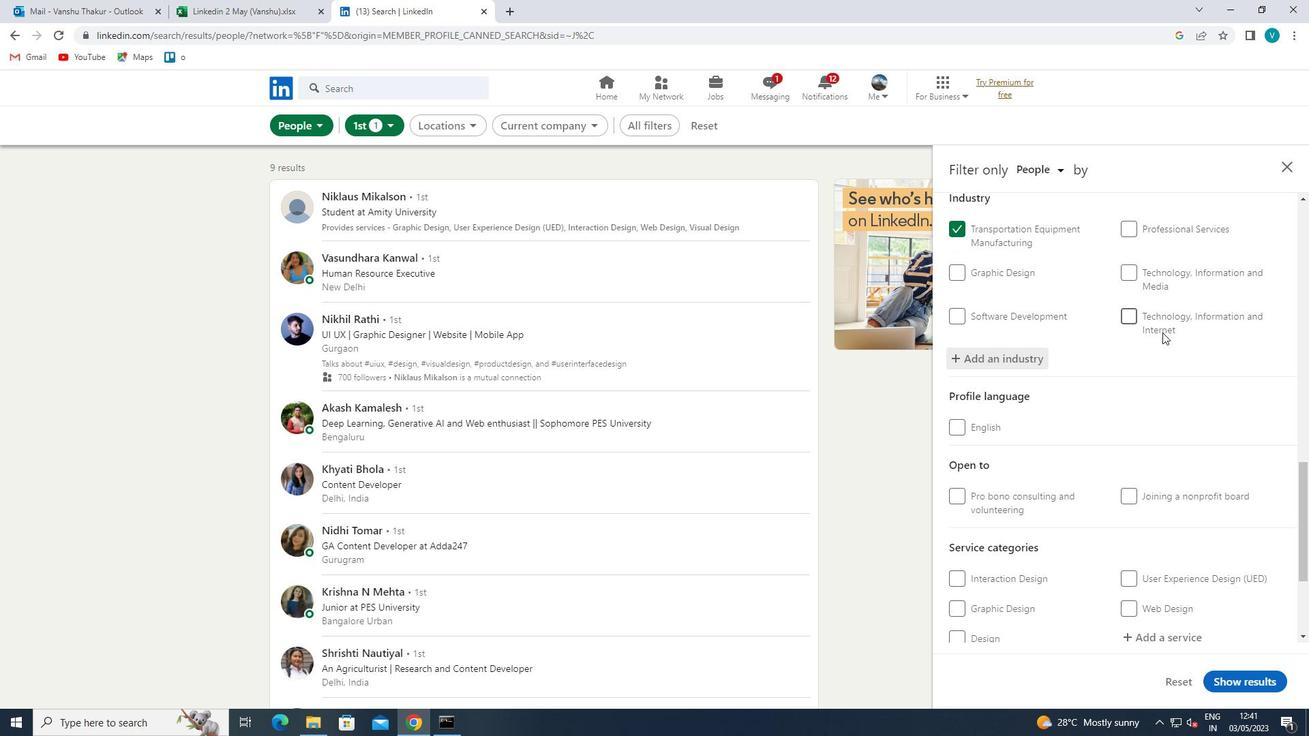 
Action: Mouse scrolled (1162, 345) with delta (0, 0)
Screenshot: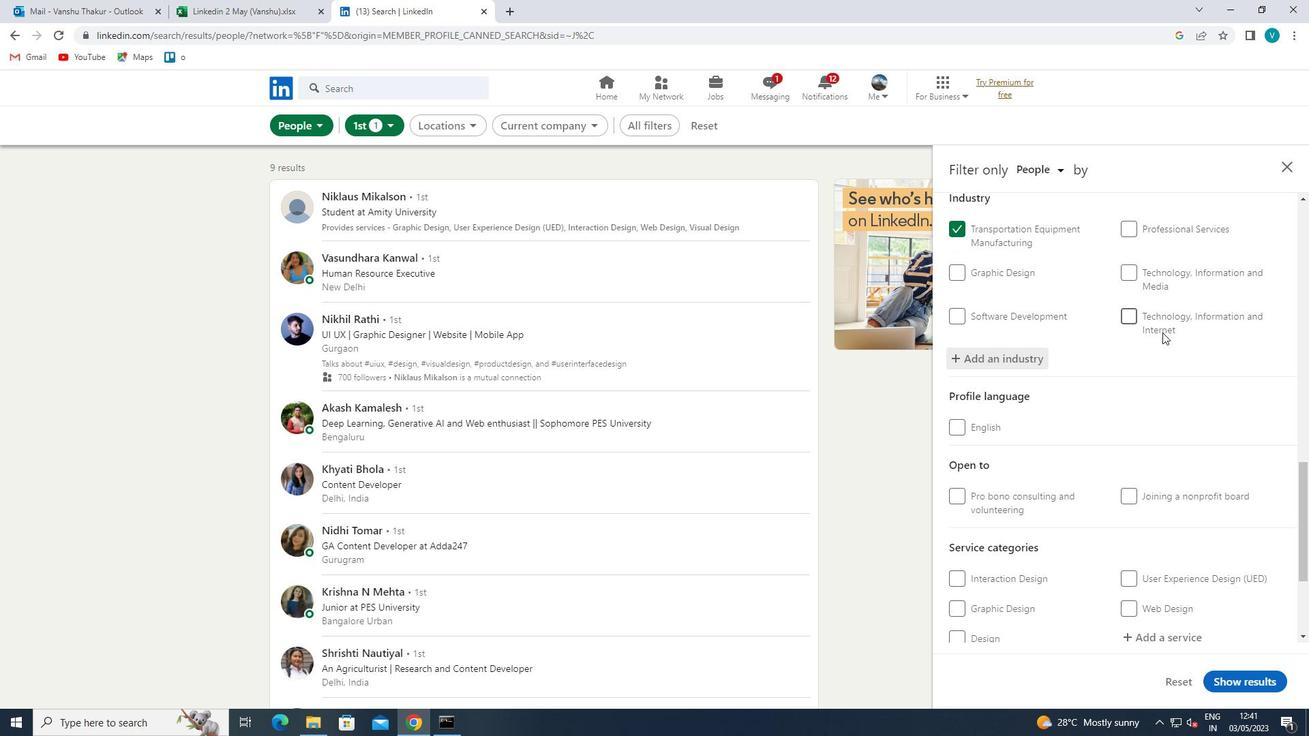 
Action: Mouse moved to (1164, 365)
Screenshot: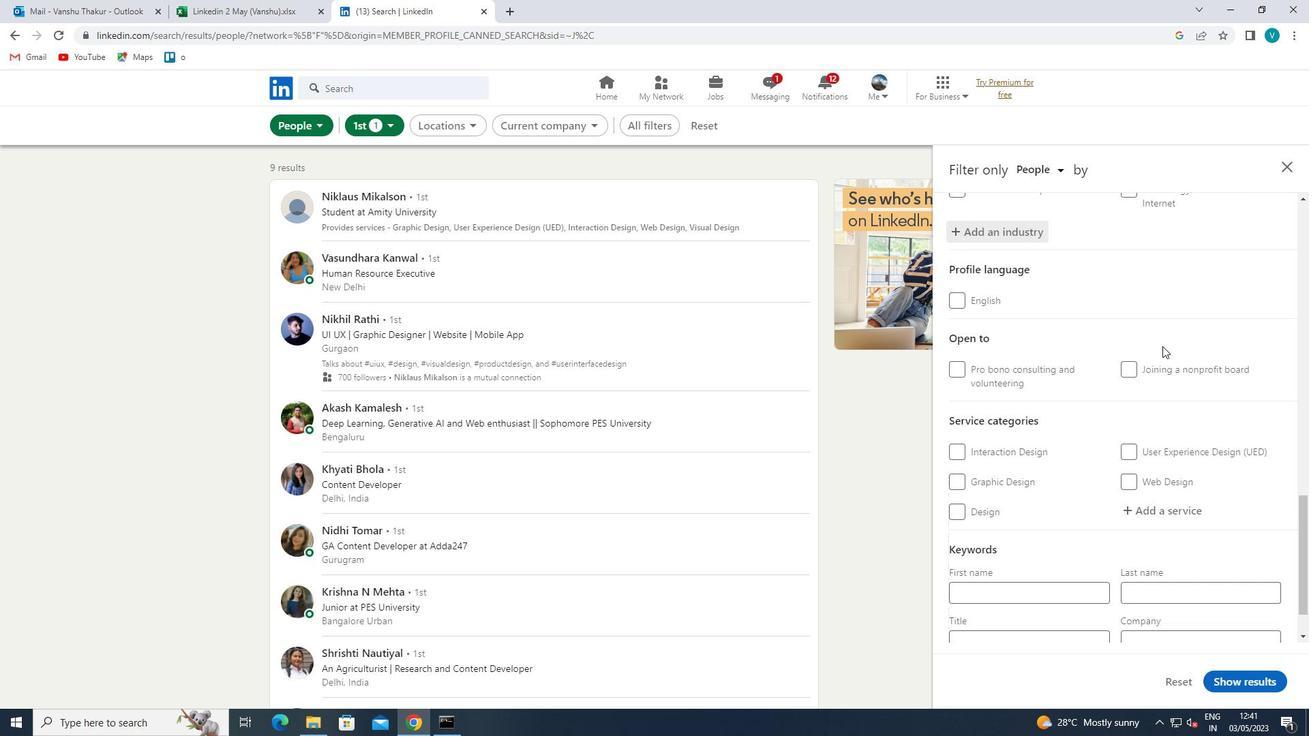 
Action: Mouse scrolled (1164, 364) with delta (0, 0)
Screenshot: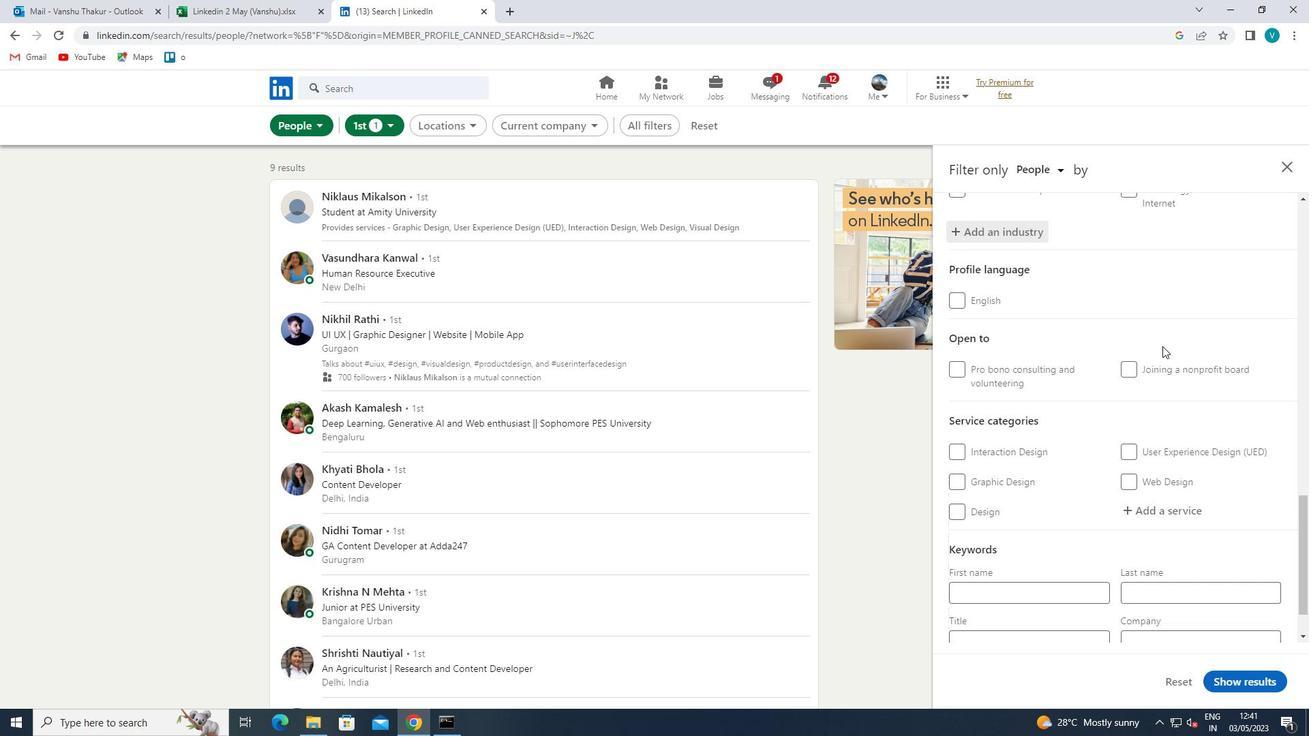 
Action: Mouse moved to (1172, 452)
Screenshot: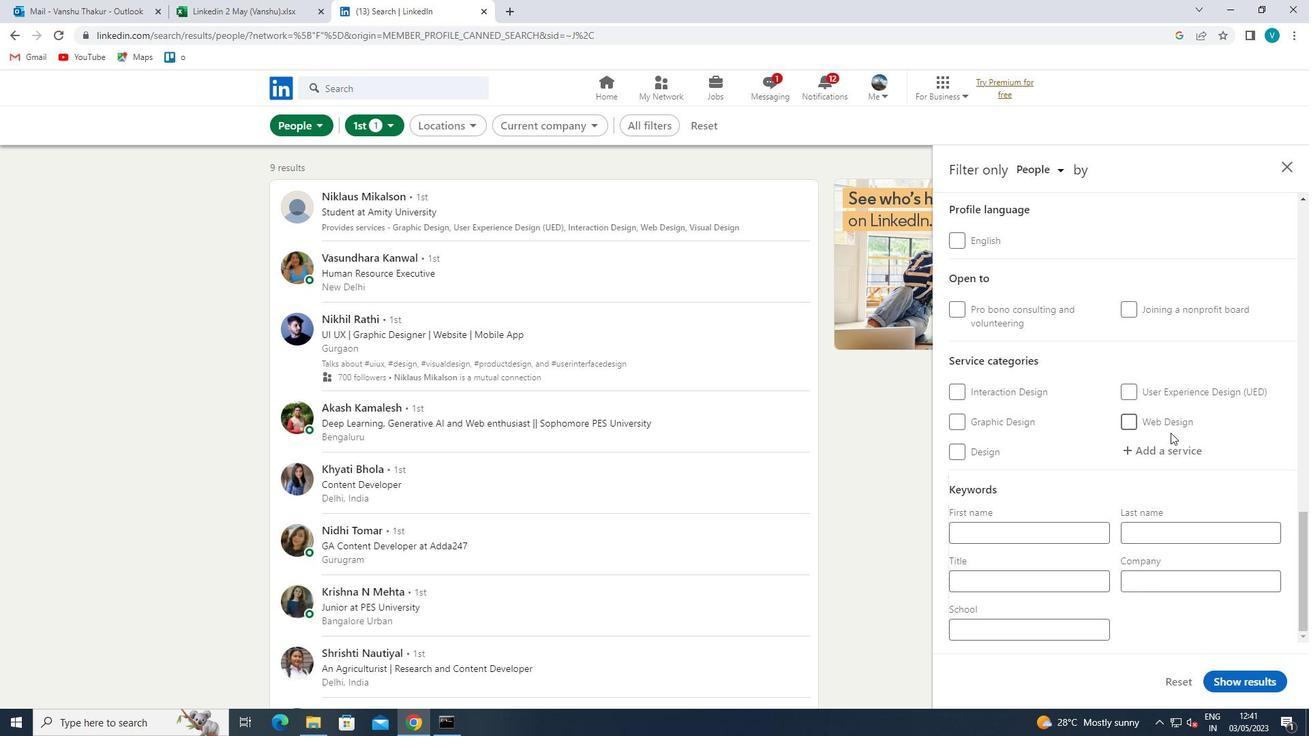 
Action: Mouse pressed left at (1172, 452)
Screenshot: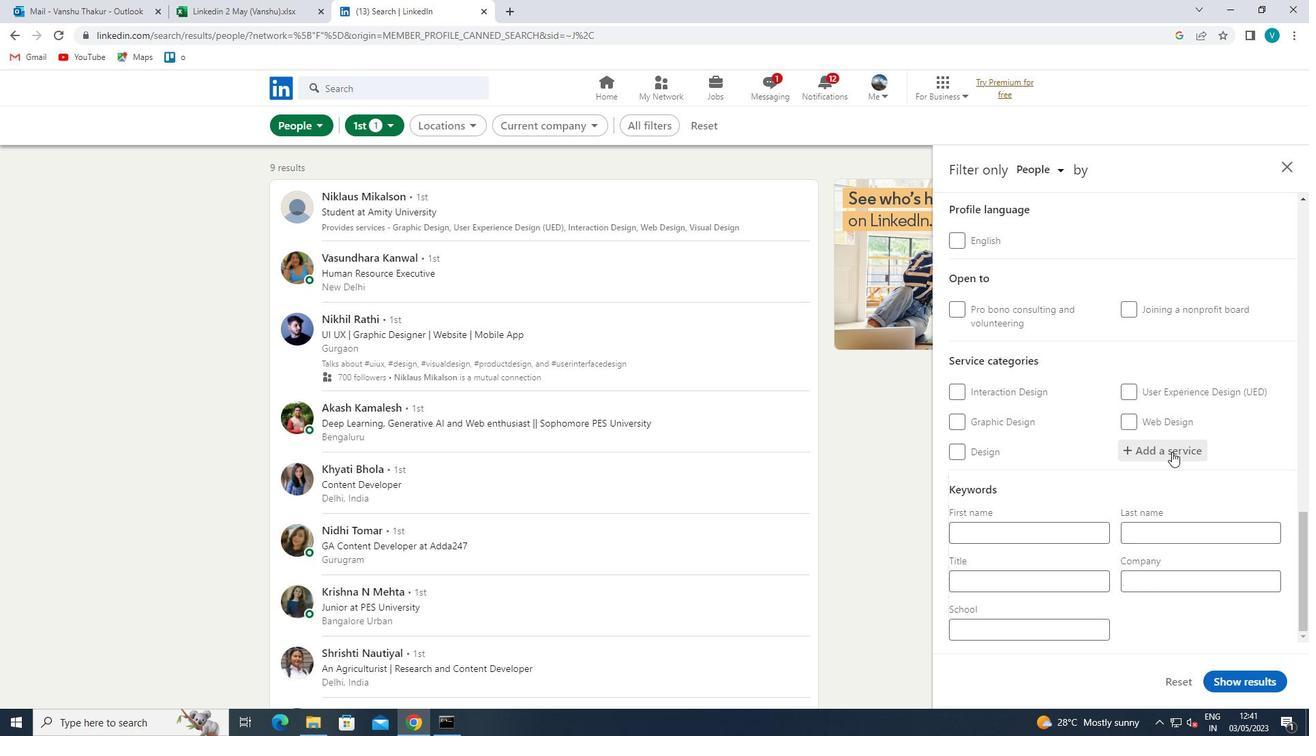 
Action: Key pressed <Key.shift>UX<Key.space><Key.shift>RE
Screenshot: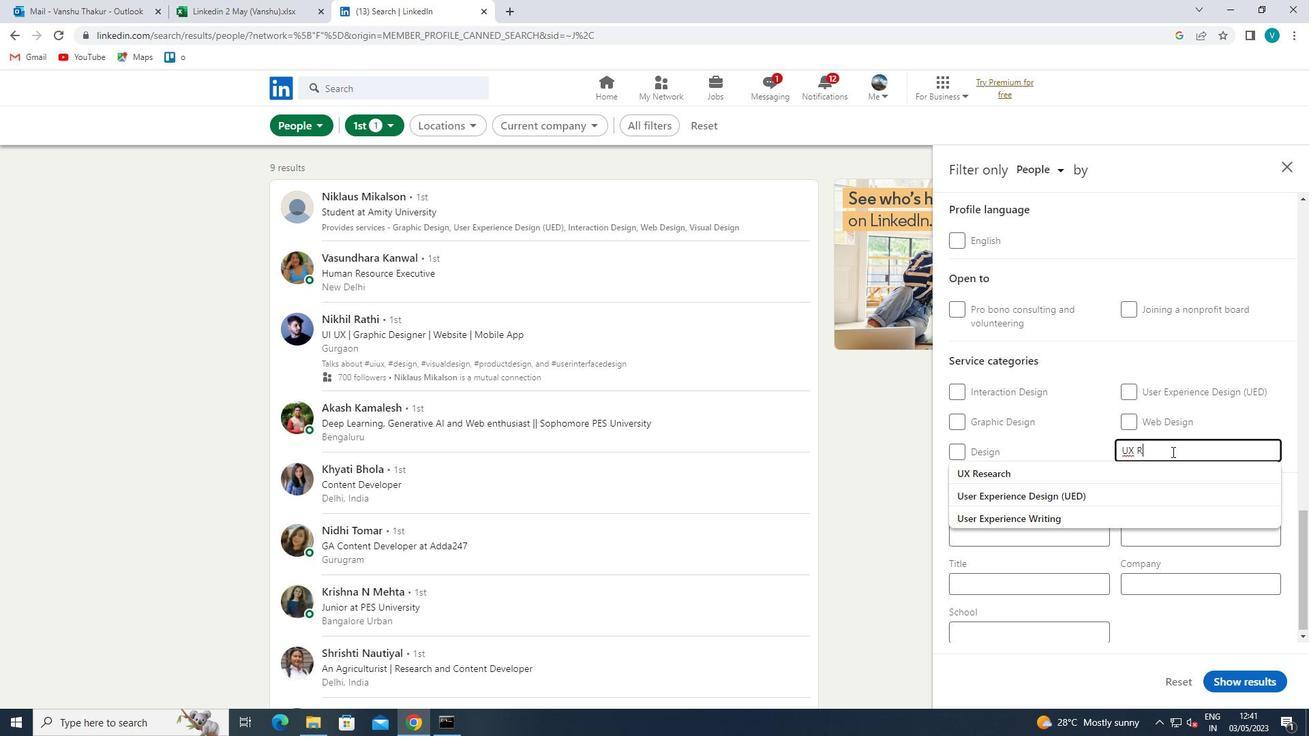 
Action: Mouse moved to (1150, 467)
Screenshot: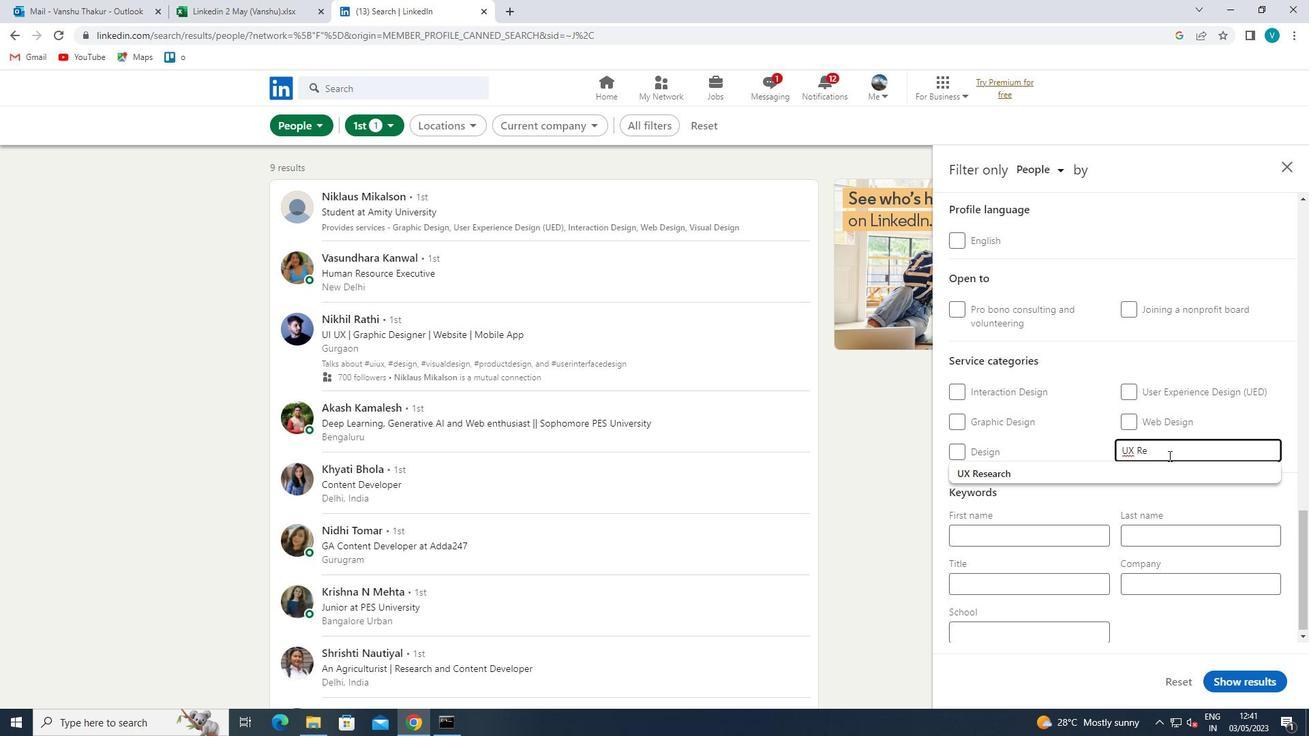 
Action: Mouse pressed left at (1150, 467)
Screenshot: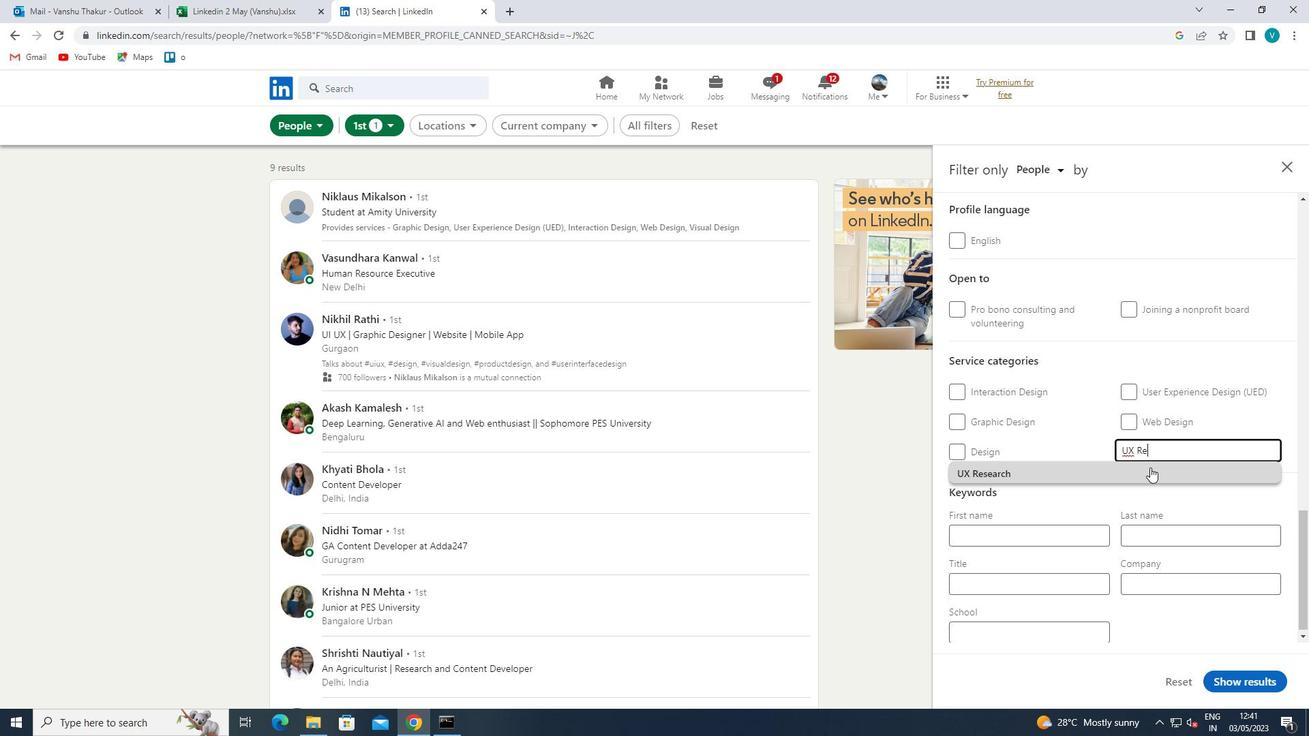 
Action: Mouse moved to (1148, 469)
Screenshot: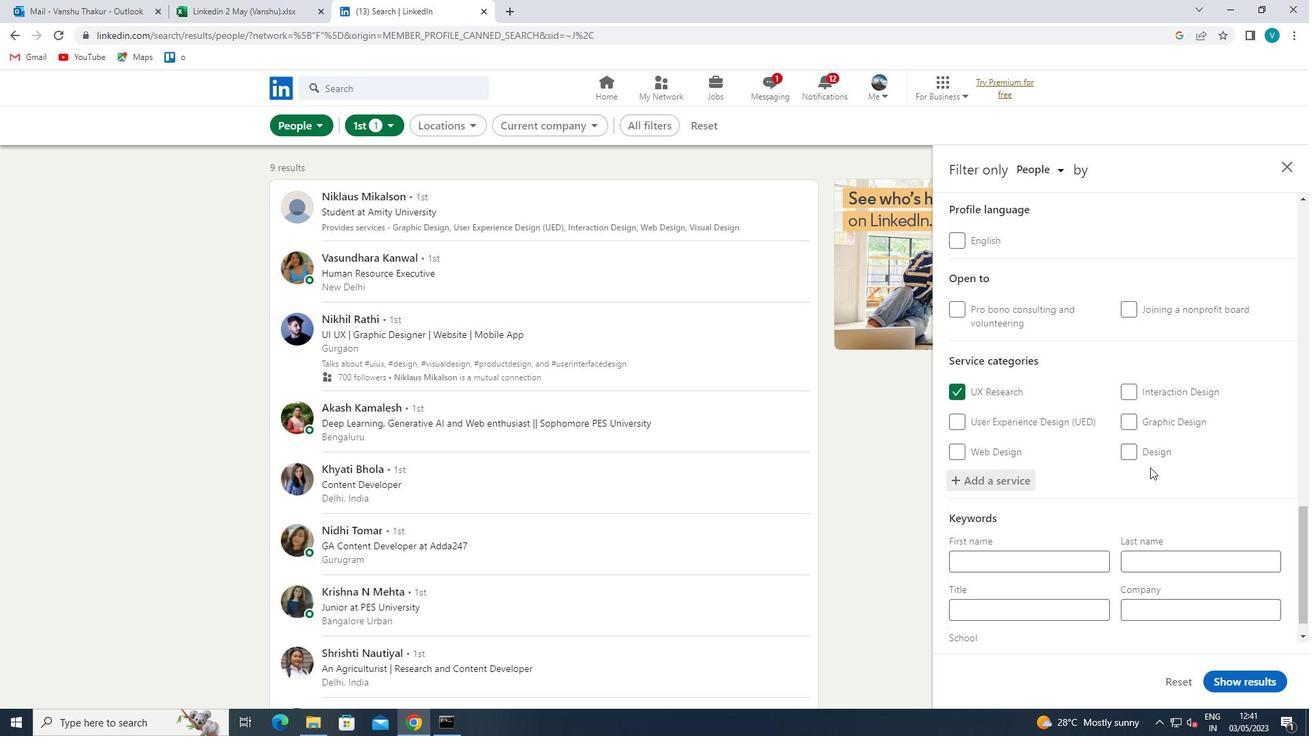 
Action: Mouse scrolled (1148, 469) with delta (0, 0)
Screenshot: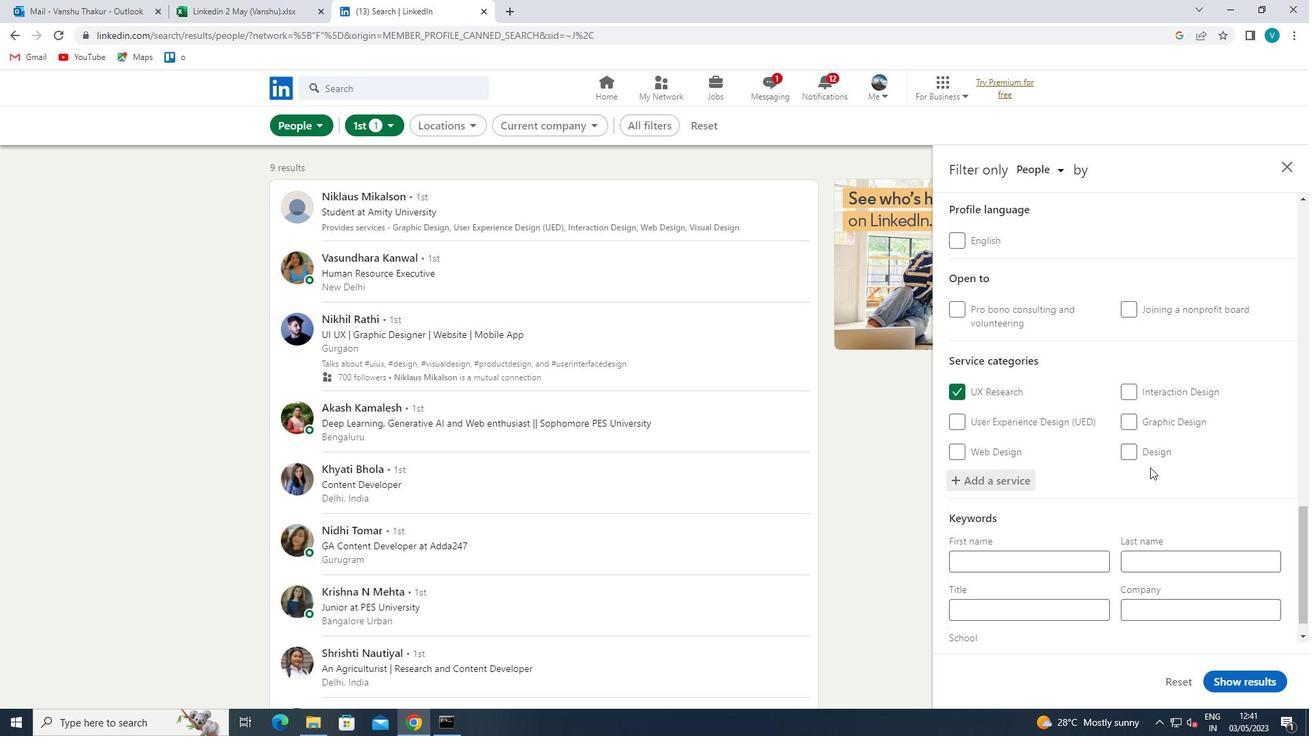 
Action: Mouse moved to (1144, 472)
Screenshot: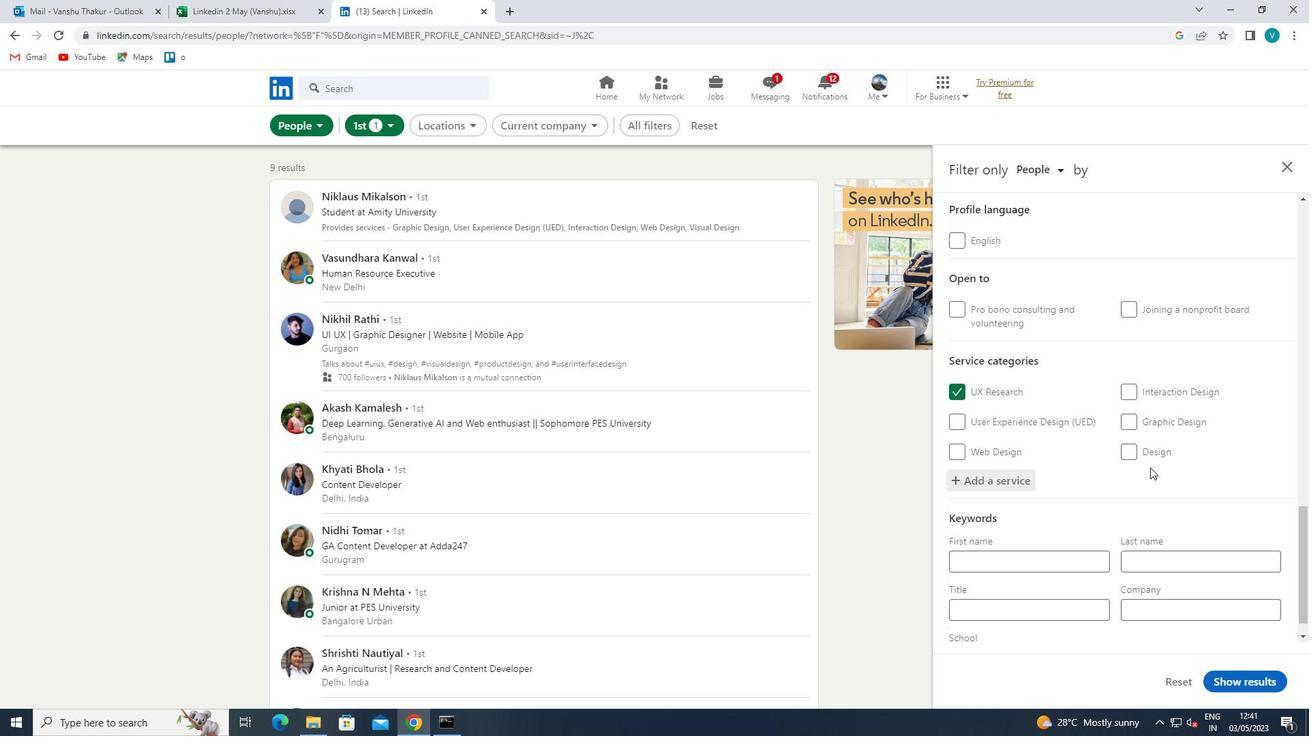 
Action: Mouse scrolled (1144, 471) with delta (0, 0)
Screenshot: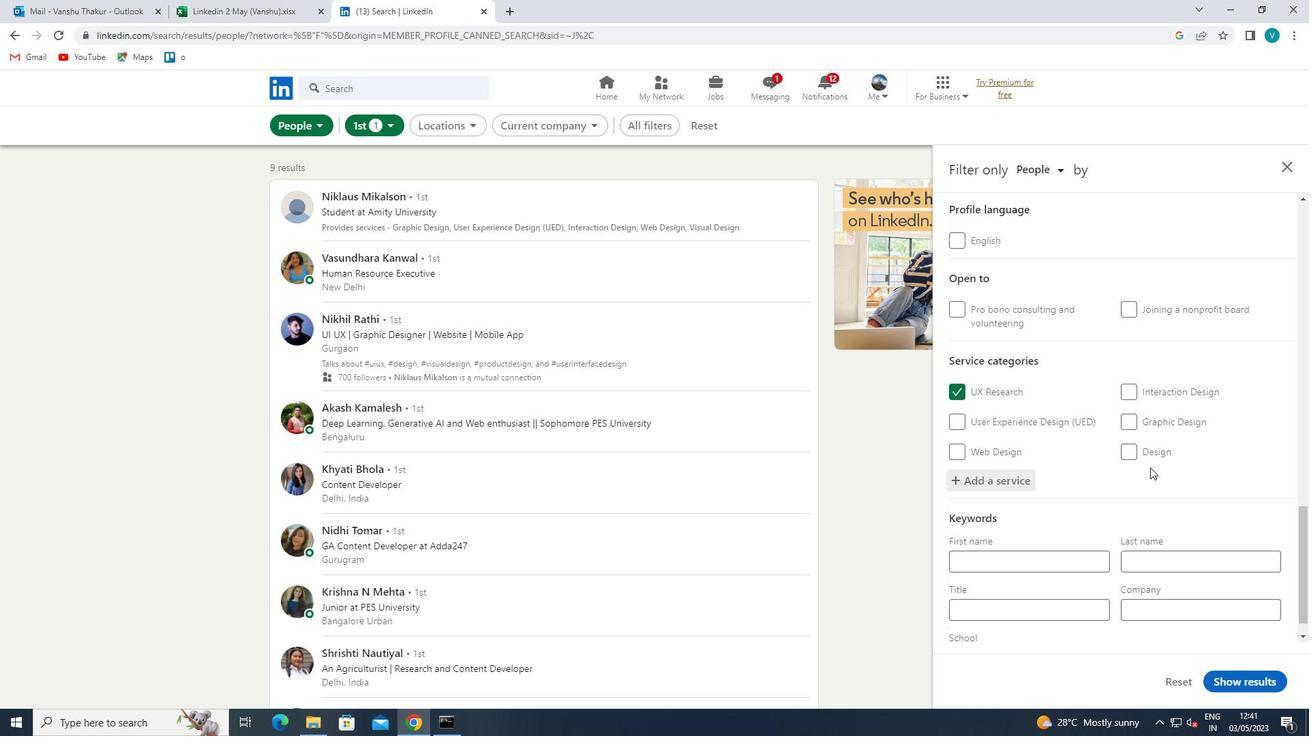 
Action: Mouse moved to (1063, 587)
Screenshot: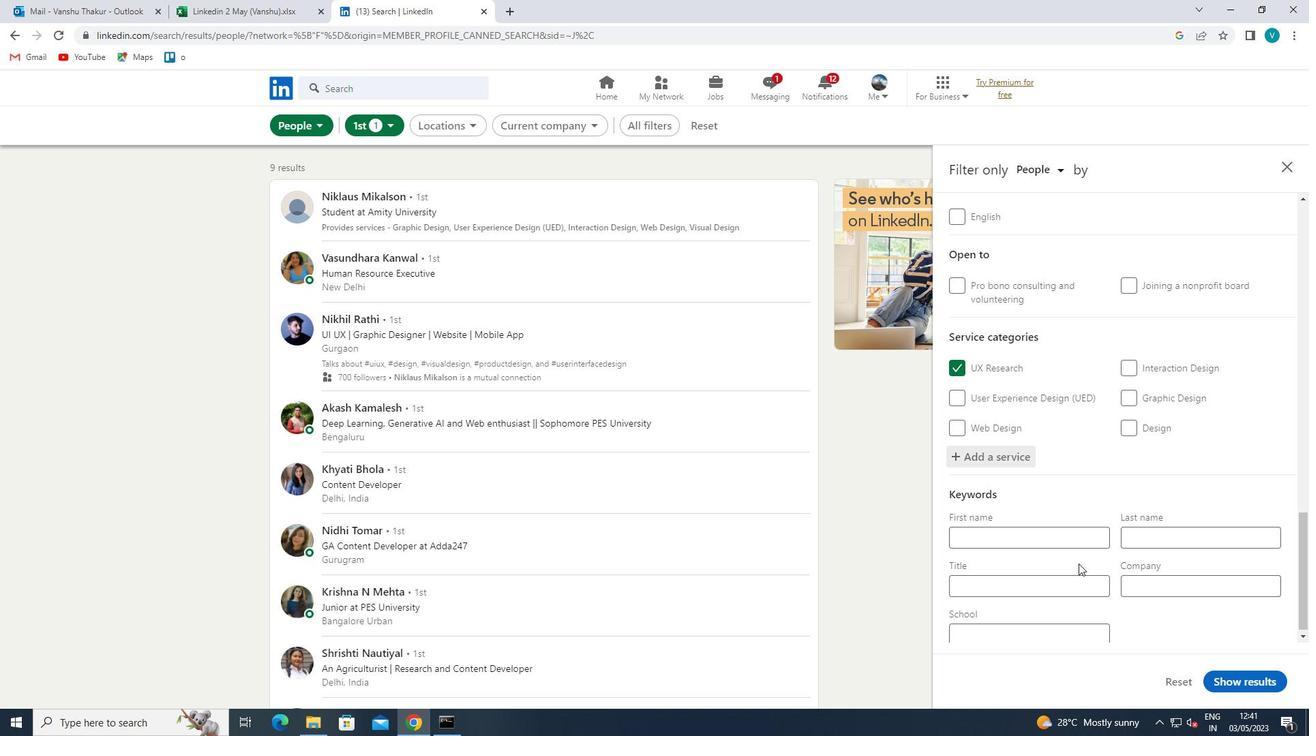 
Action: Mouse pressed left at (1063, 587)
Screenshot: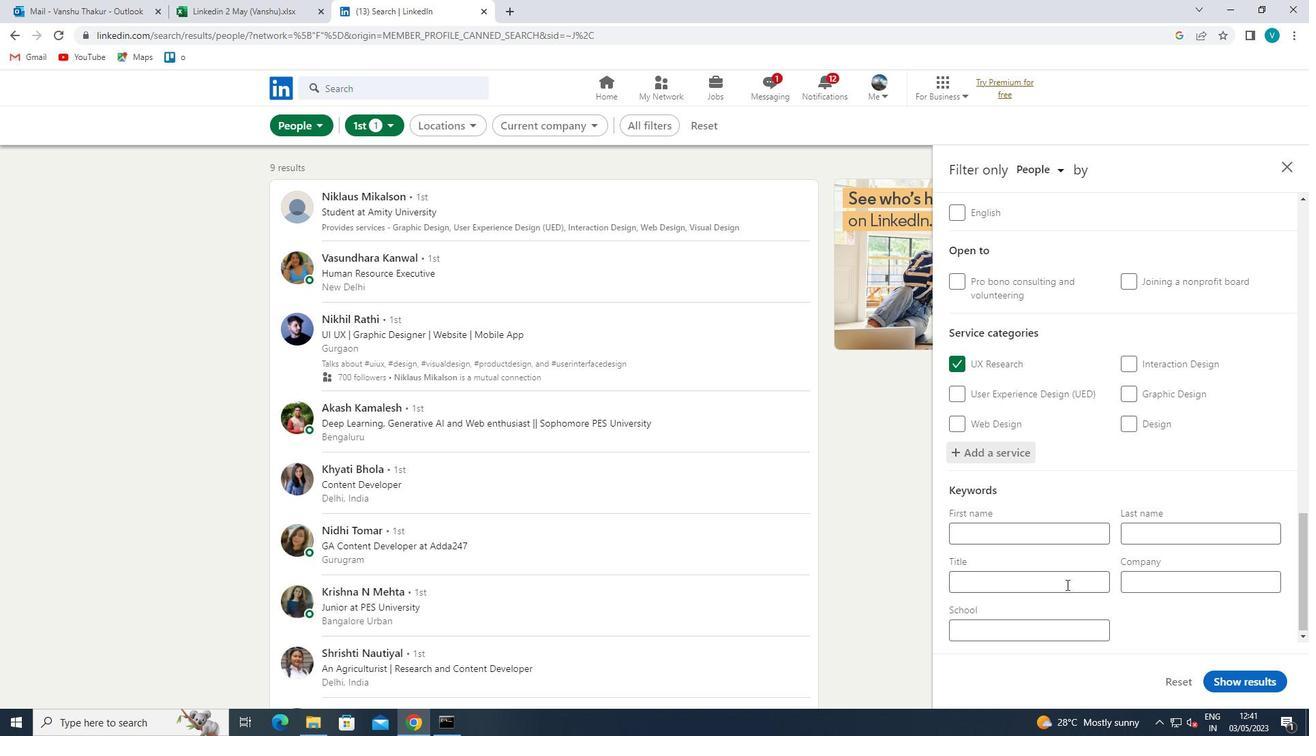 
Action: Mouse moved to (1065, 587)
Screenshot: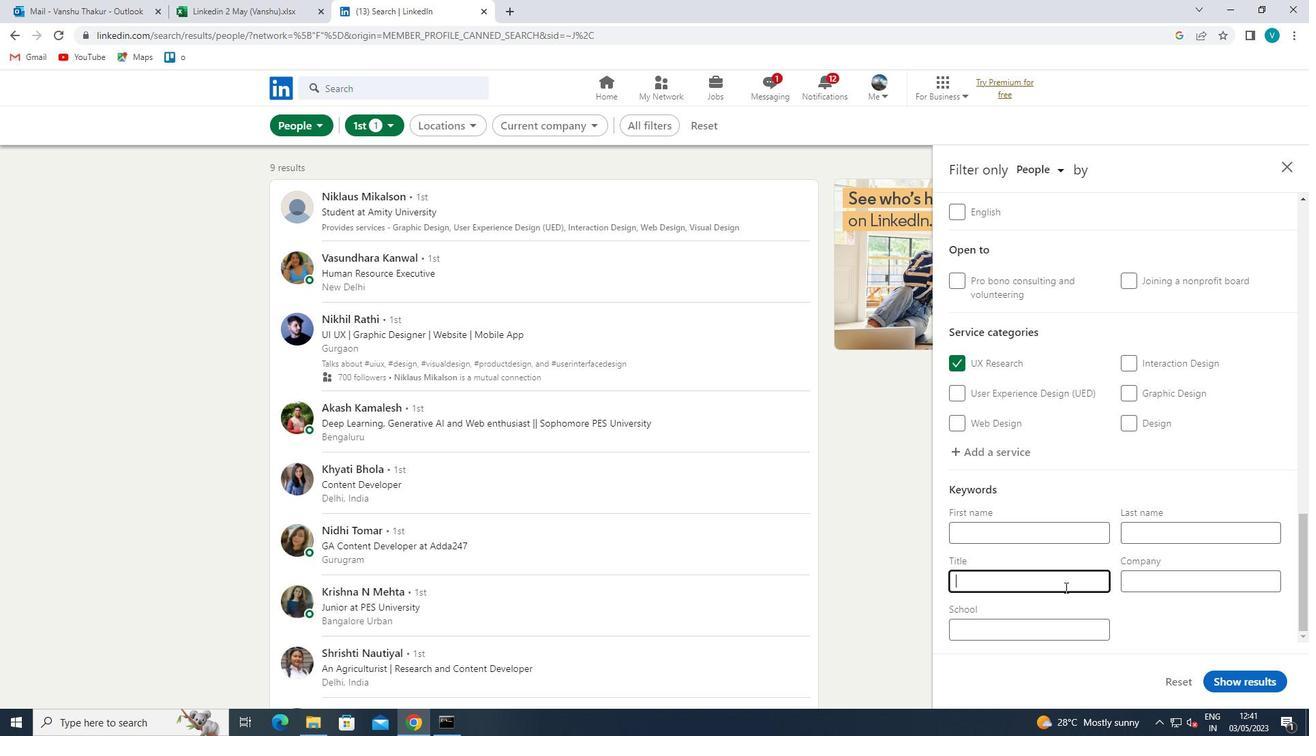 
Action: Key pressed <Key.shift>ARCHITECT<Key.space>
Screenshot: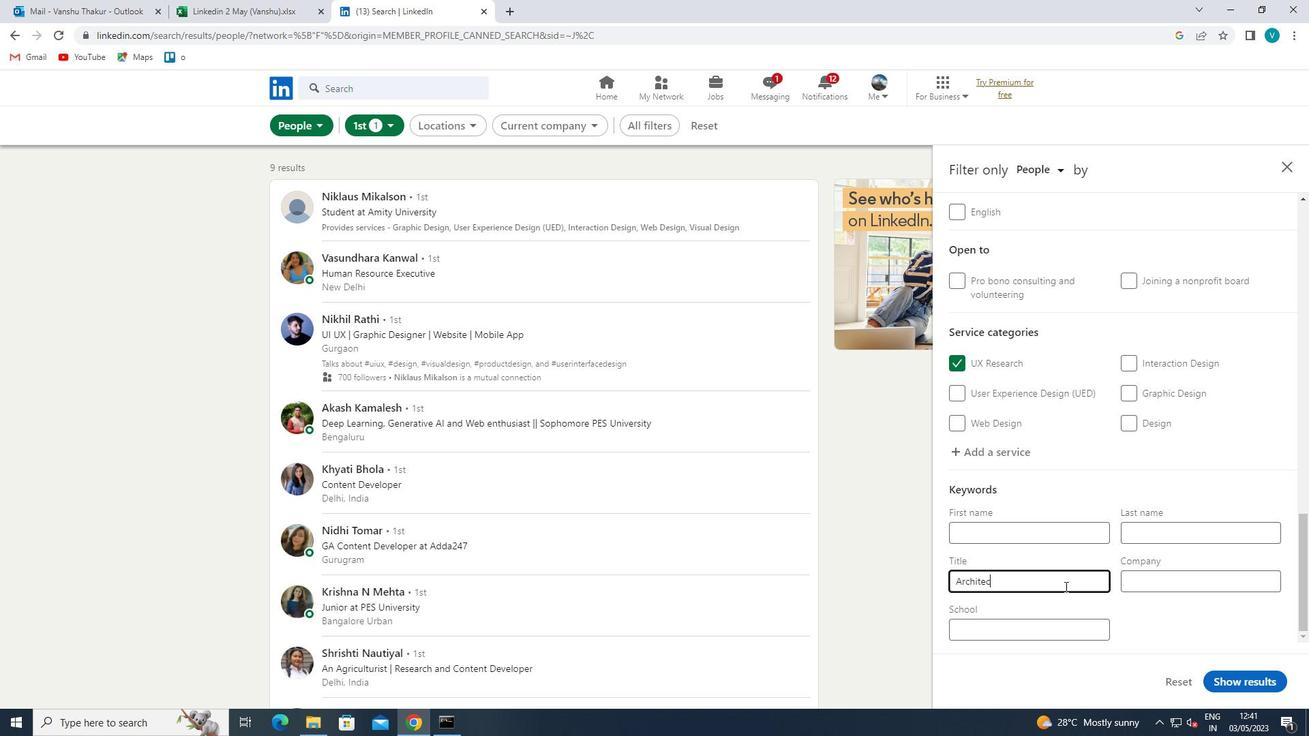 
Action: Mouse moved to (1230, 681)
Screenshot: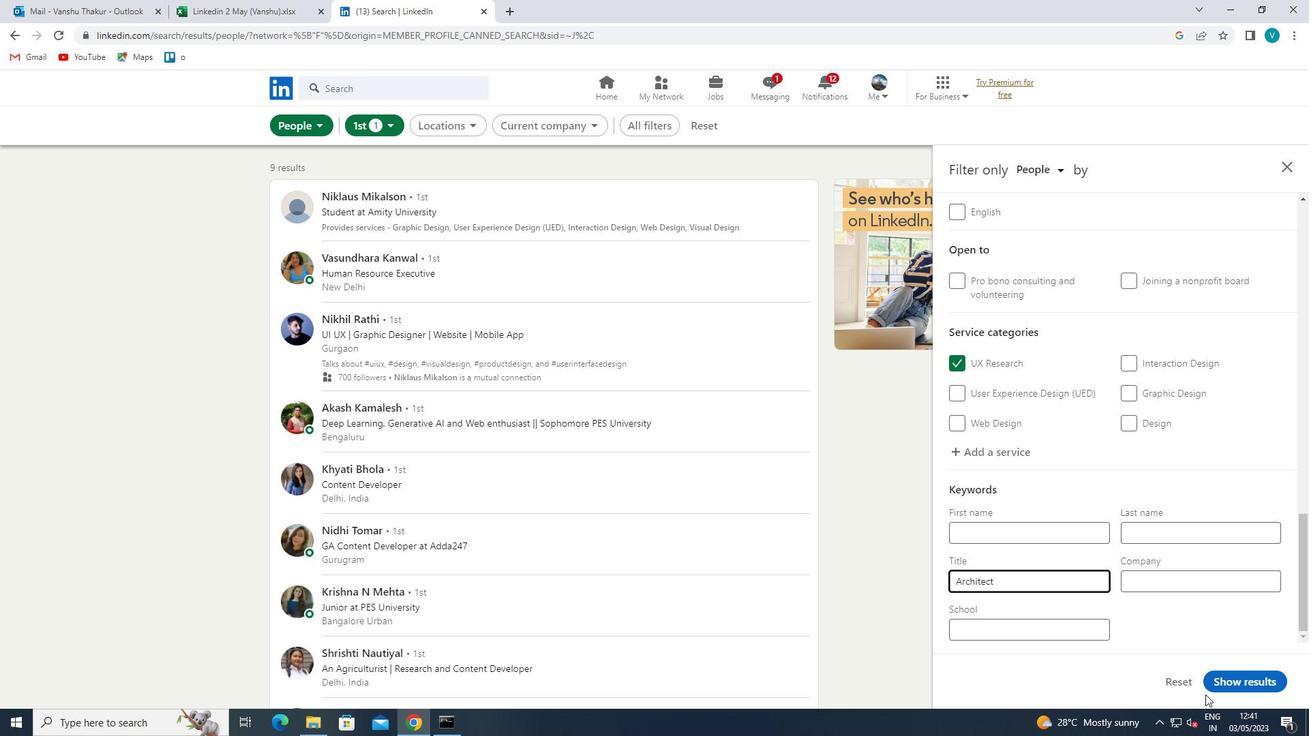 
Action: Mouse pressed left at (1230, 681)
Screenshot: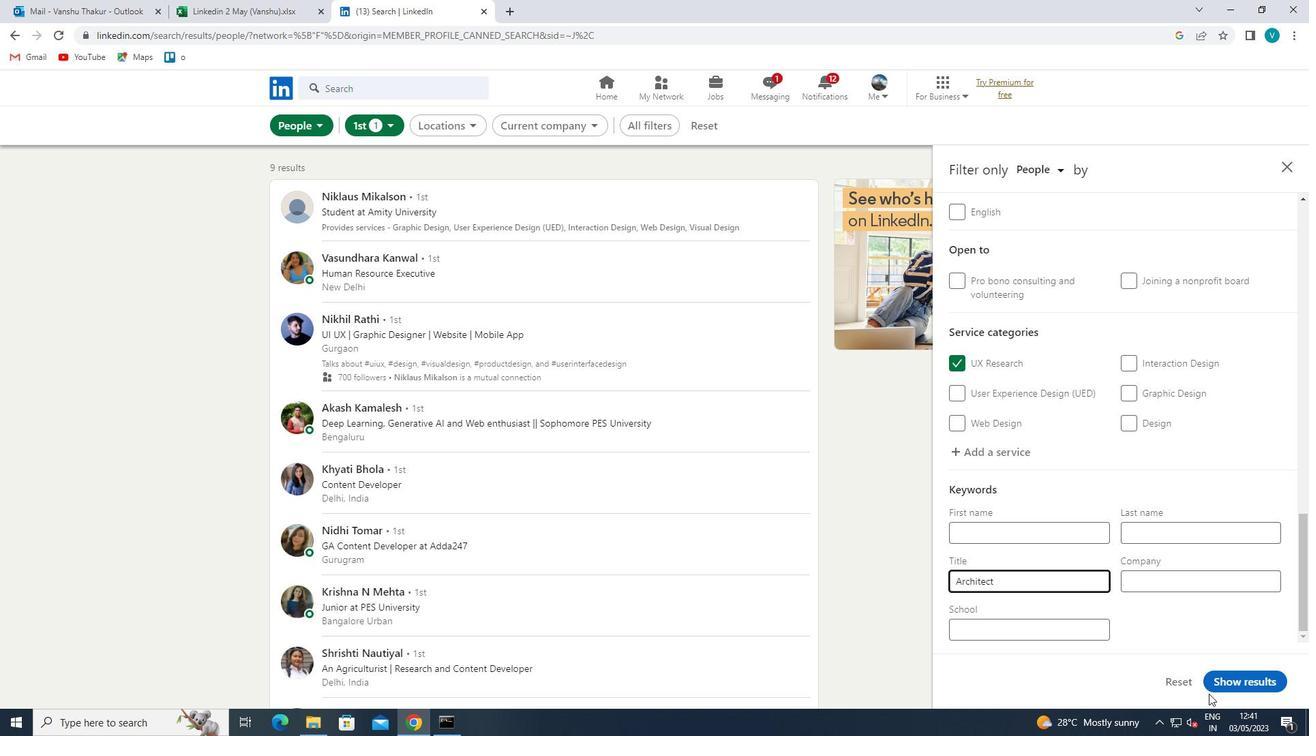 
Action: Mouse moved to (1235, 678)
Screenshot: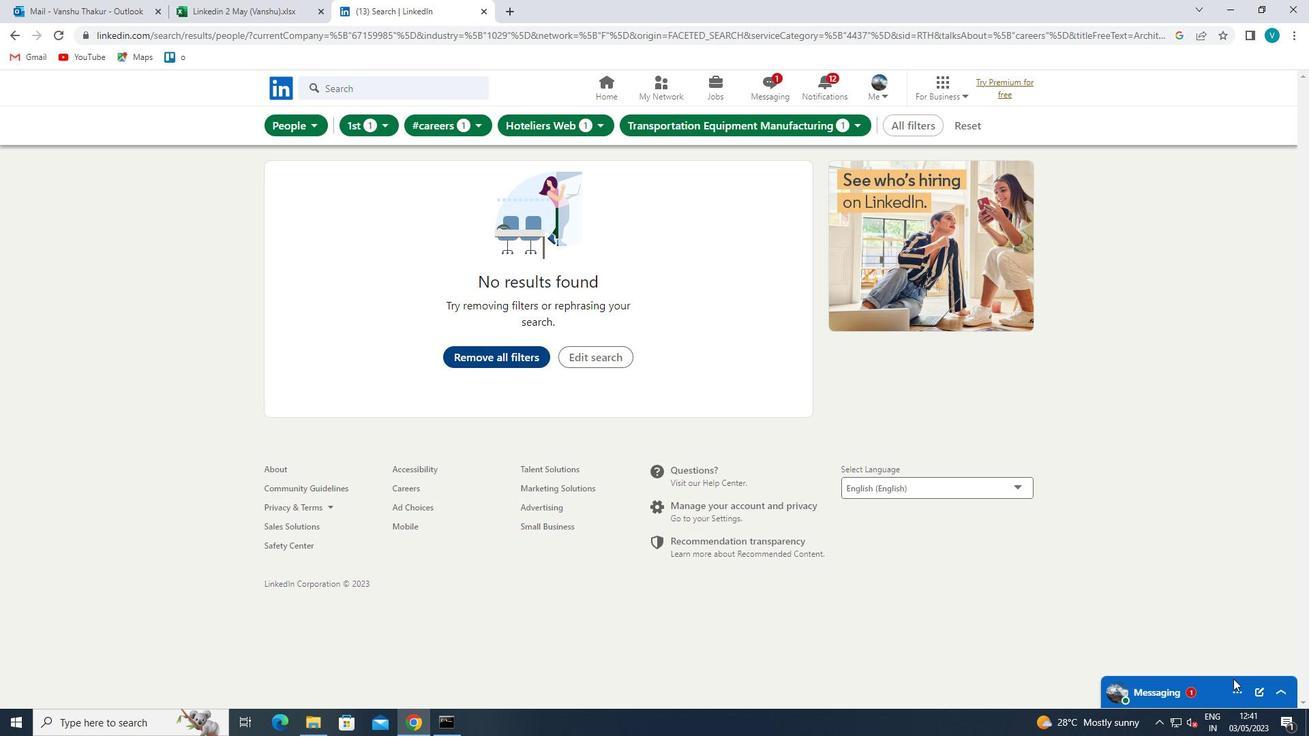 
